 Task: Look for space in Manzanillo, Cuba from 1st July, 2023 to 3rd July, 2023 for 1 adult in price range Rs.5000 to Rs.15000. Place can be private room with 1  bedroom having 1 bed and 1 bathroom. Property type can be house, flat, guest house, hotel. Booking option can be shelf check-in. Required host language is .
Action: Mouse moved to (489, 102)
Screenshot: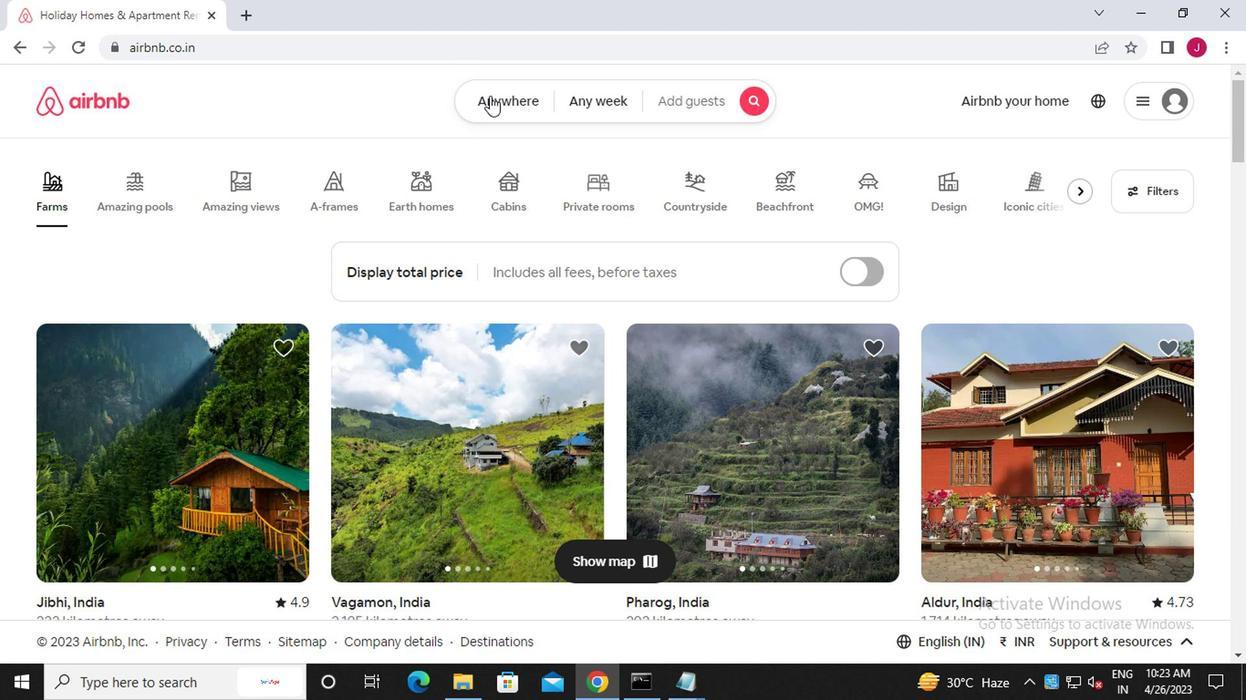 
Action: Mouse pressed left at (489, 102)
Screenshot: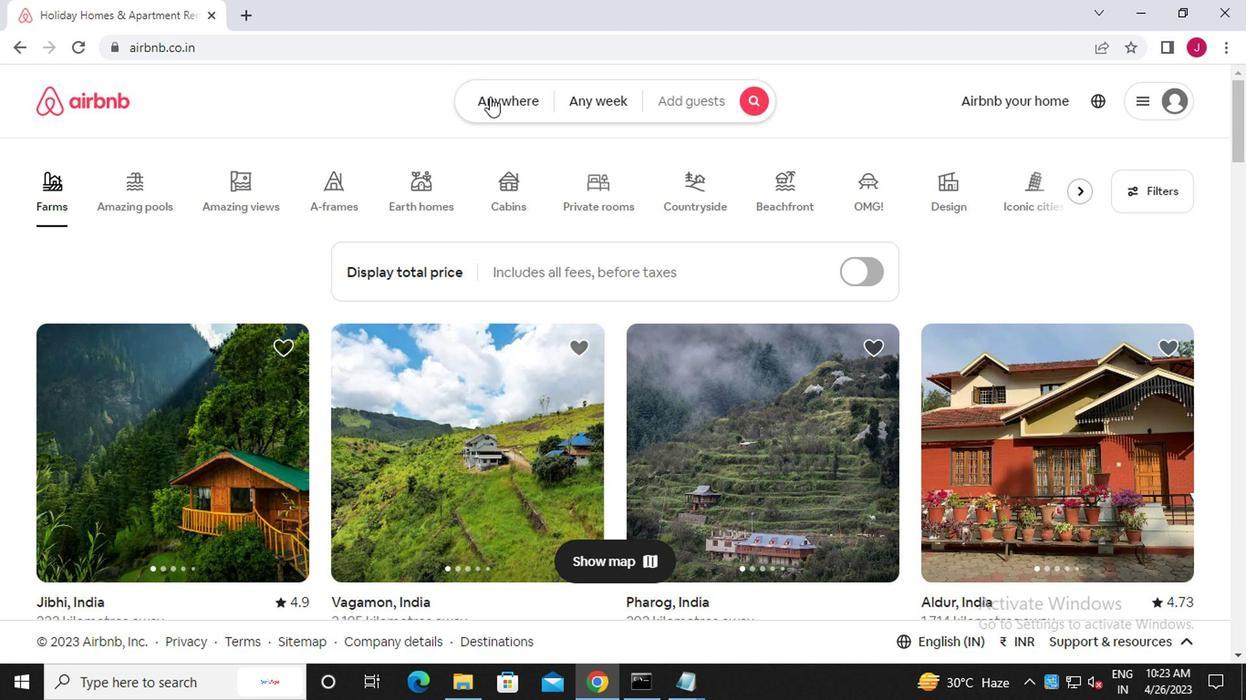 
Action: Mouse moved to (301, 173)
Screenshot: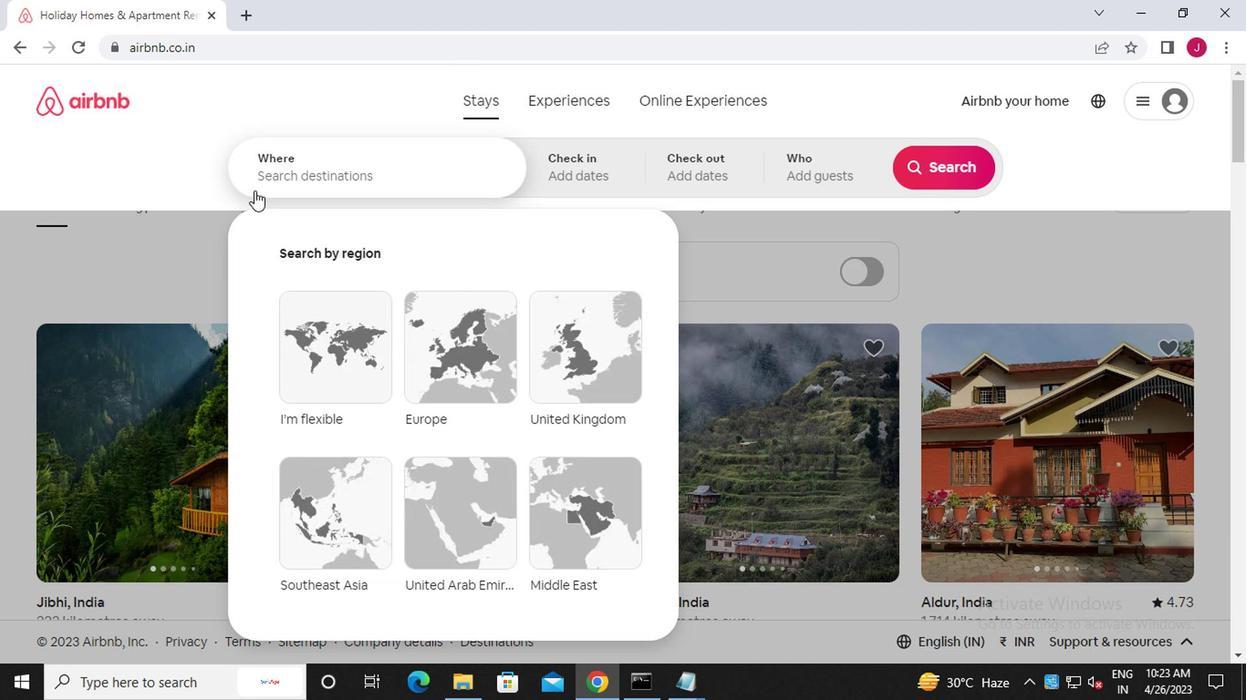 
Action: Mouse pressed left at (301, 173)
Screenshot: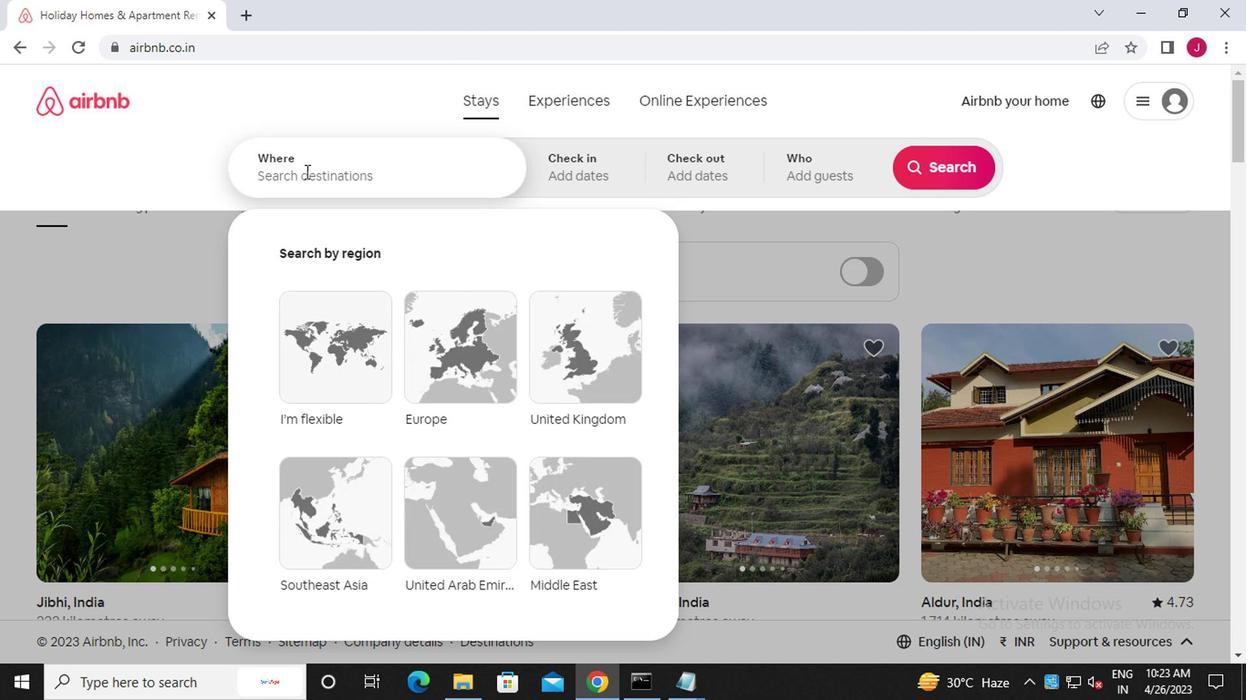 
Action: Key pressed m<Key.caps_lock>anzanilla,<Key.backspace><Key.backspace>o,<Key.caps_lock>c<Key.caps_lock>uba
Screenshot: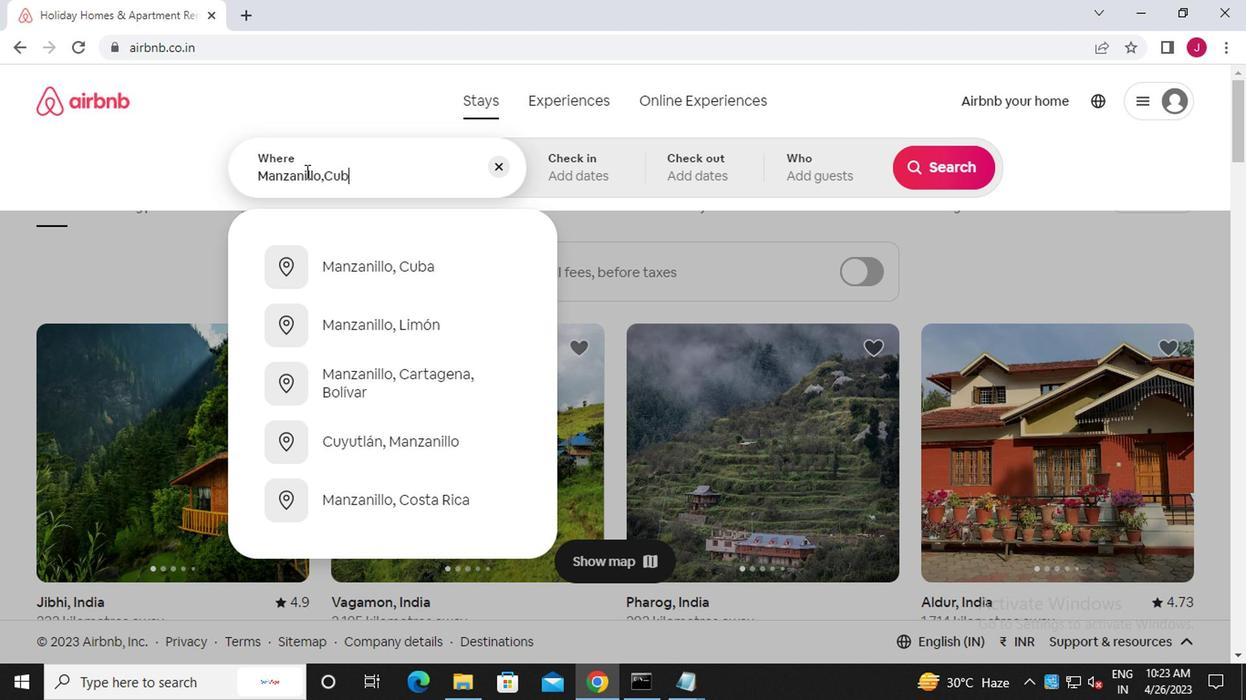 
Action: Mouse moved to (369, 273)
Screenshot: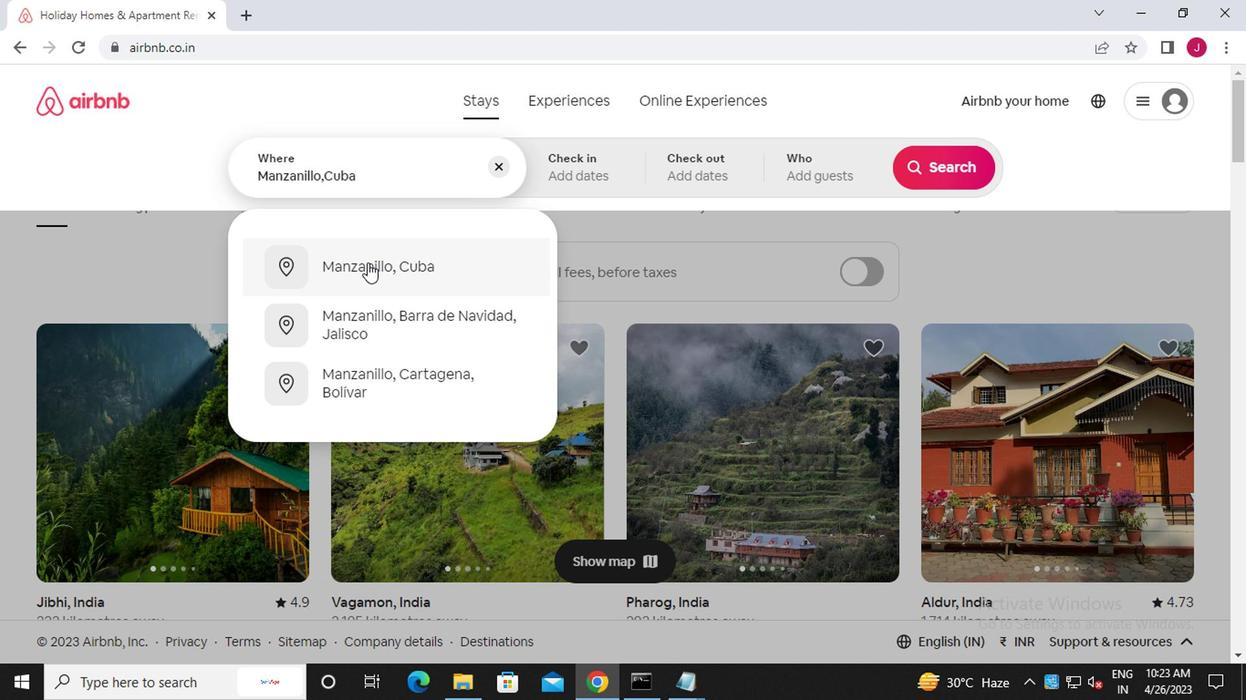 
Action: Mouse pressed left at (369, 273)
Screenshot: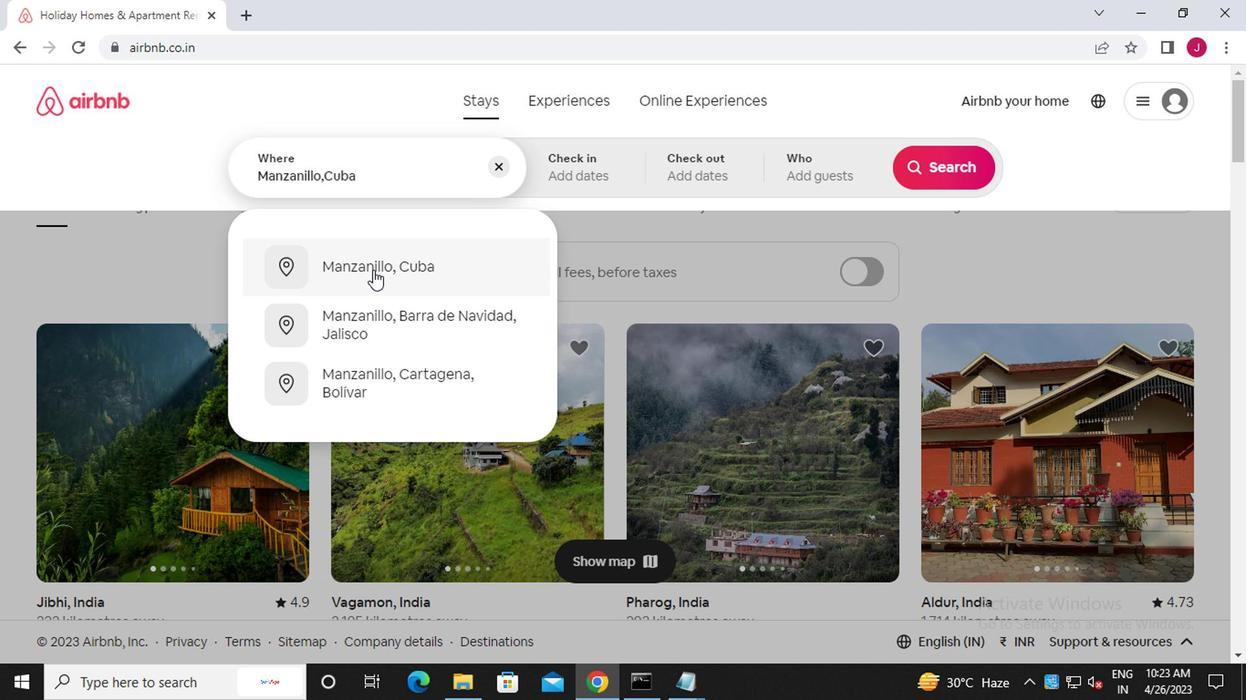 
Action: Mouse moved to (924, 310)
Screenshot: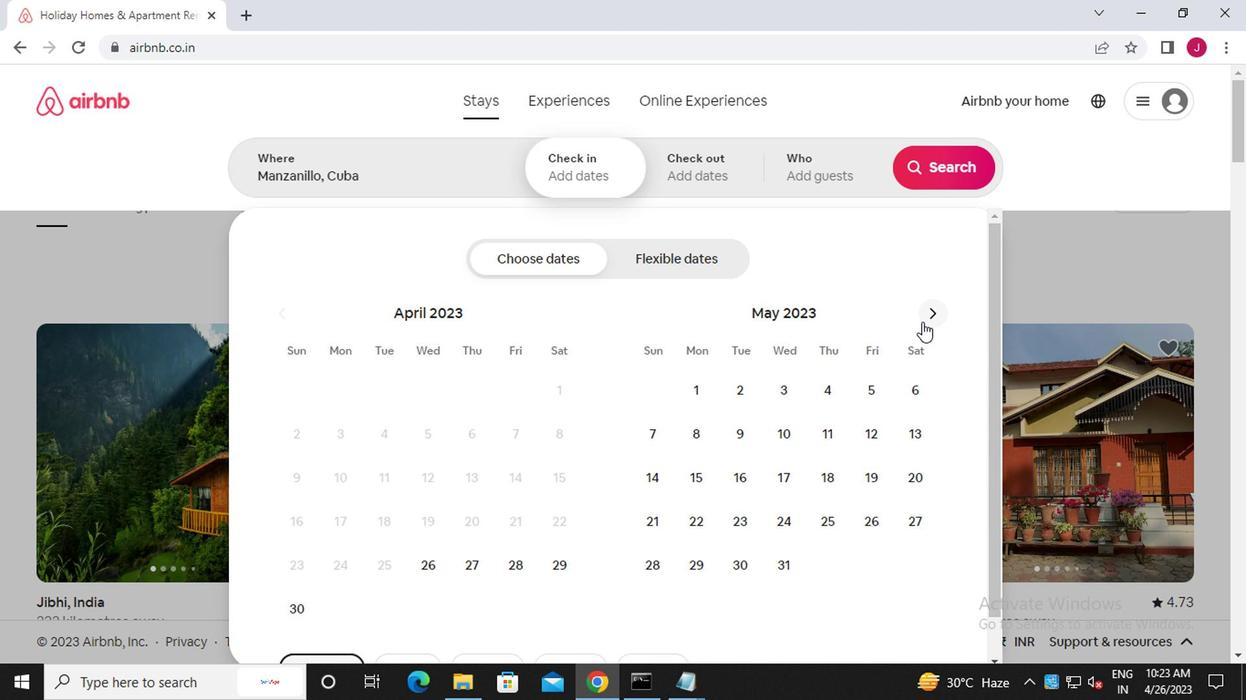 
Action: Mouse pressed left at (924, 310)
Screenshot: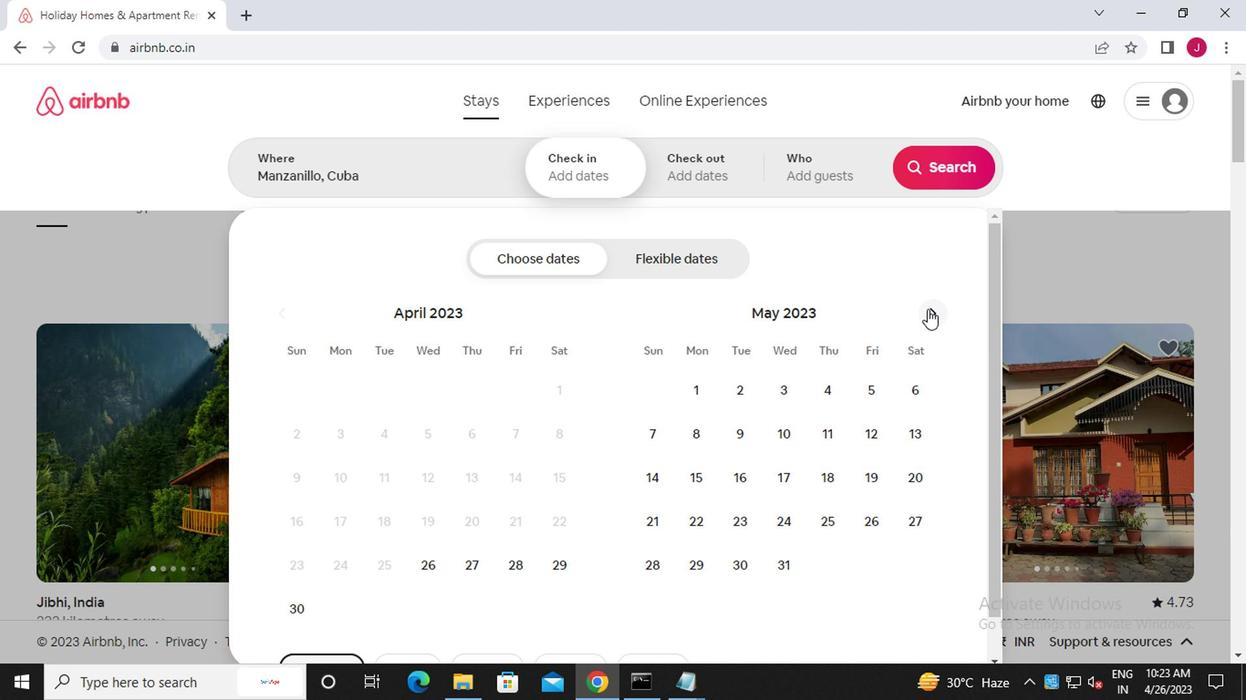
Action: Mouse moved to (927, 311)
Screenshot: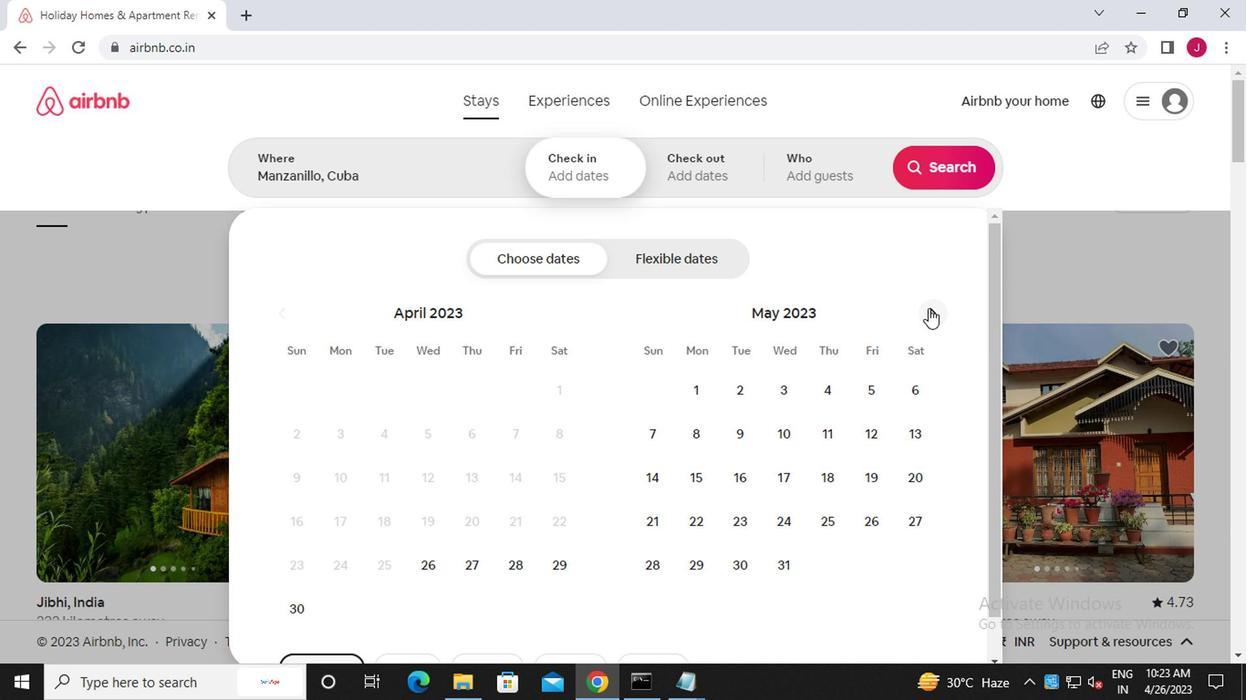 
Action: Mouse pressed left at (927, 311)
Screenshot: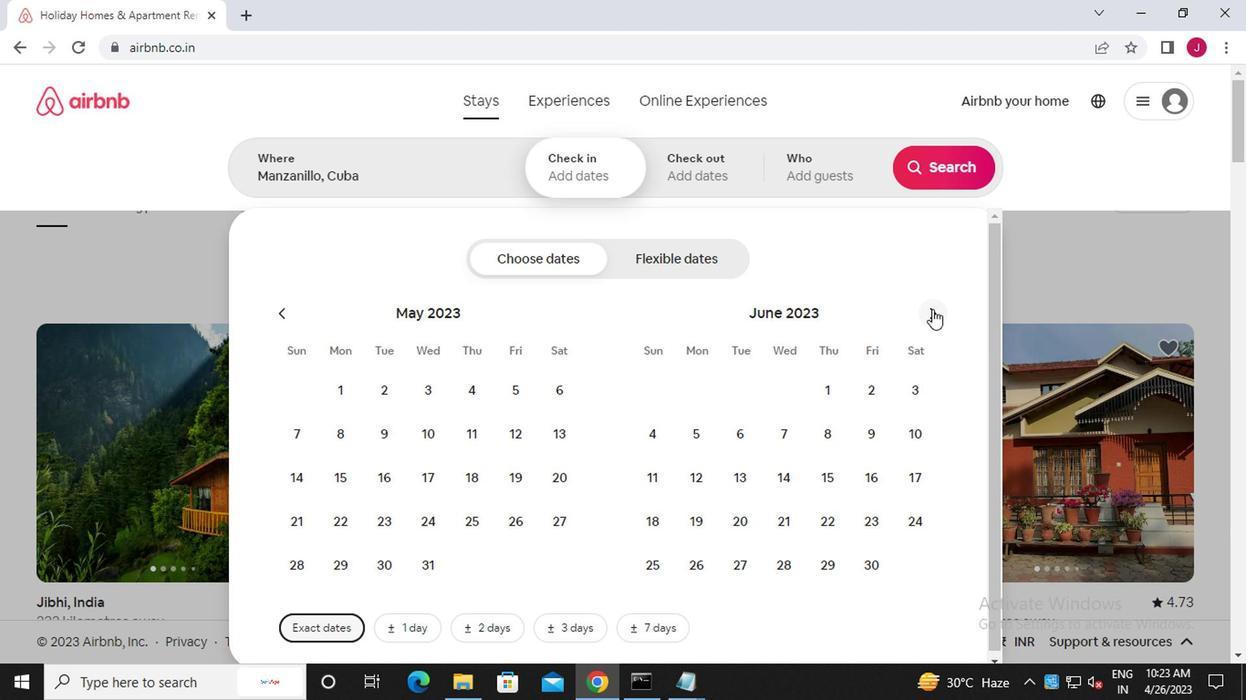 
Action: Mouse moved to (906, 390)
Screenshot: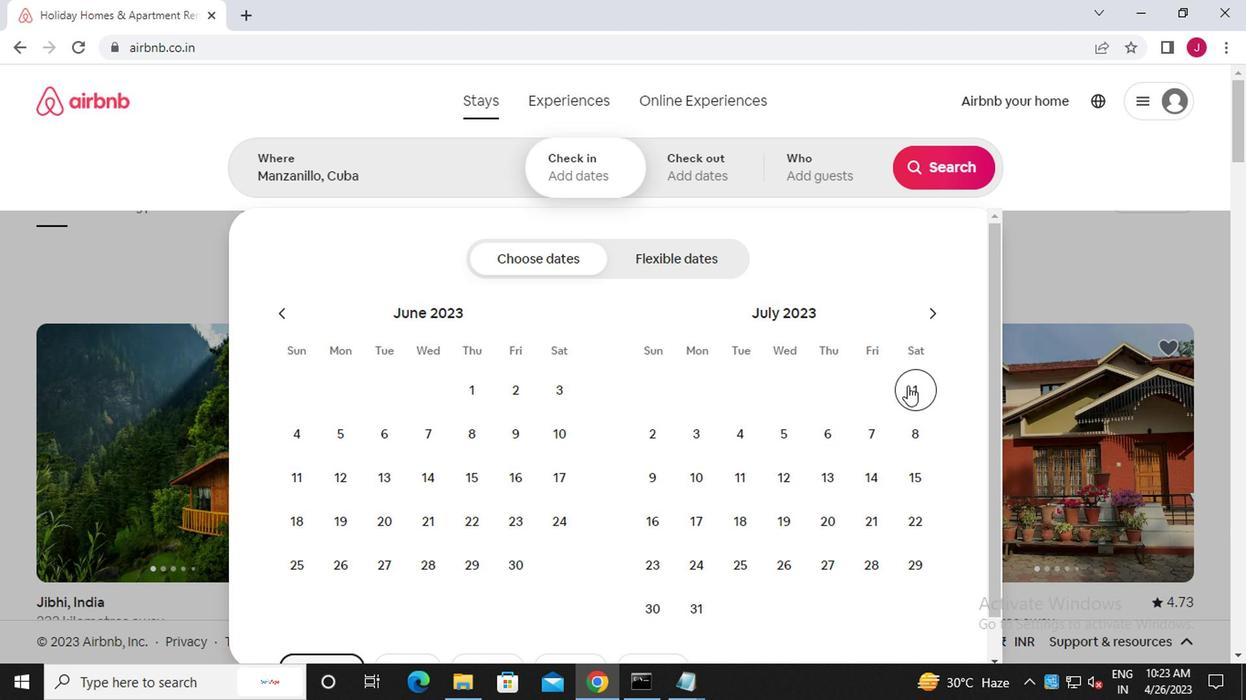 
Action: Mouse pressed left at (906, 390)
Screenshot: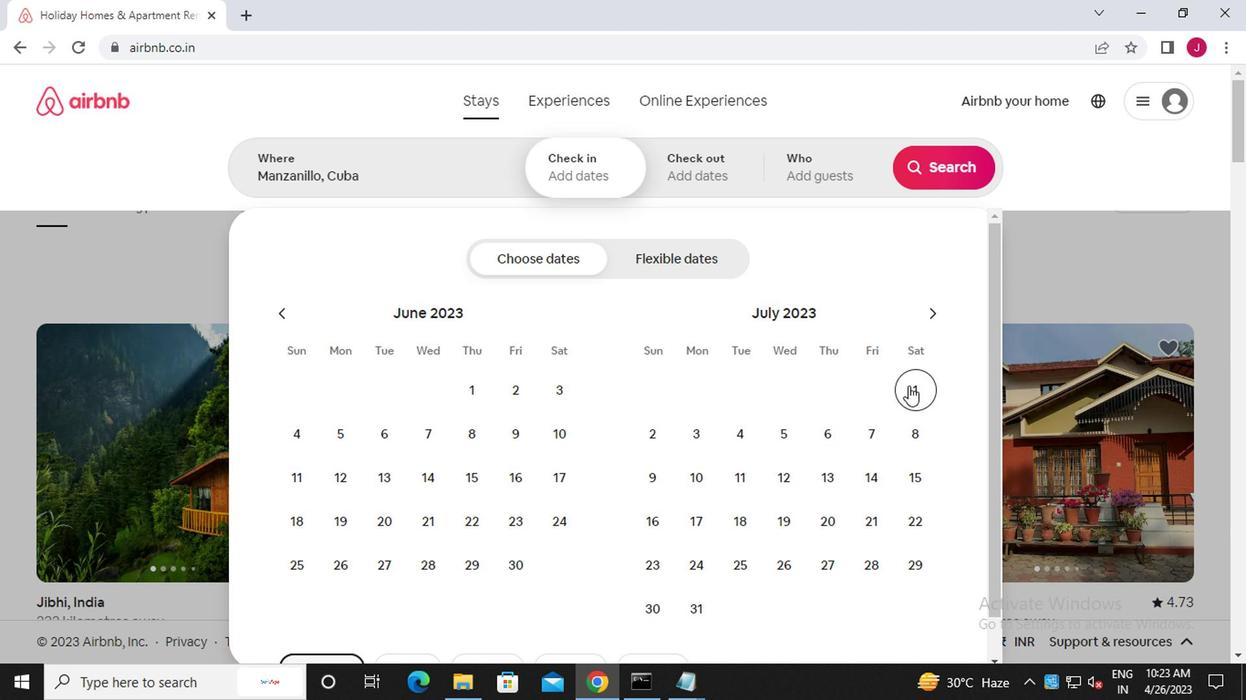 
Action: Mouse moved to (682, 436)
Screenshot: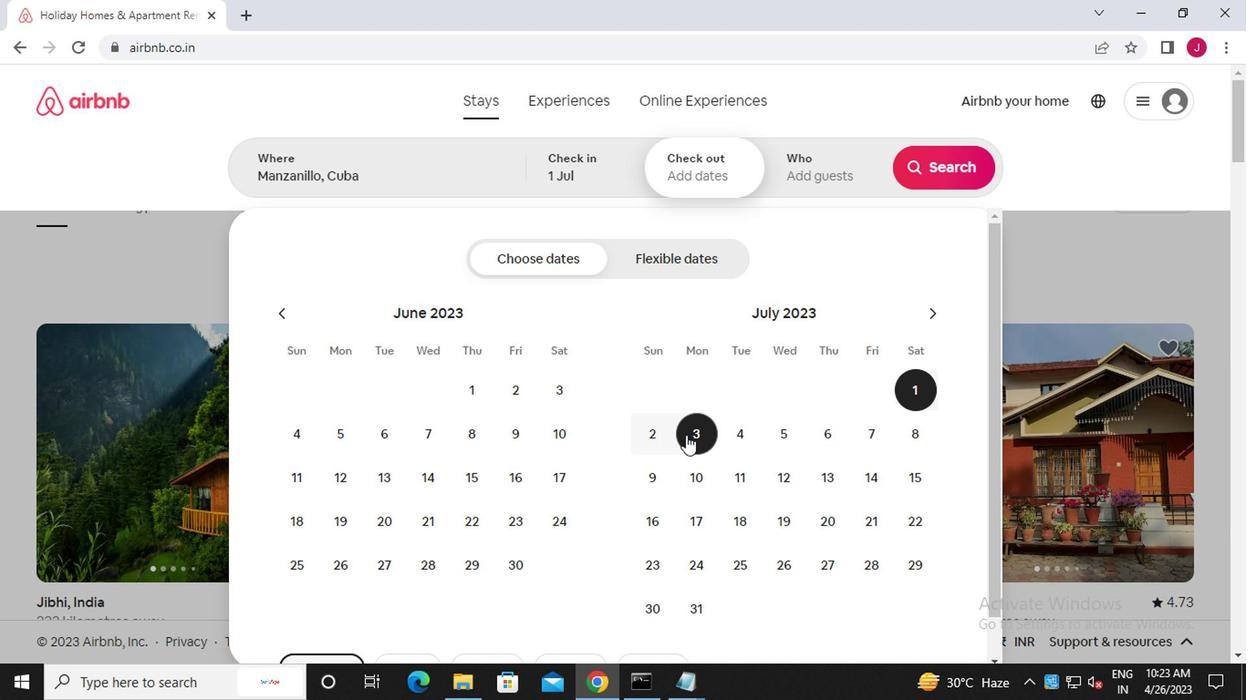
Action: Mouse pressed left at (682, 436)
Screenshot: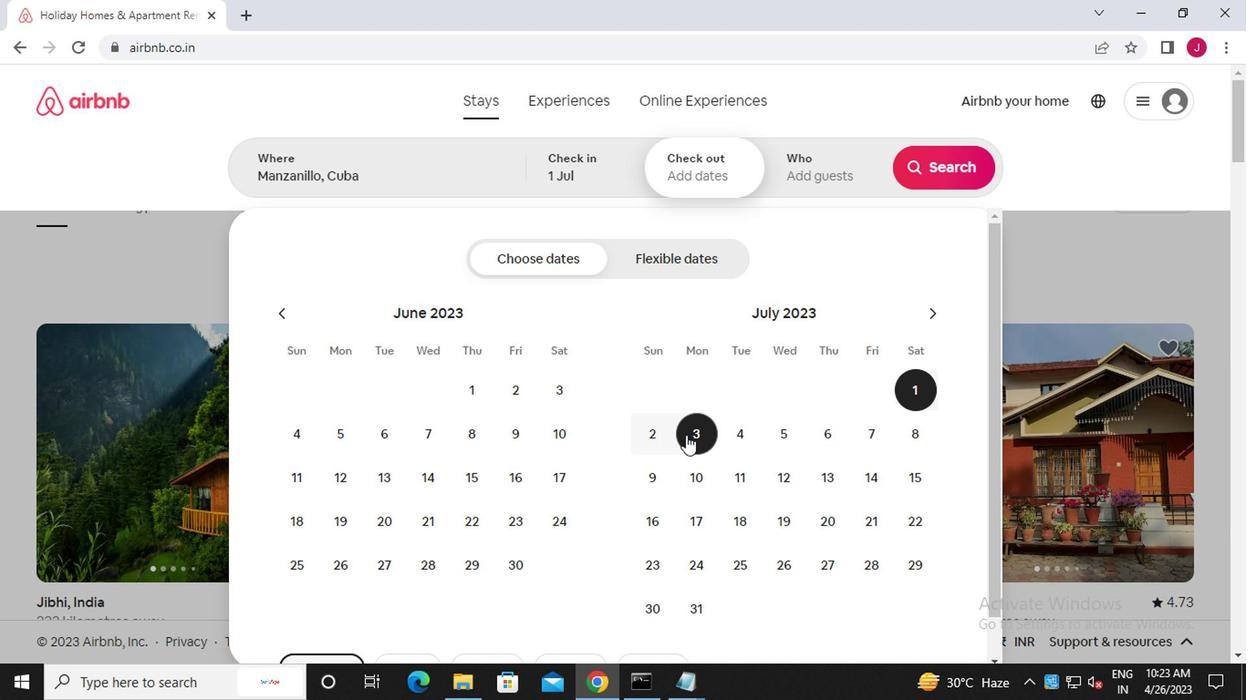
Action: Mouse moved to (821, 178)
Screenshot: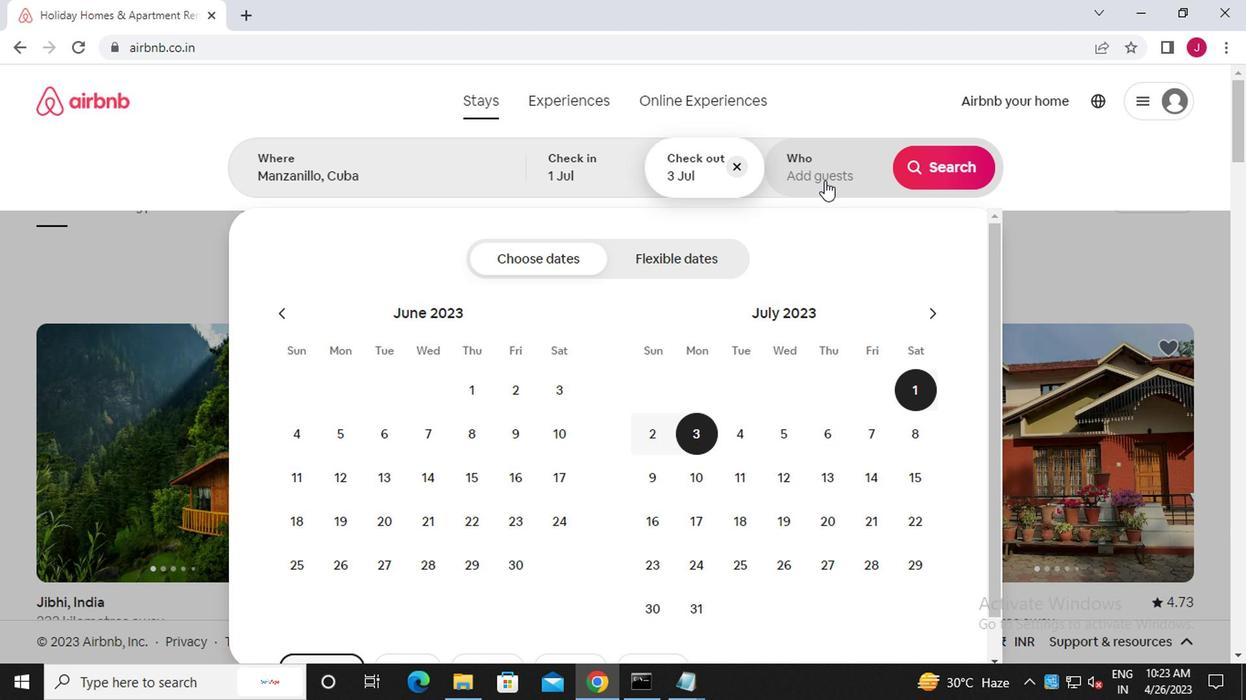 
Action: Mouse pressed left at (821, 178)
Screenshot: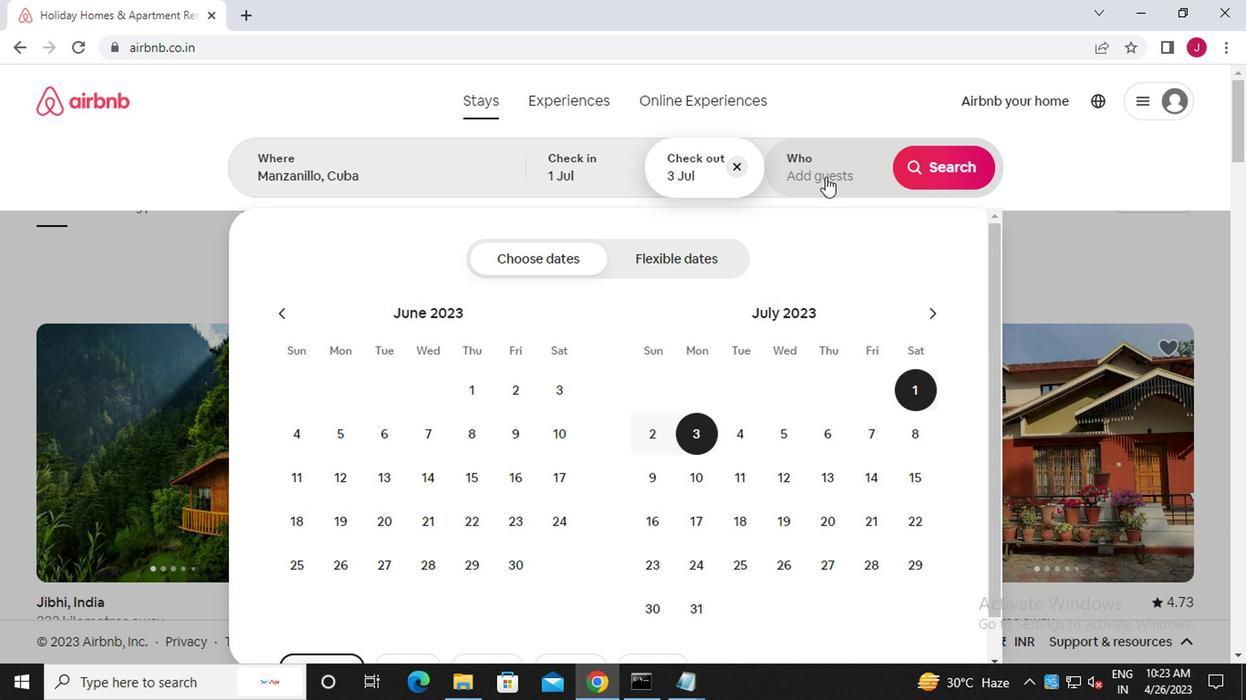 
Action: Mouse moved to (937, 262)
Screenshot: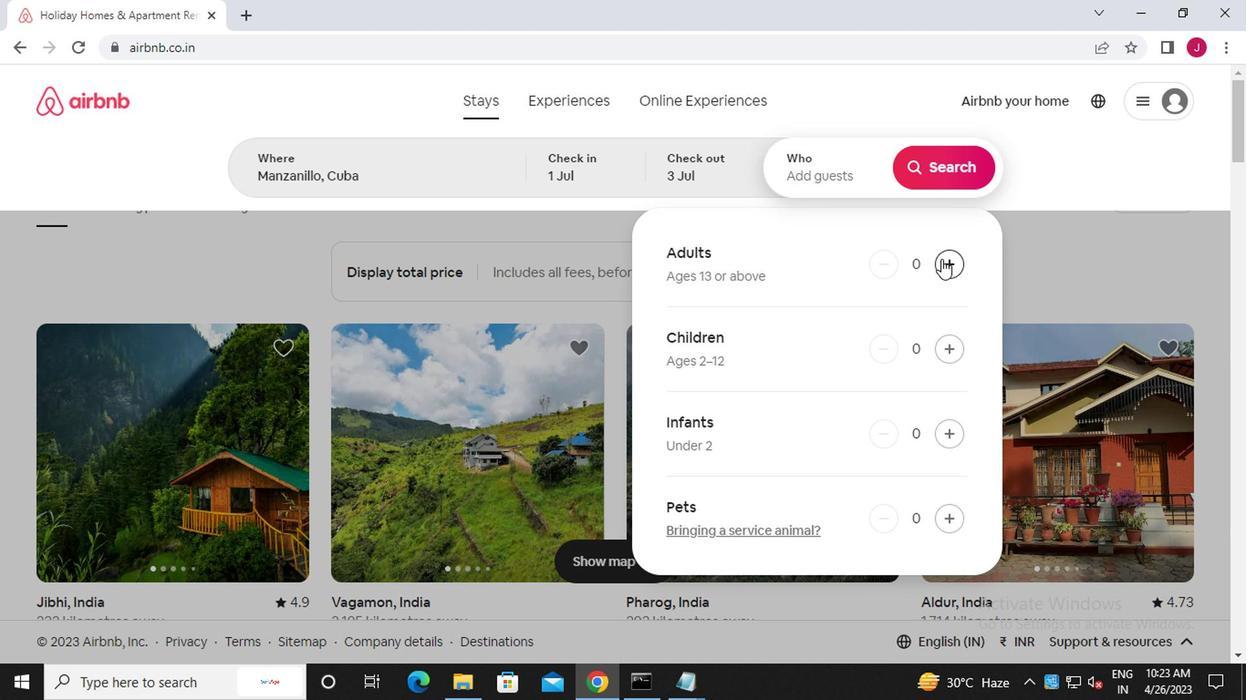 
Action: Mouse pressed left at (937, 262)
Screenshot: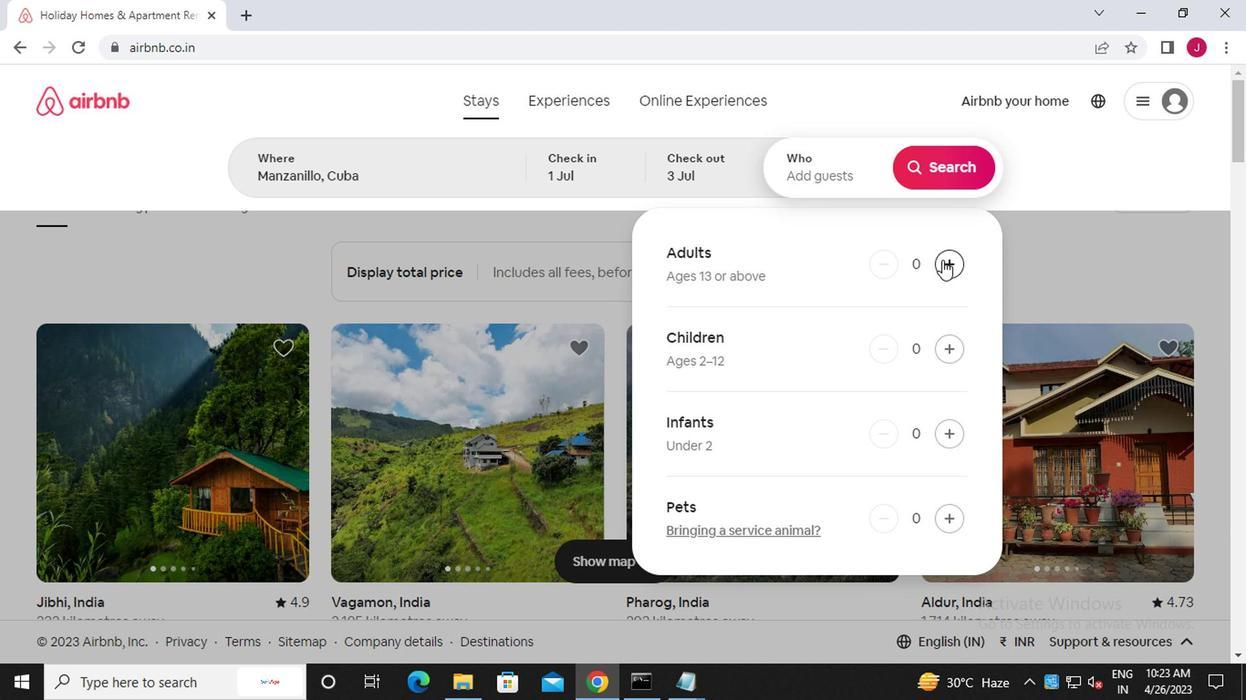 
Action: Mouse moved to (947, 175)
Screenshot: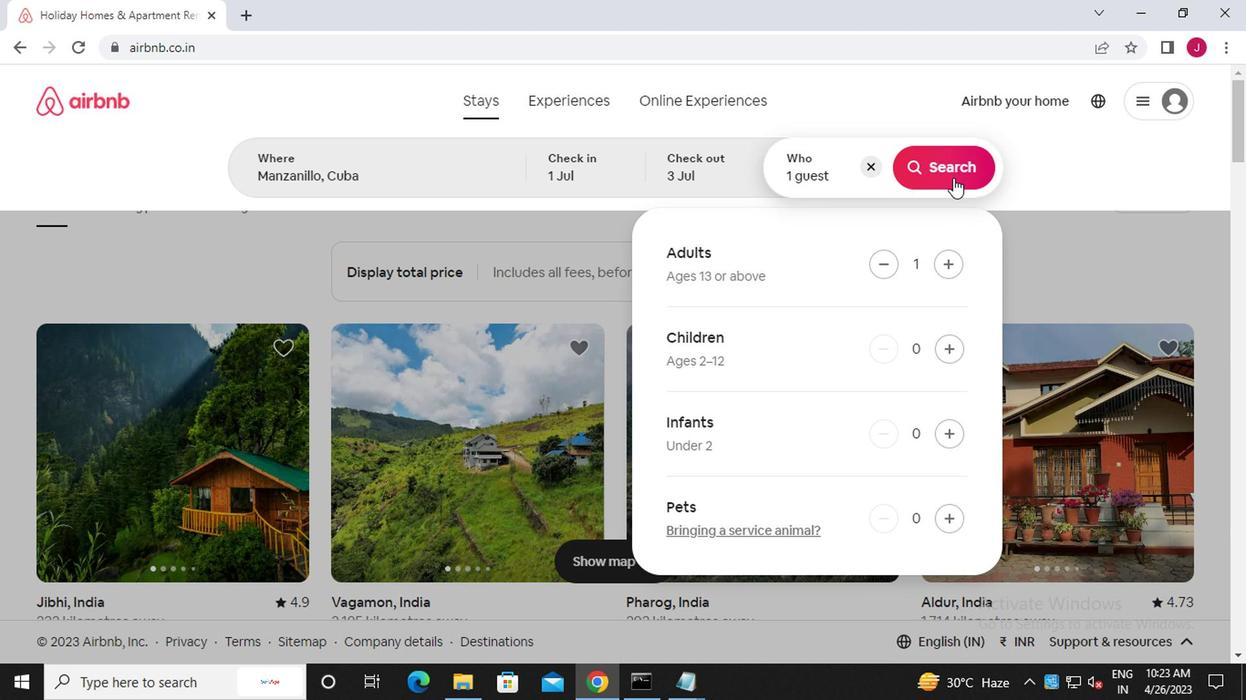 
Action: Mouse pressed left at (947, 175)
Screenshot: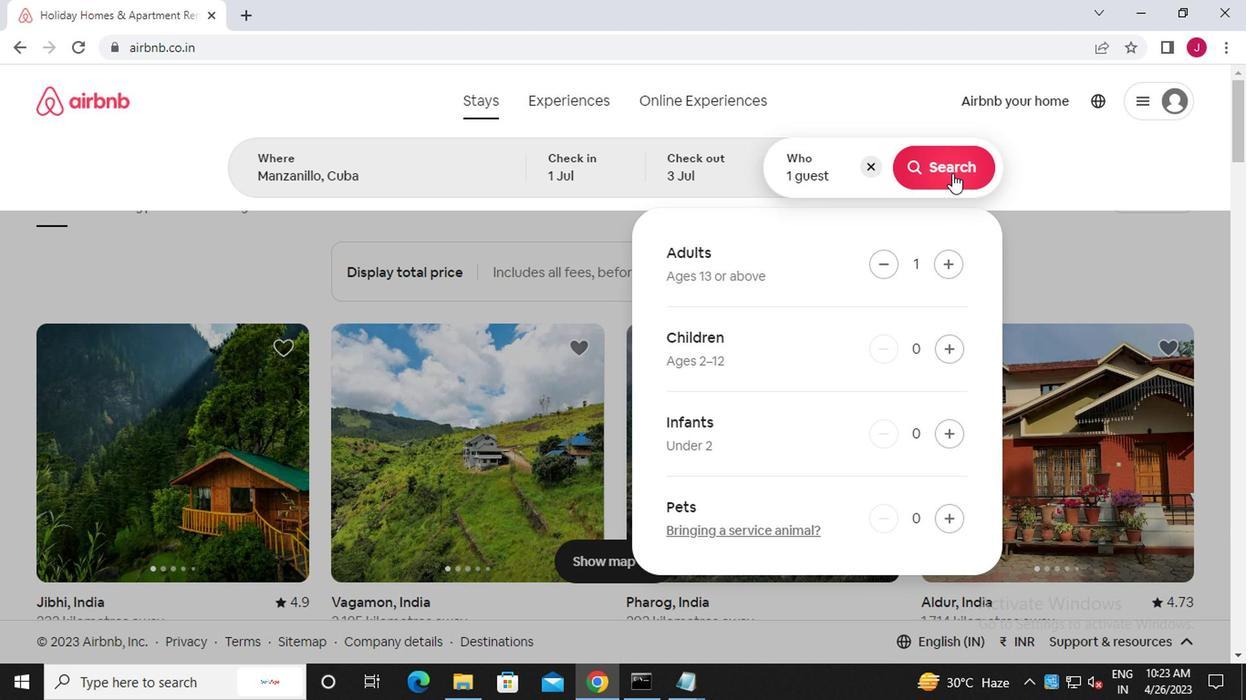 
Action: Mouse moved to (1170, 177)
Screenshot: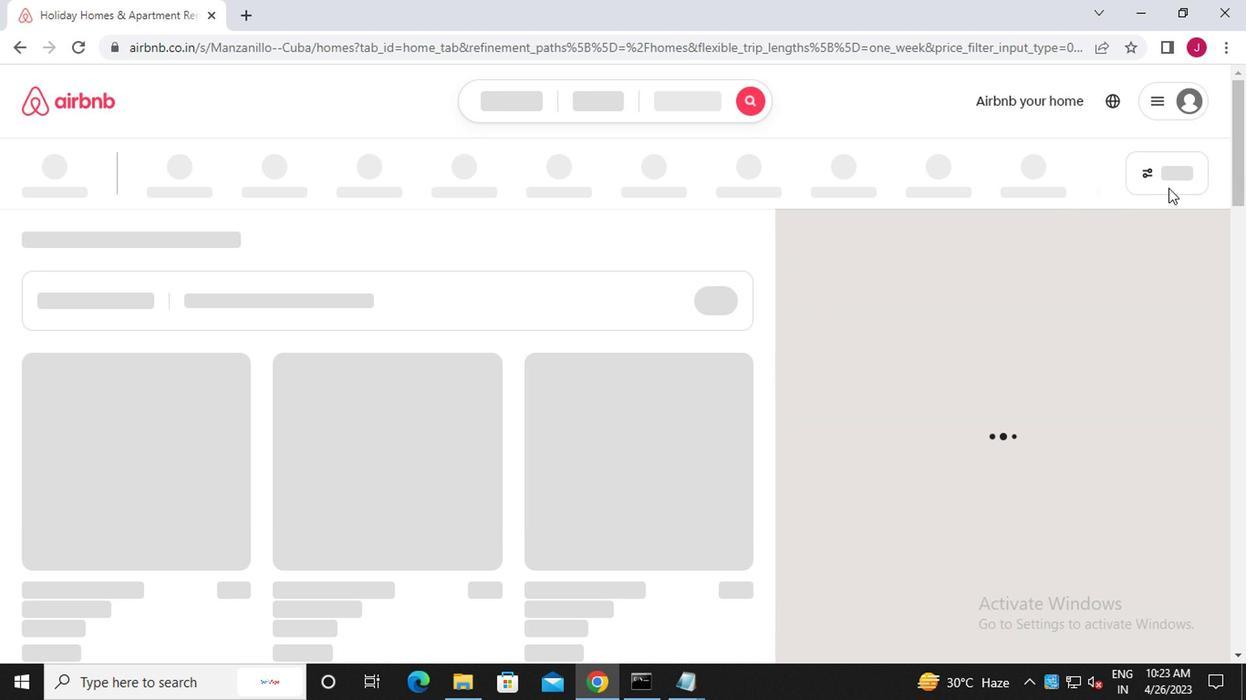 
Action: Mouse pressed left at (1170, 177)
Screenshot: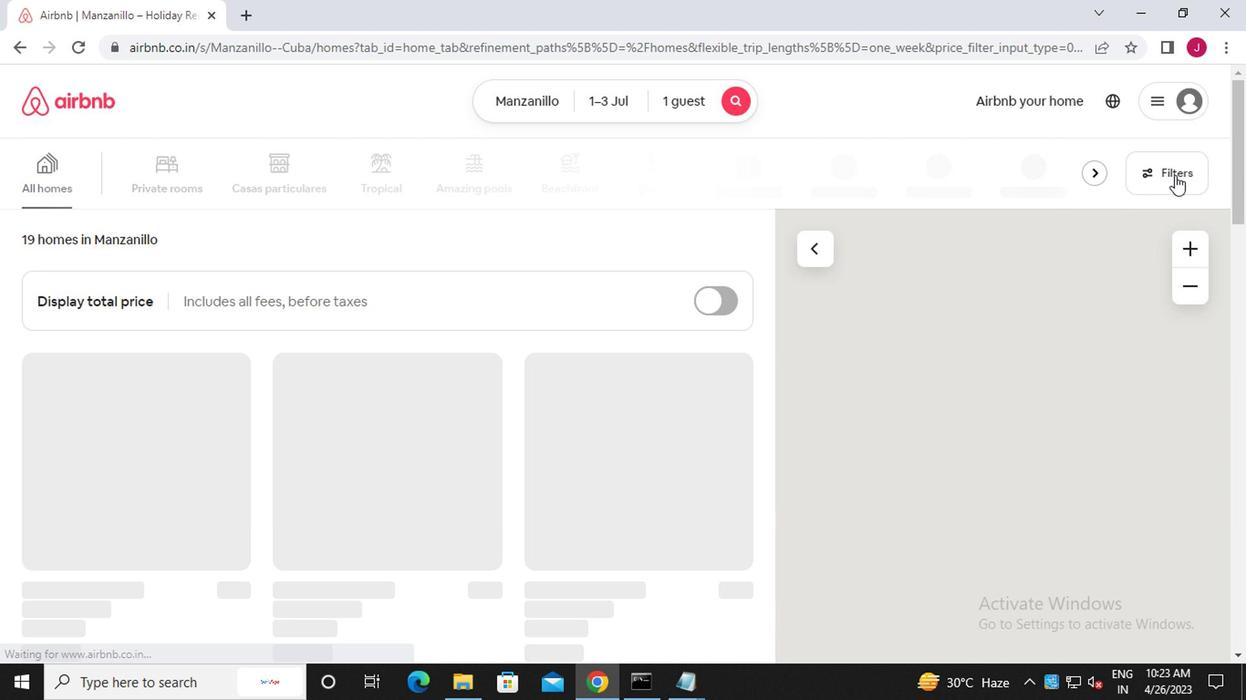 
Action: Mouse moved to (478, 396)
Screenshot: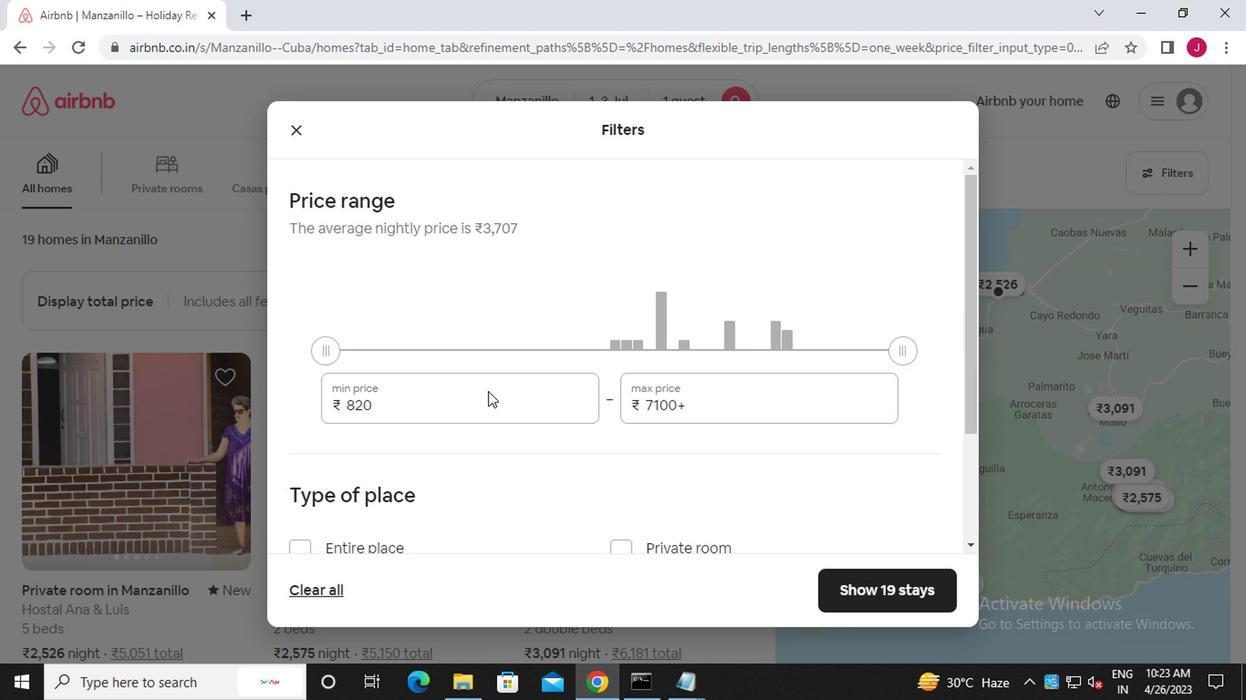 
Action: Mouse pressed left at (478, 396)
Screenshot: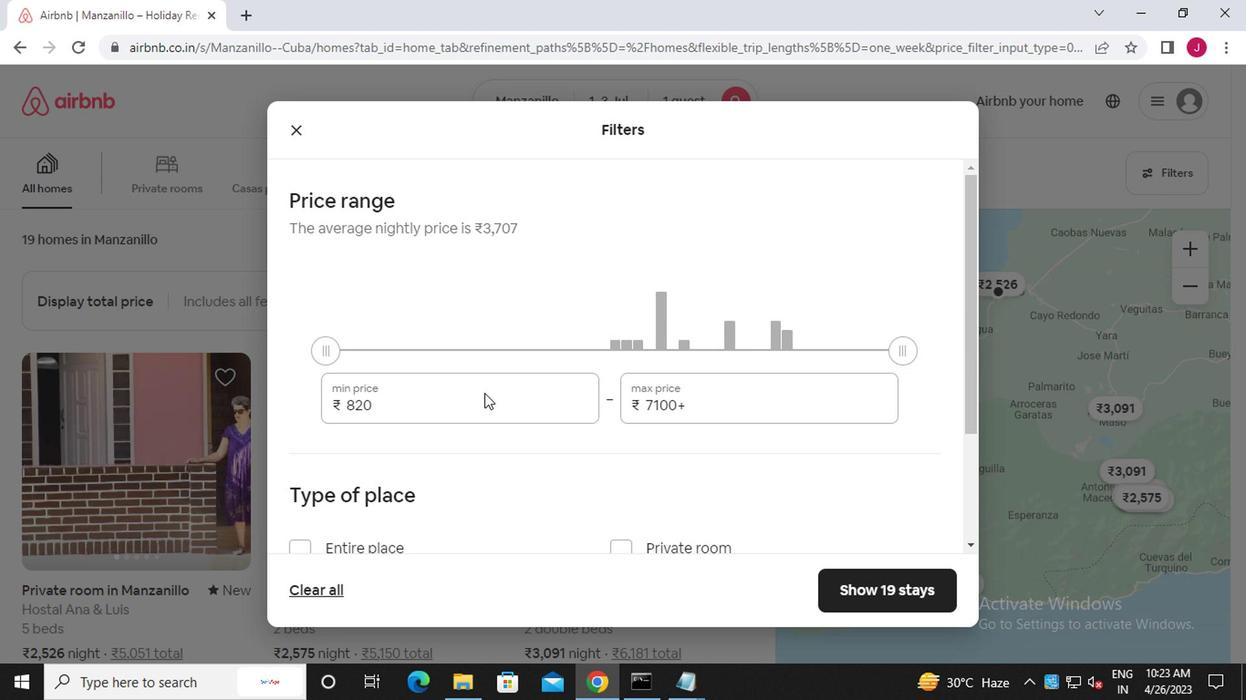 
Action: Mouse moved to (471, 393)
Screenshot: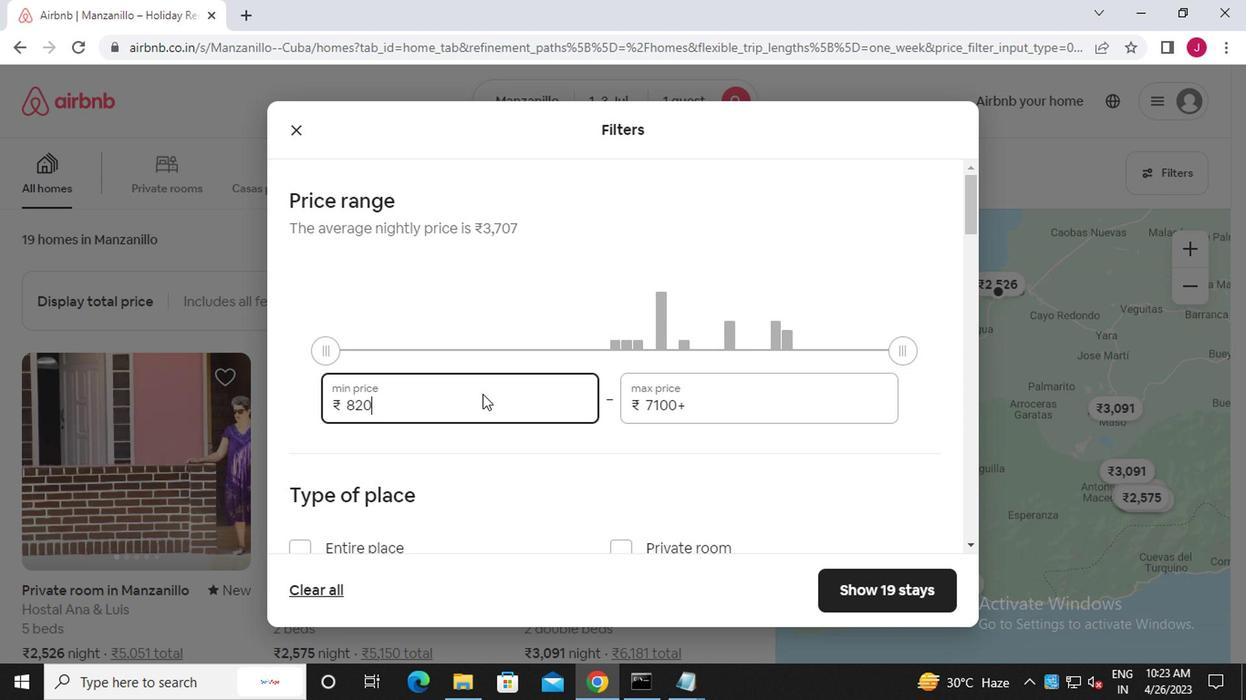 
Action: Key pressed <Key.backspace><Key.backspace><Key.backspace><<101>><<96>><<96>><<96>>
Screenshot: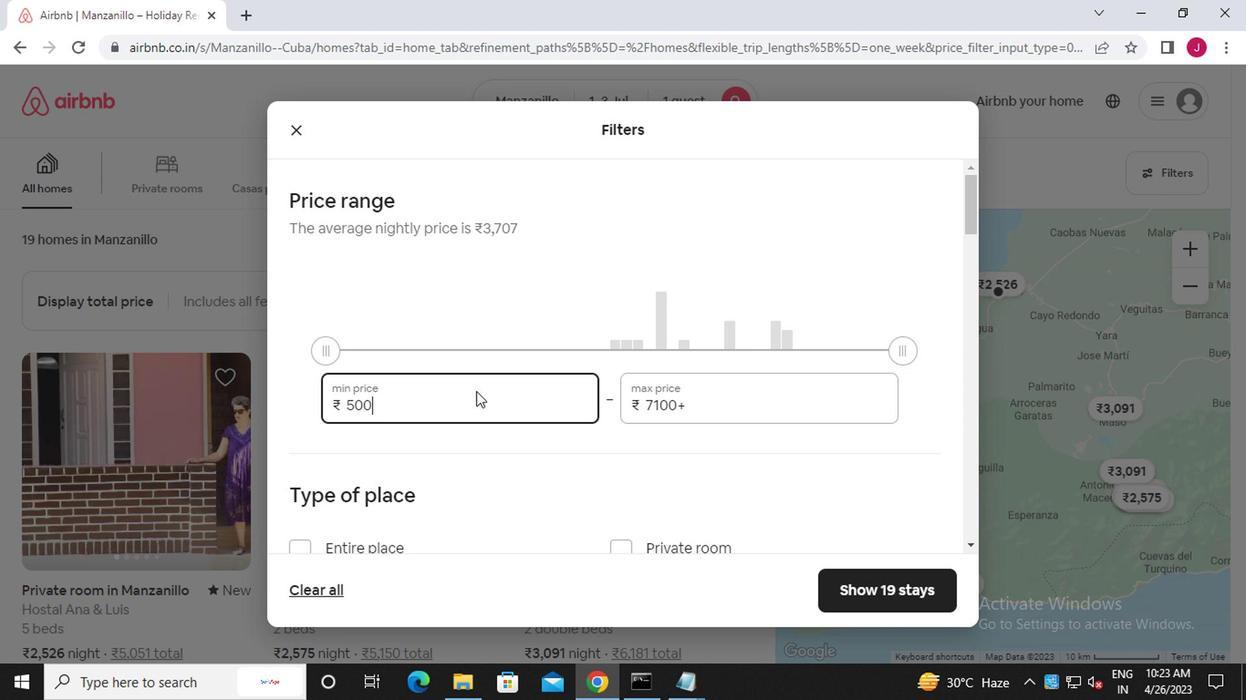
Action: Mouse moved to (748, 403)
Screenshot: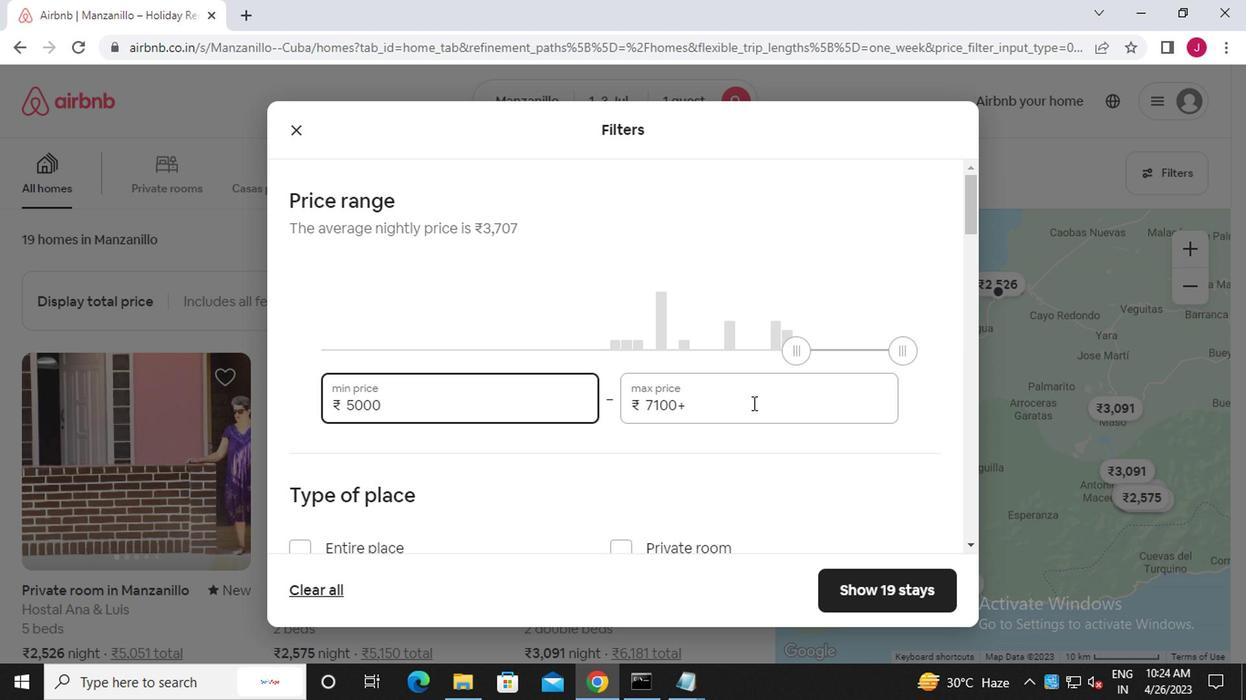 
Action: Mouse pressed left at (748, 403)
Screenshot: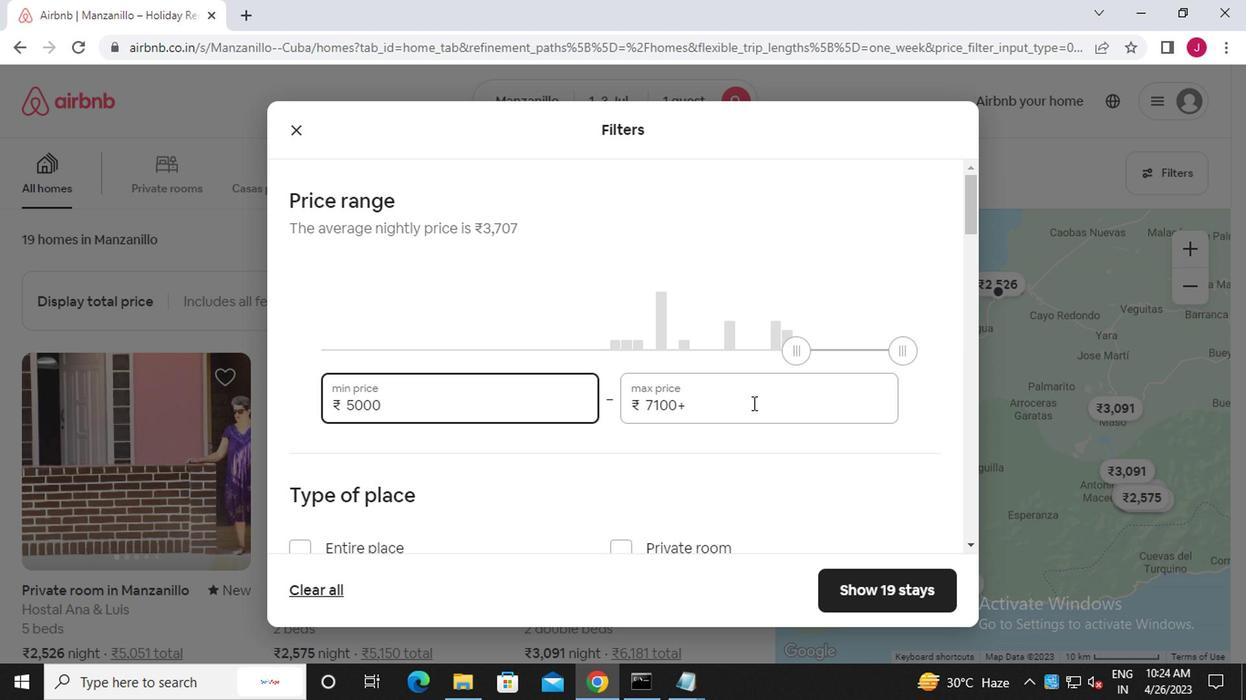 
Action: Key pressed <Key.backspace><Key.backspace><Key.backspace><Key.backspace><Key.backspace><Key.backspace><Key.backspace><Key.backspace><<97>><<101>><<96>><<96>><<96>>
Screenshot: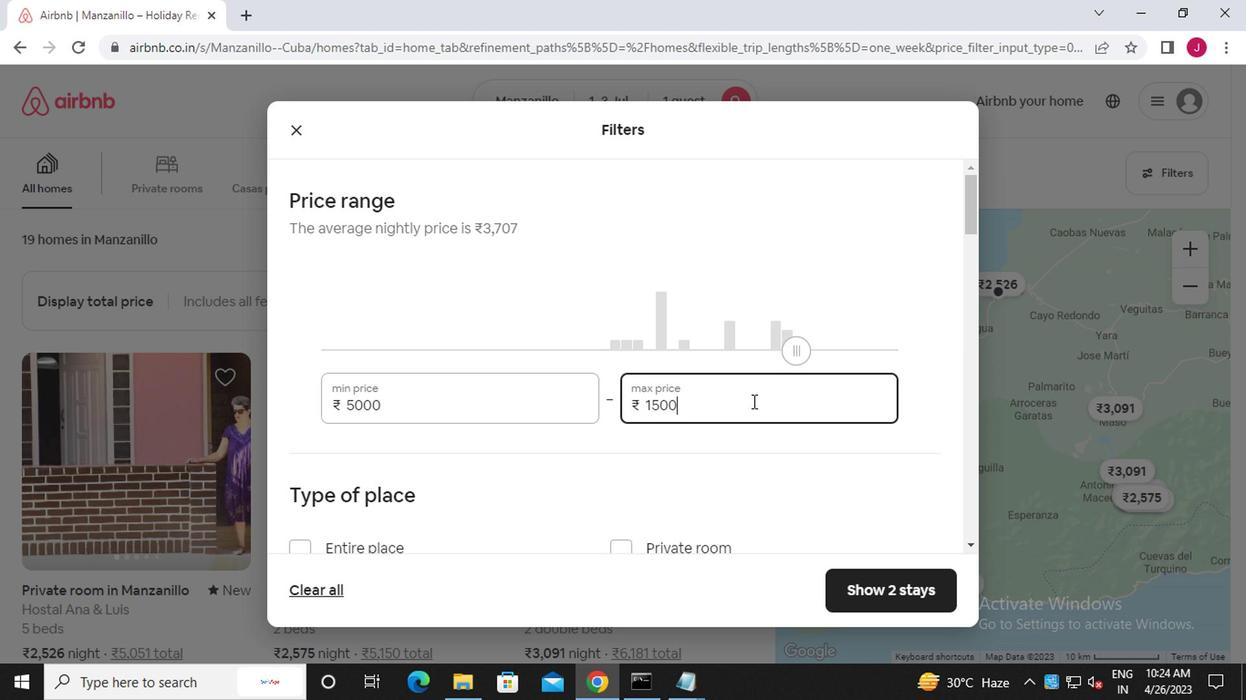 
Action: Mouse scrolled (748, 403) with delta (0, 0)
Screenshot: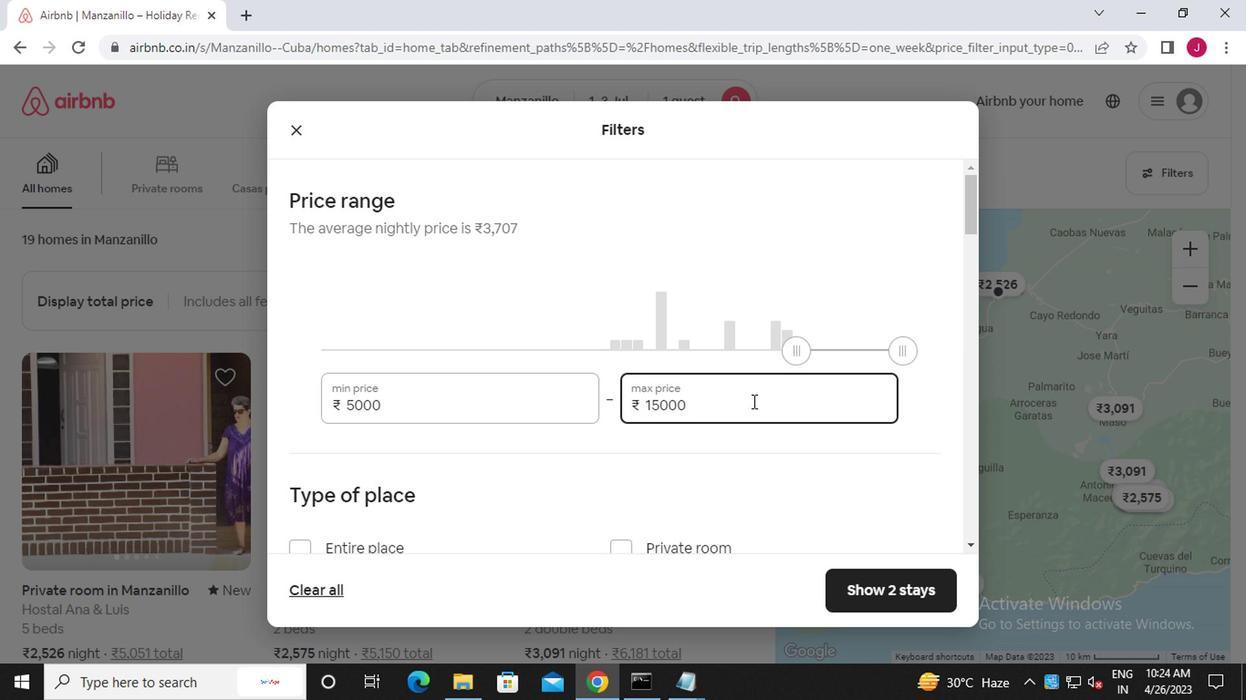 
Action: Mouse scrolled (748, 403) with delta (0, 0)
Screenshot: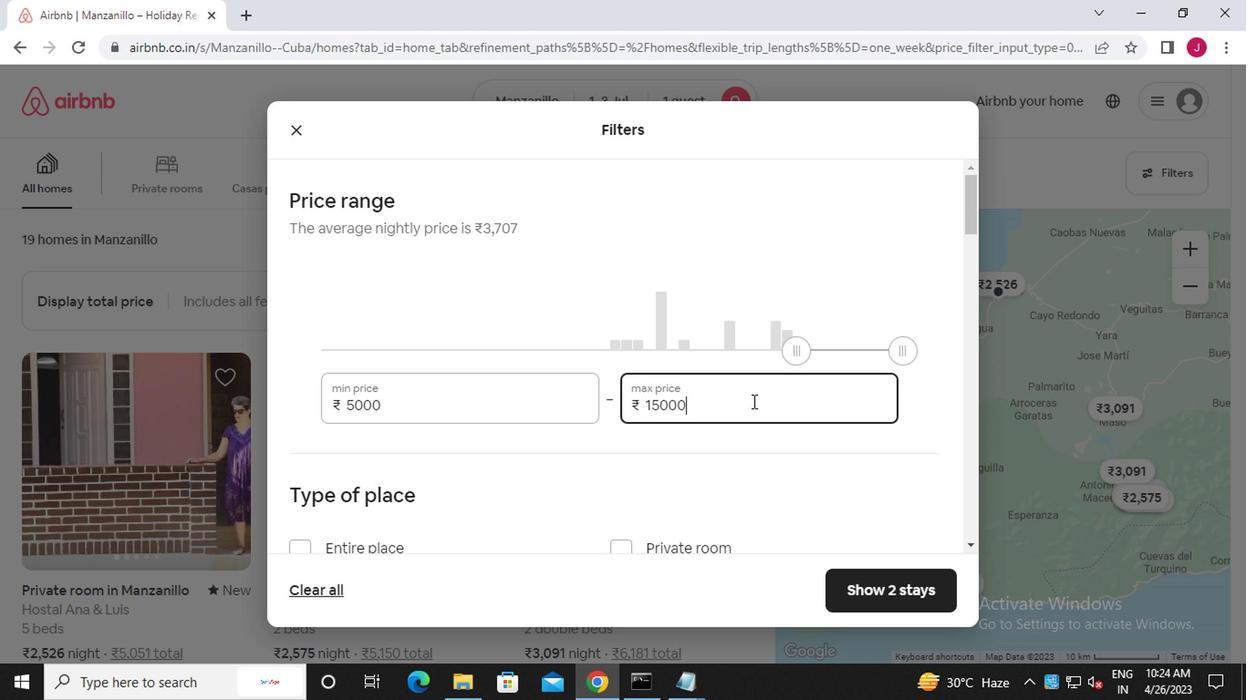 
Action: Mouse scrolled (748, 403) with delta (0, 0)
Screenshot: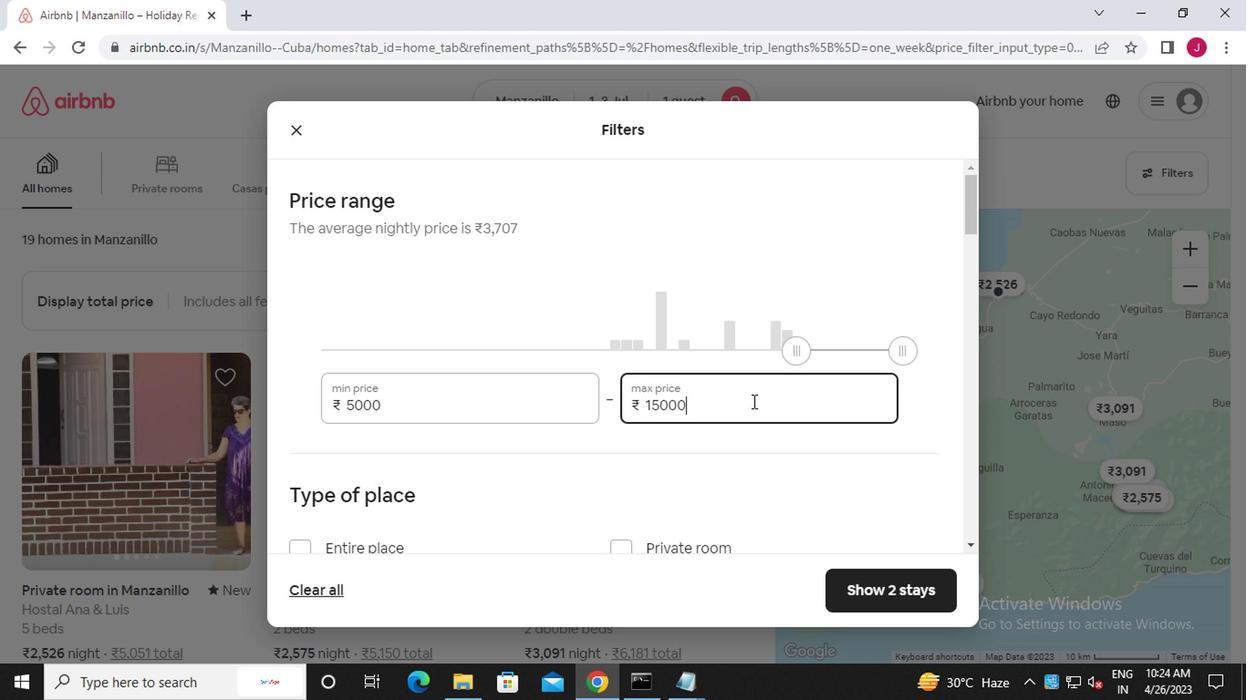 
Action: Mouse moved to (628, 277)
Screenshot: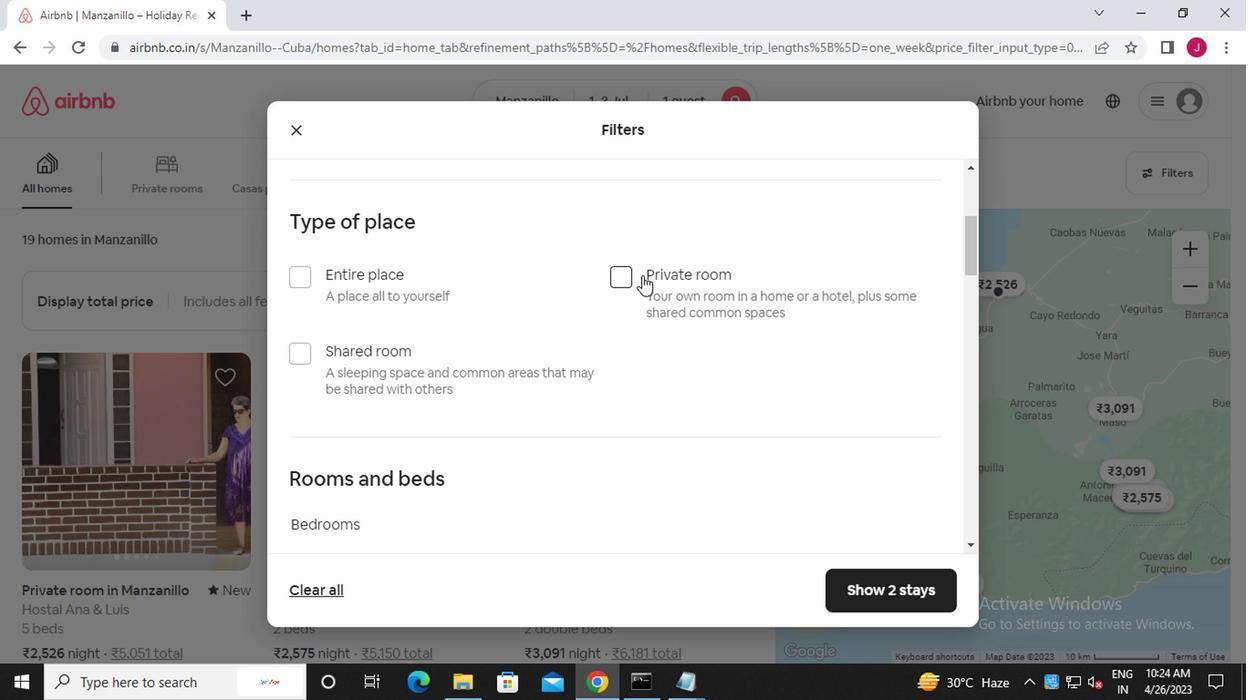 
Action: Mouse pressed left at (628, 277)
Screenshot: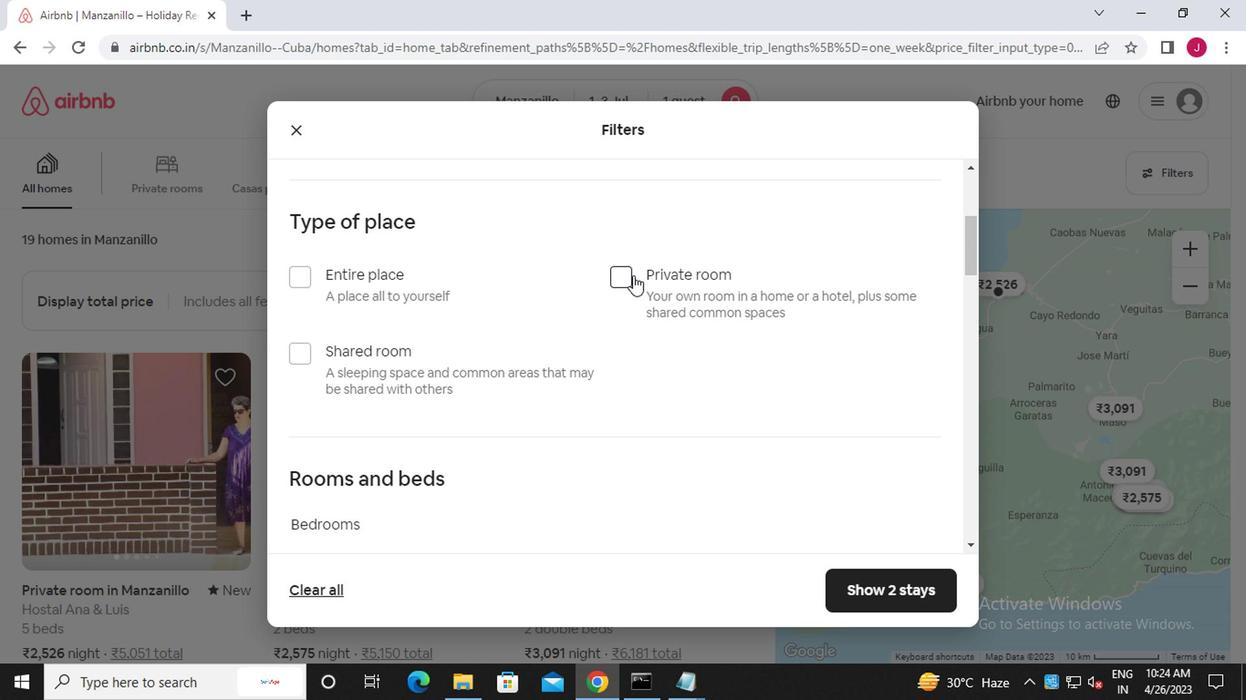 
Action: Mouse scrolled (628, 277) with delta (0, 0)
Screenshot: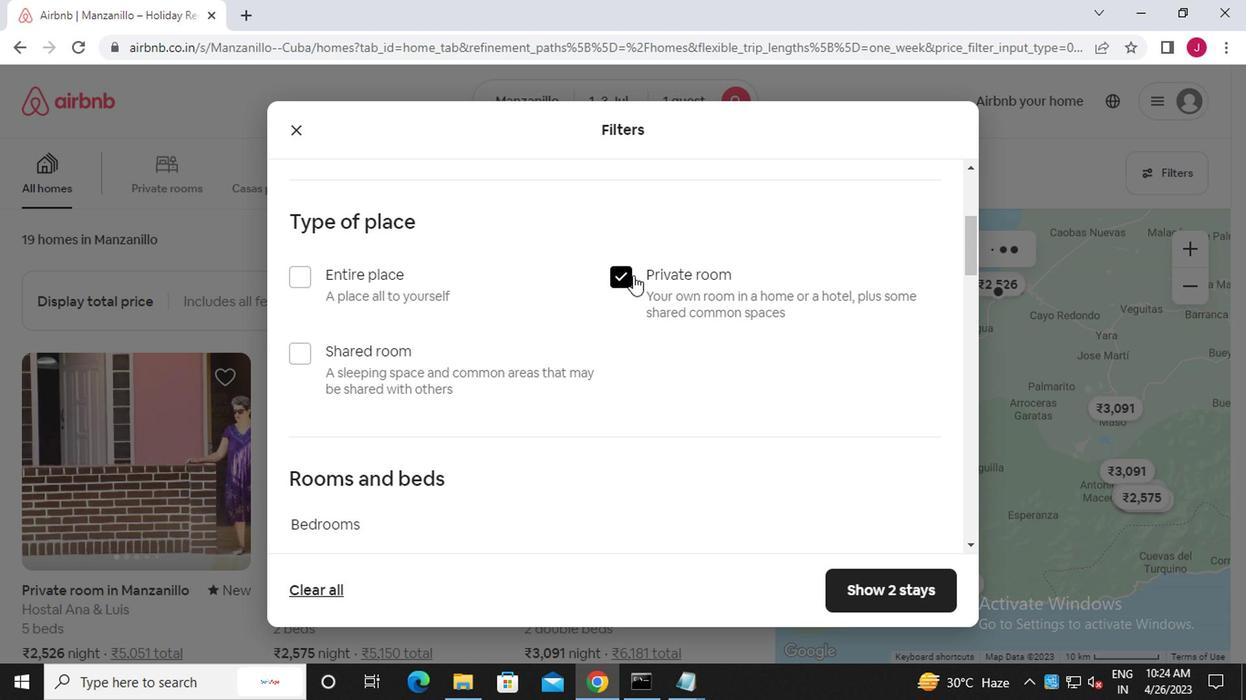 
Action: Mouse scrolled (628, 277) with delta (0, 0)
Screenshot: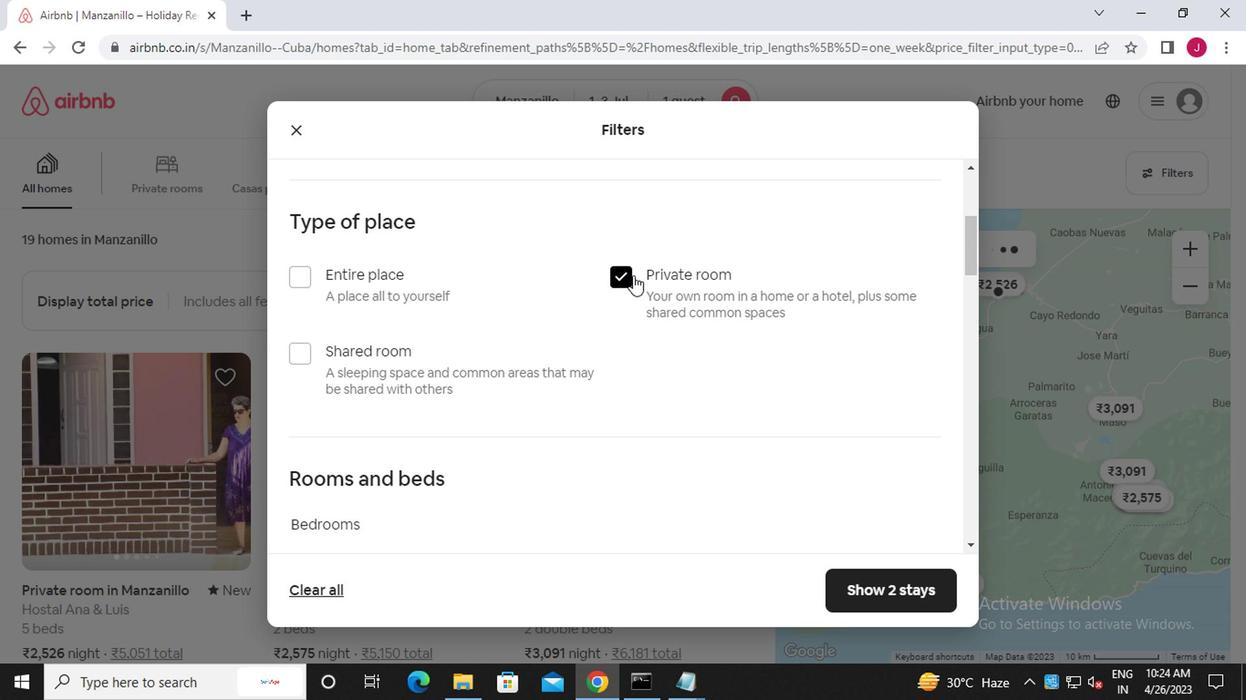 
Action: Mouse scrolled (628, 277) with delta (0, 0)
Screenshot: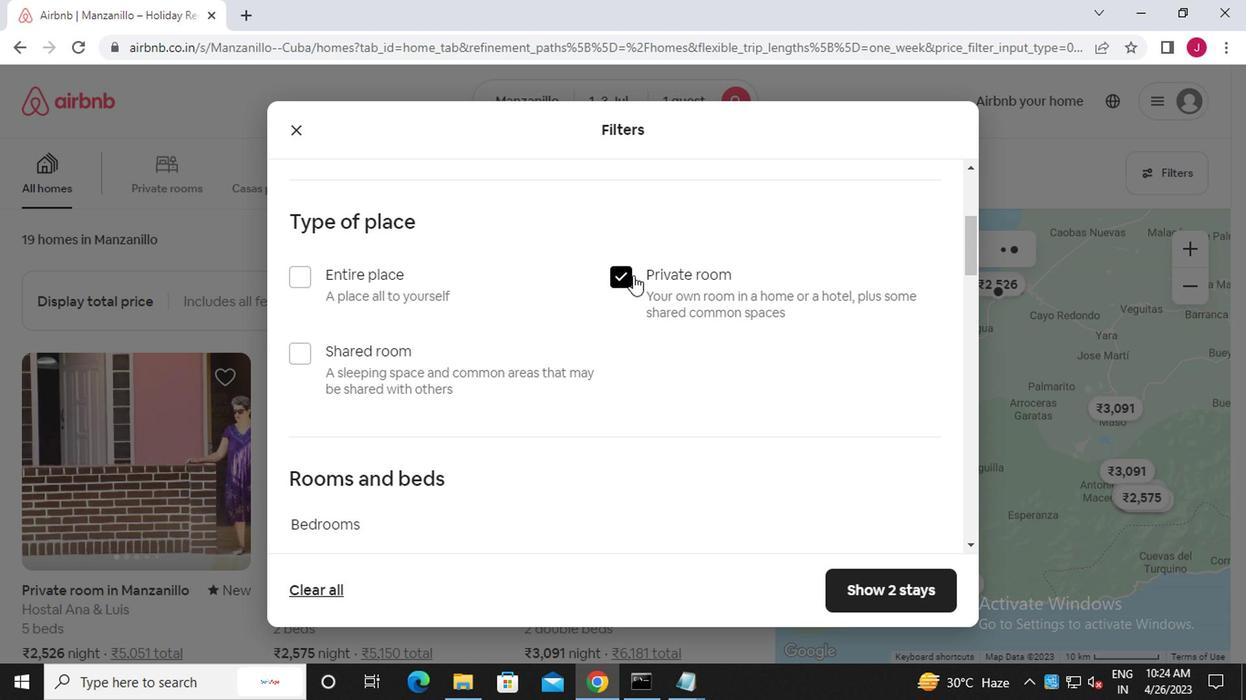 
Action: Mouse scrolled (628, 277) with delta (0, 0)
Screenshot: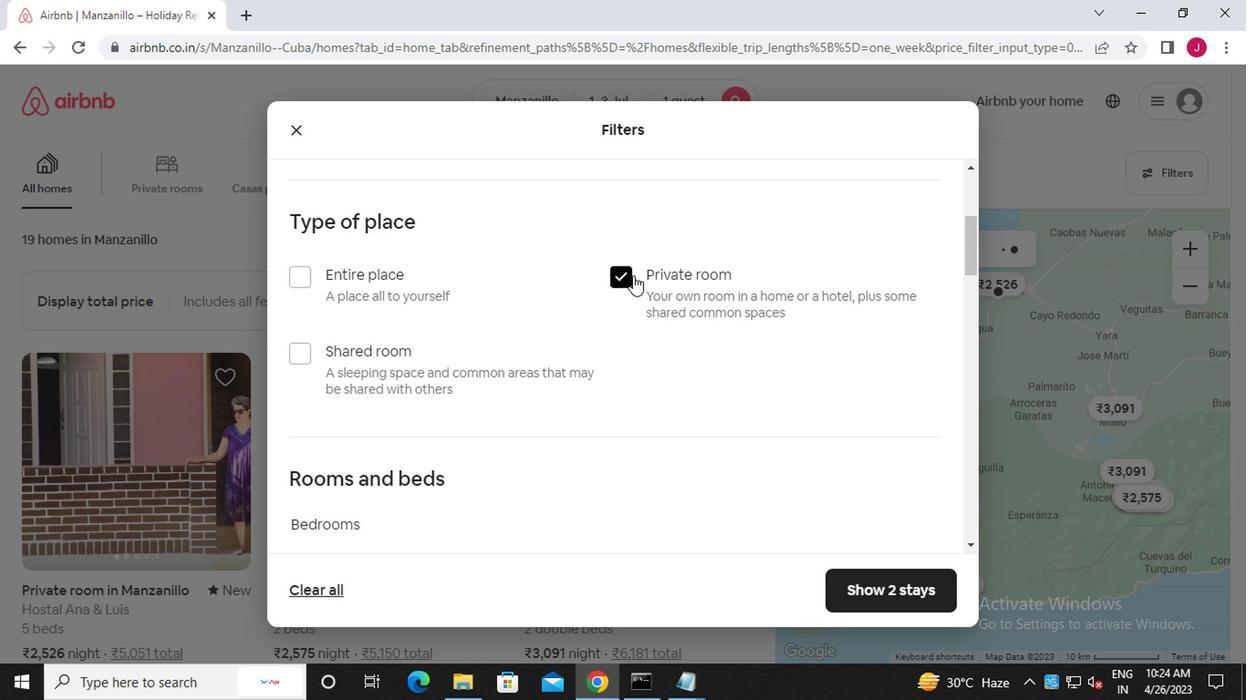 
Action: Mouse moved to (396, 214)
Screenshot: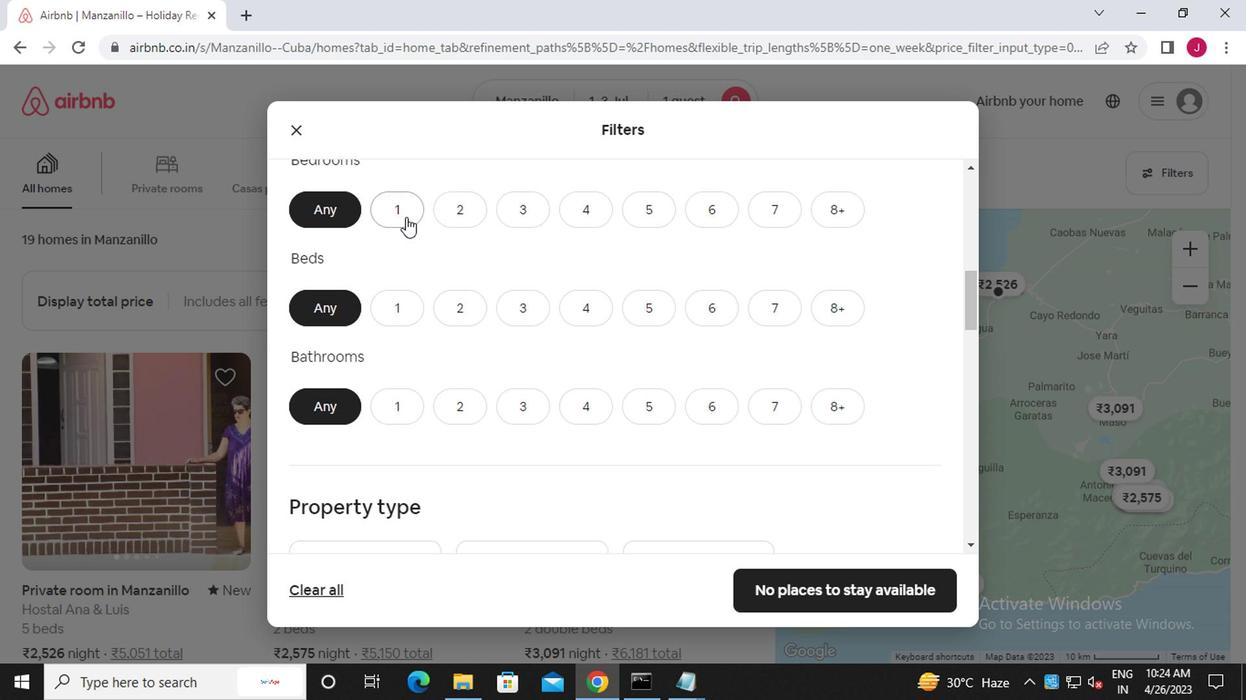 
Action: Mouse pressed left at (396, 214)
Screenshot: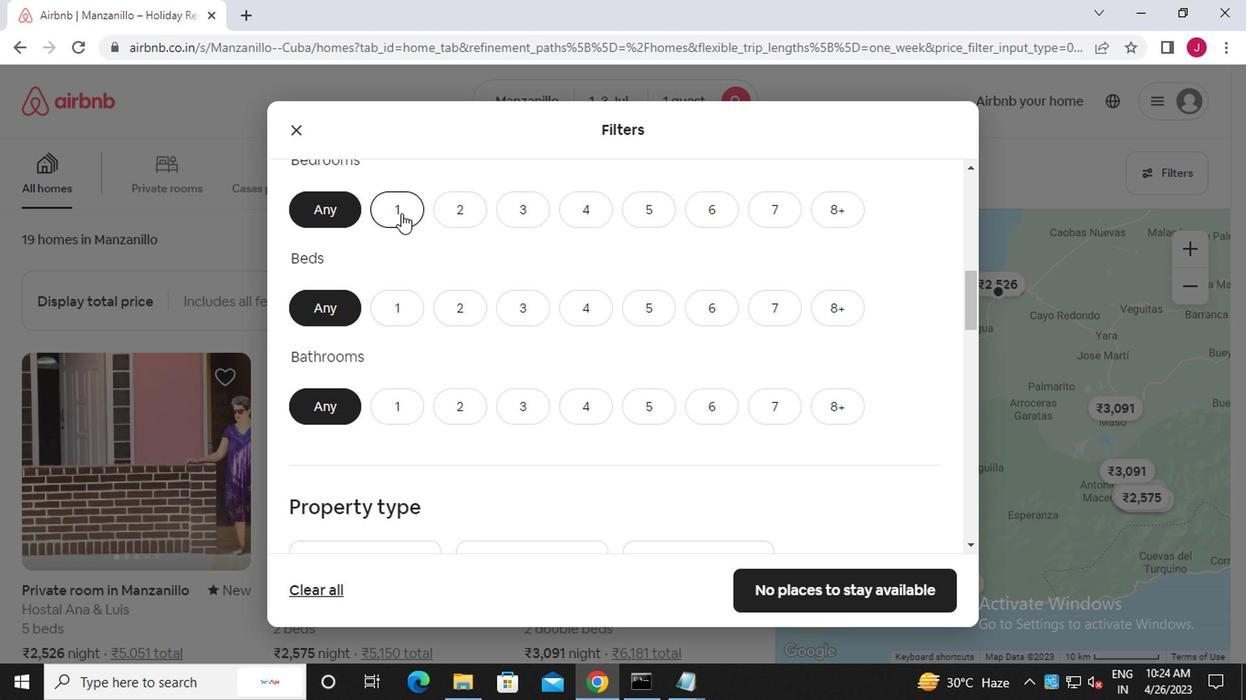 
Action: Mouse moved to (410, 314)
Screenshot: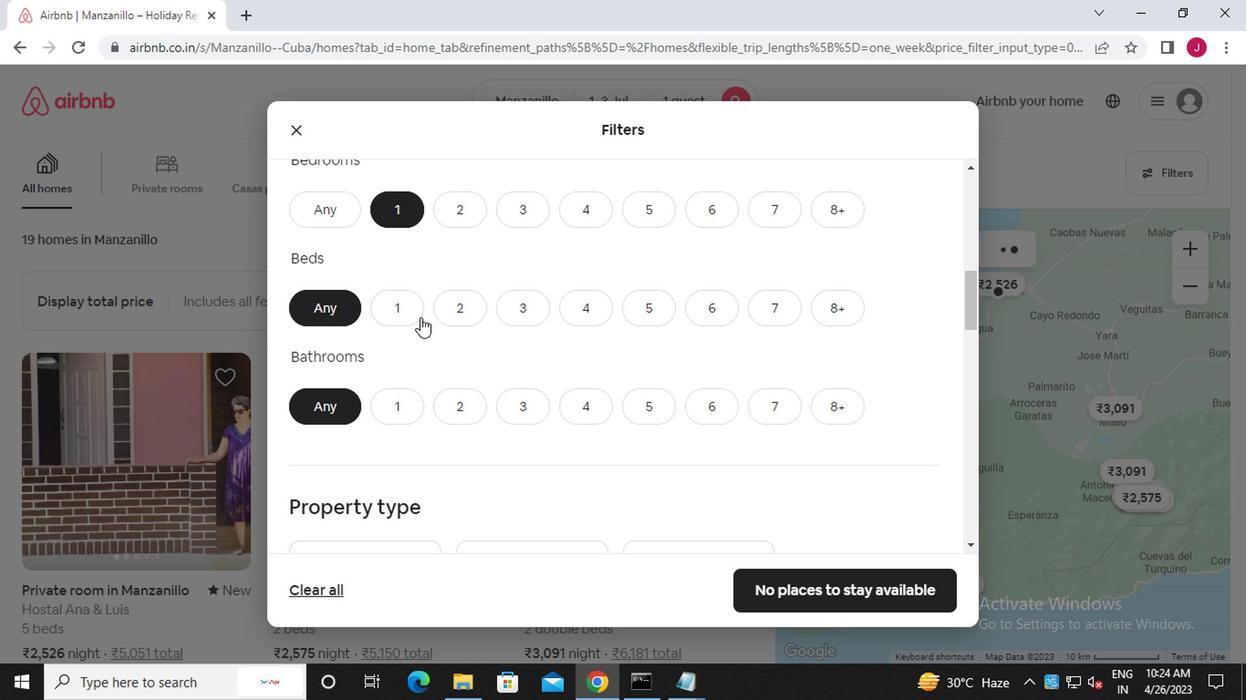 
Action: Mouse pressed left at (410, 314)
Screenshot: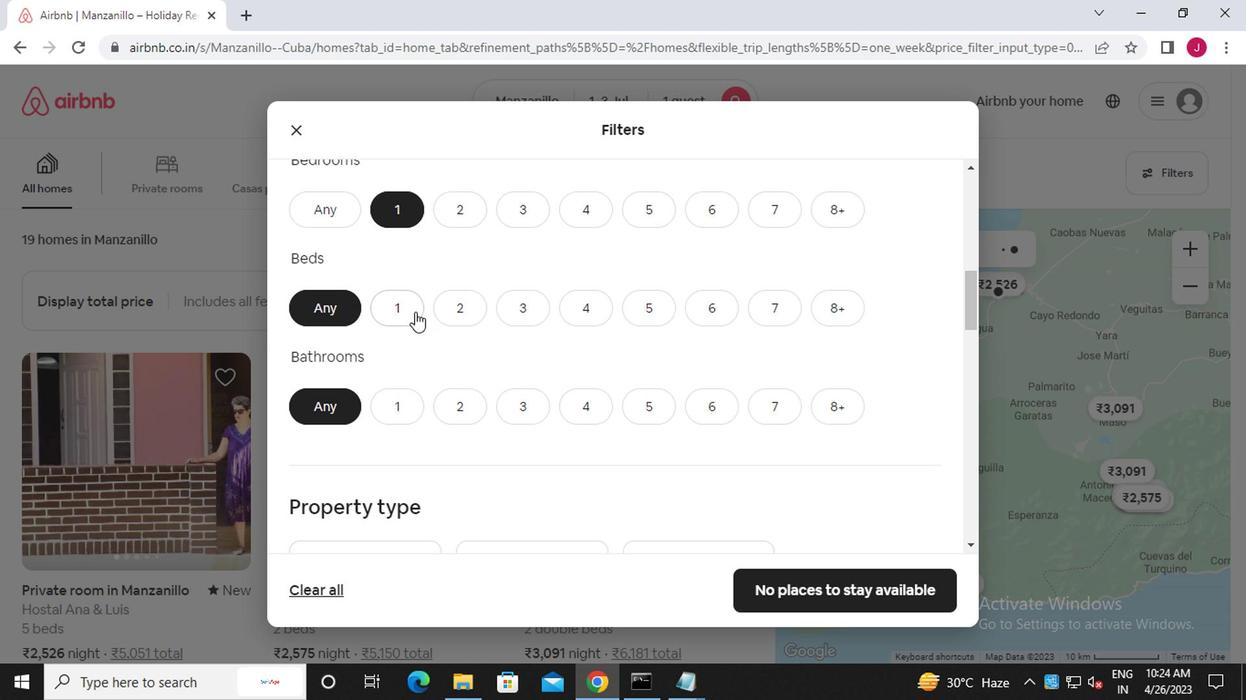 
Action: Mouse moved to (402, 405)
Screenshot: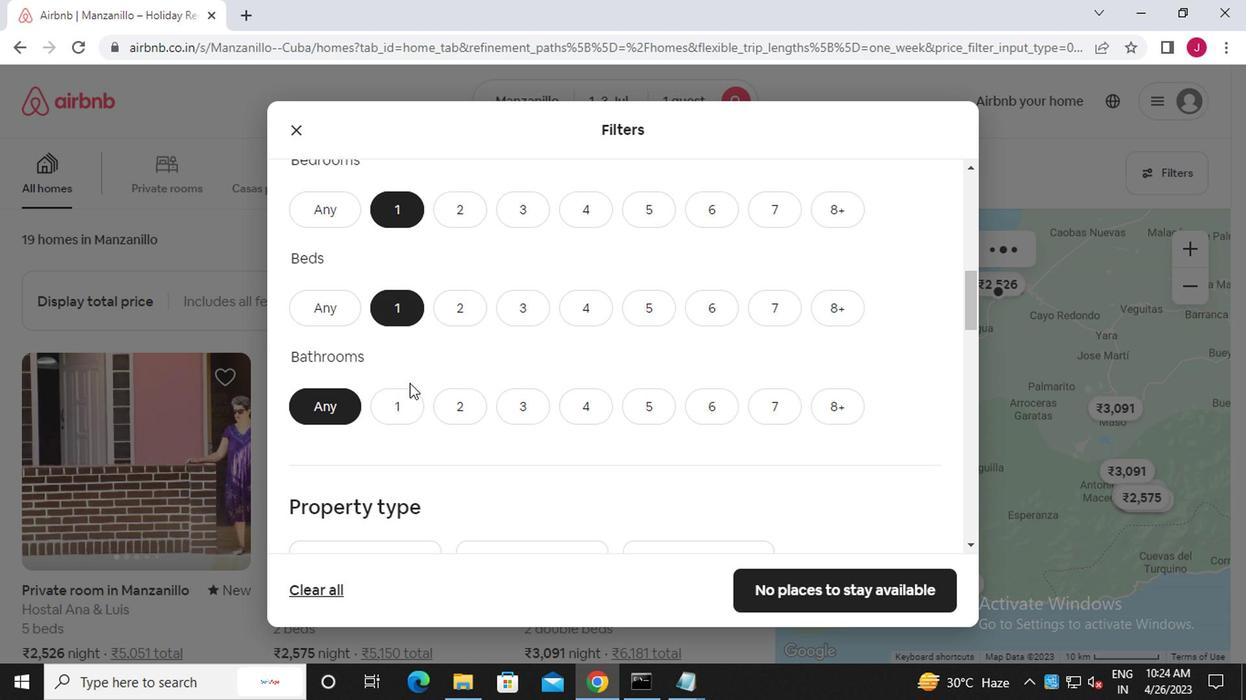 
Action: Mouse pressed left at (402, 405)
Screenshot: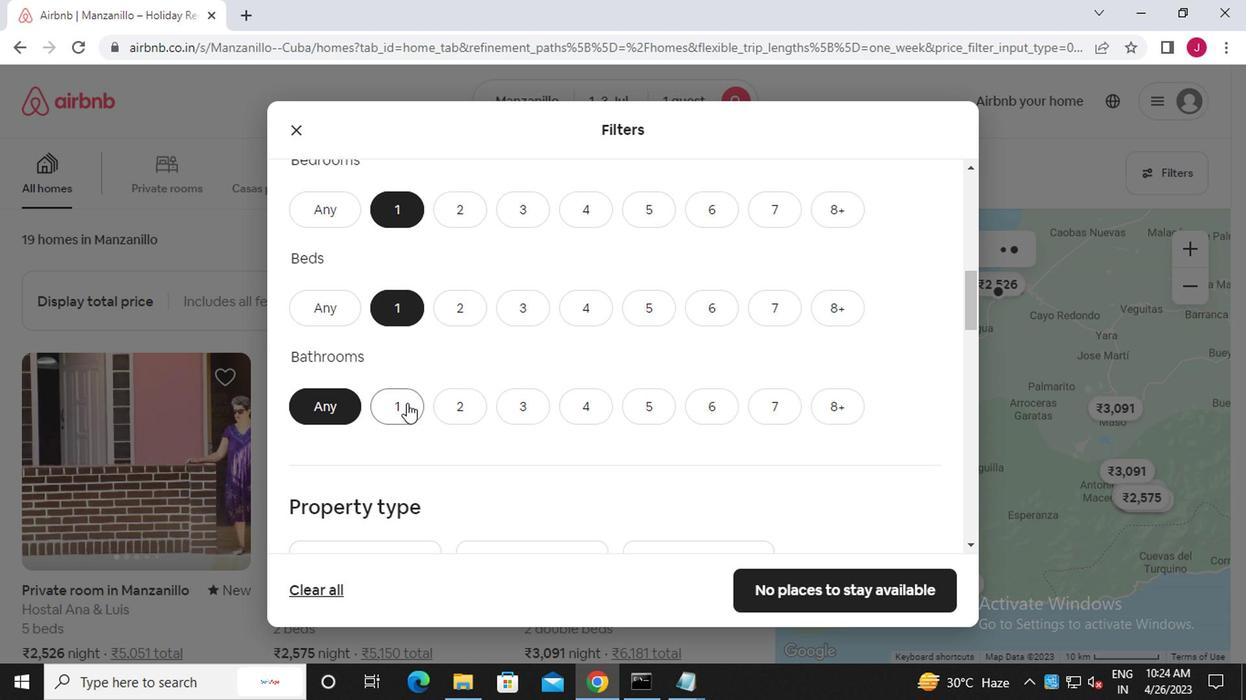 
Action: Mouse scrolled (402, 405) with delta (0, 0)
Screenshot: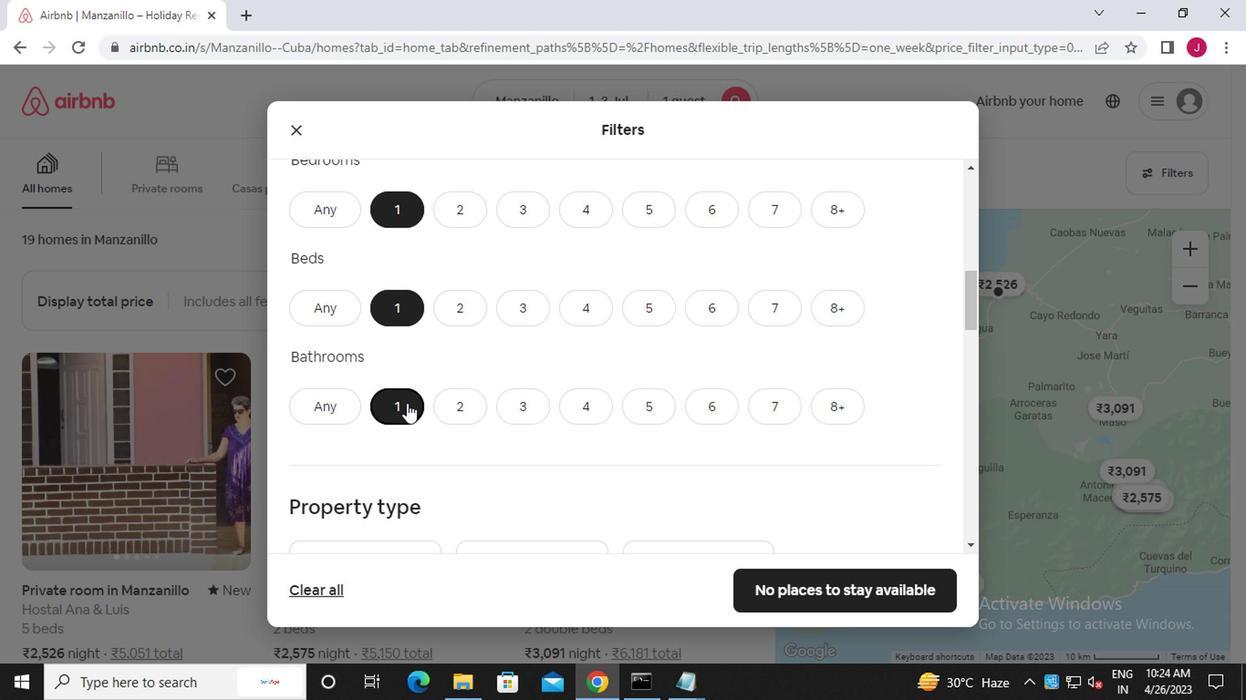 
Action: Mouse scrolled (402, 405) with delta (0, 0)
Screenshot: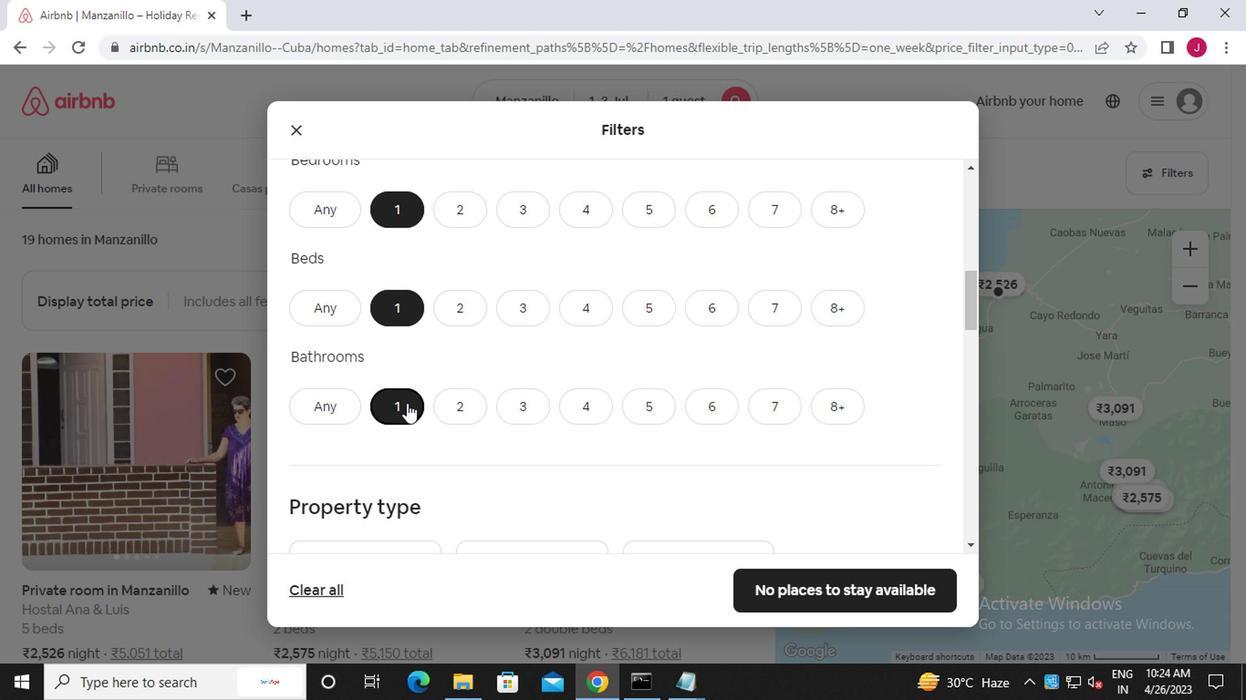 
Action: Mouse moved to (392, 419)
Screenshot: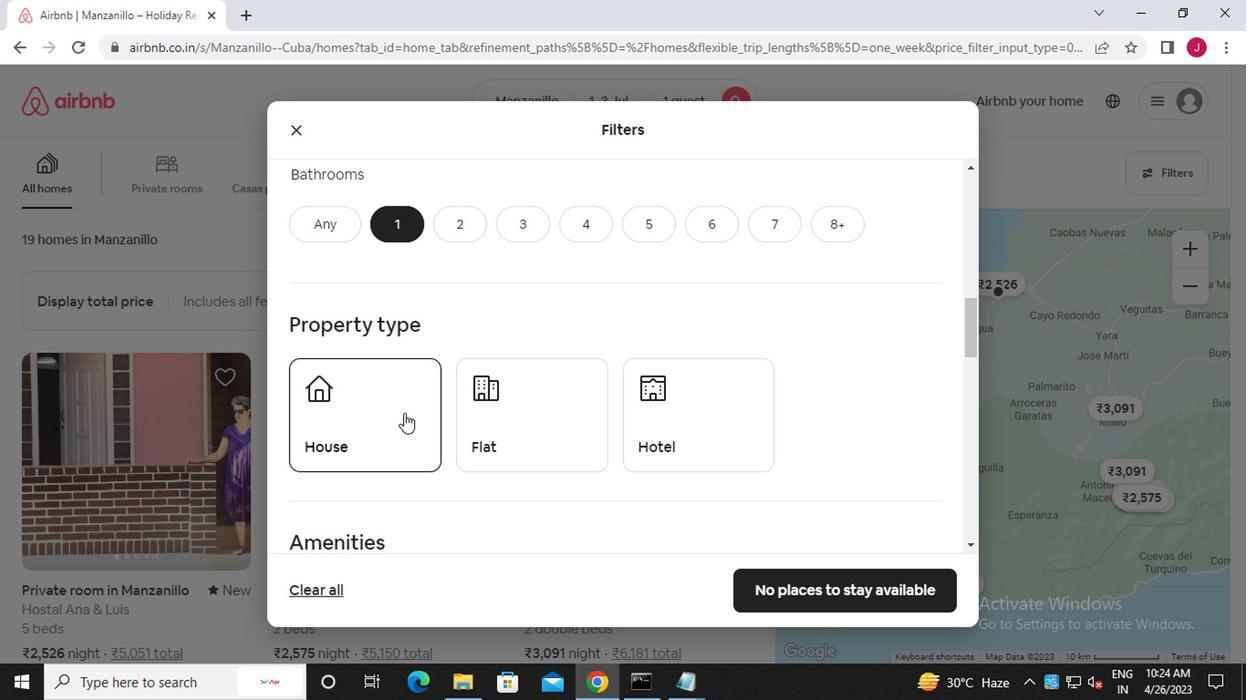 
Action: Mouse pressed left at (392, 419)
Screenshot: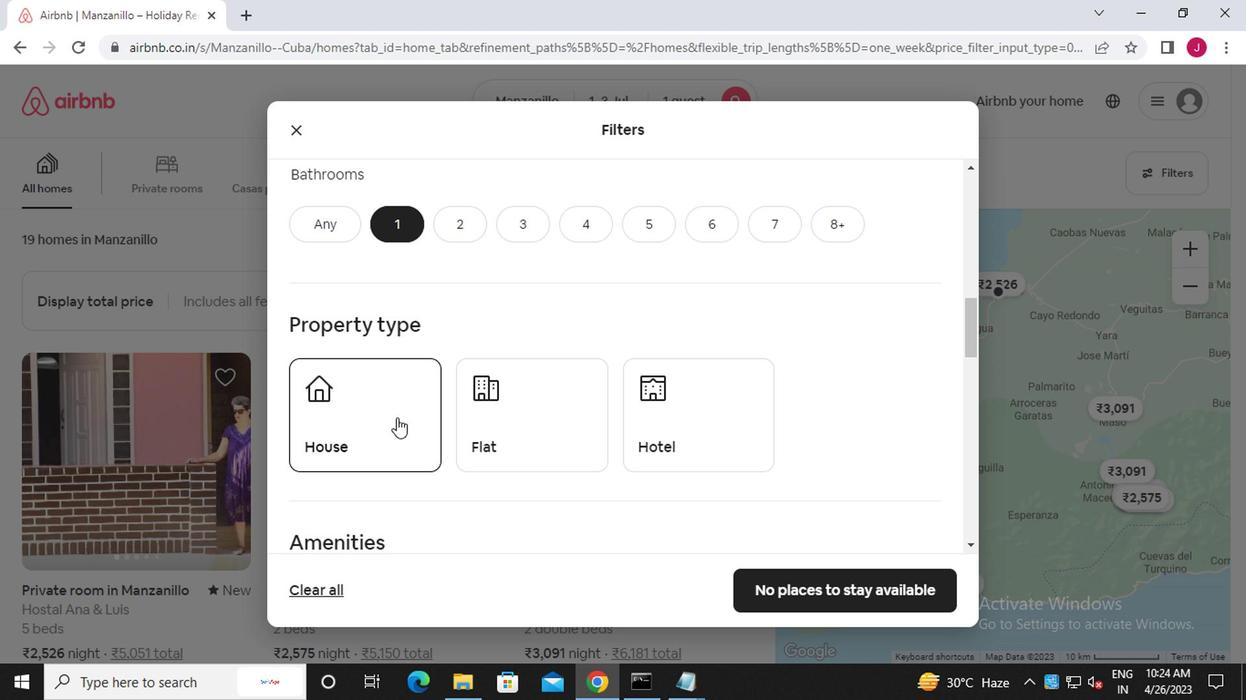 
Action: Mouse moved to (509, 432)
Screenshot: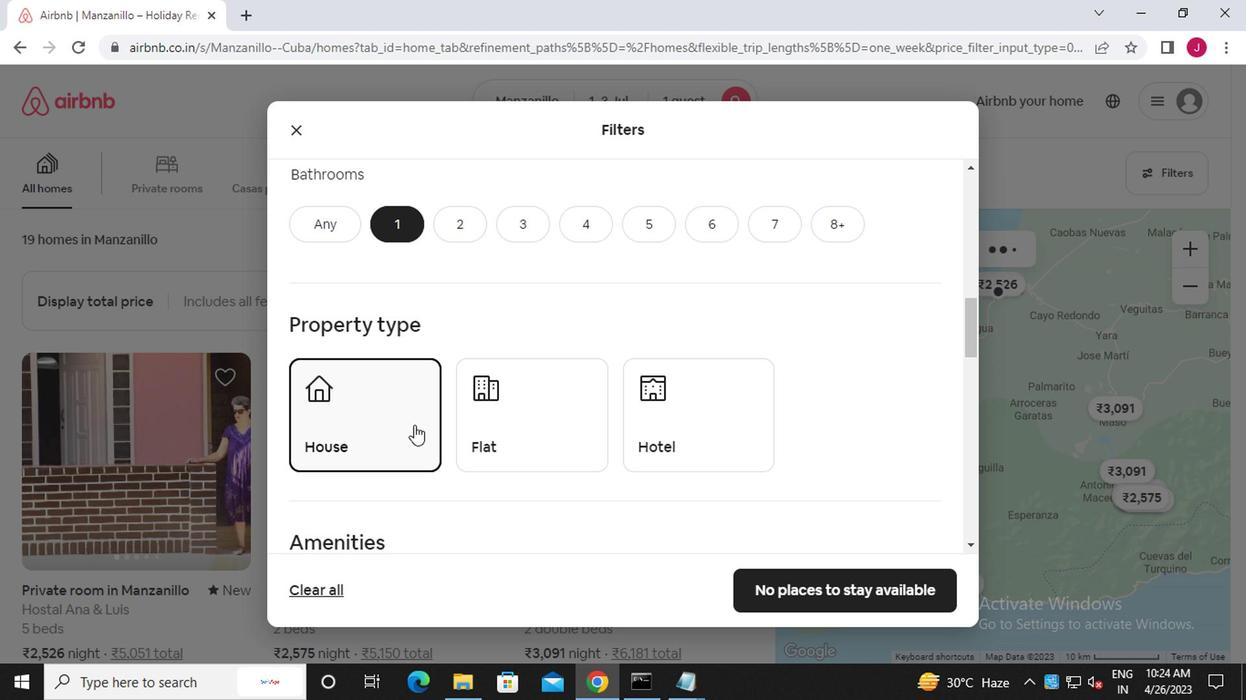 
Action: Mouse pressed left at (509, 432)
Screenshot: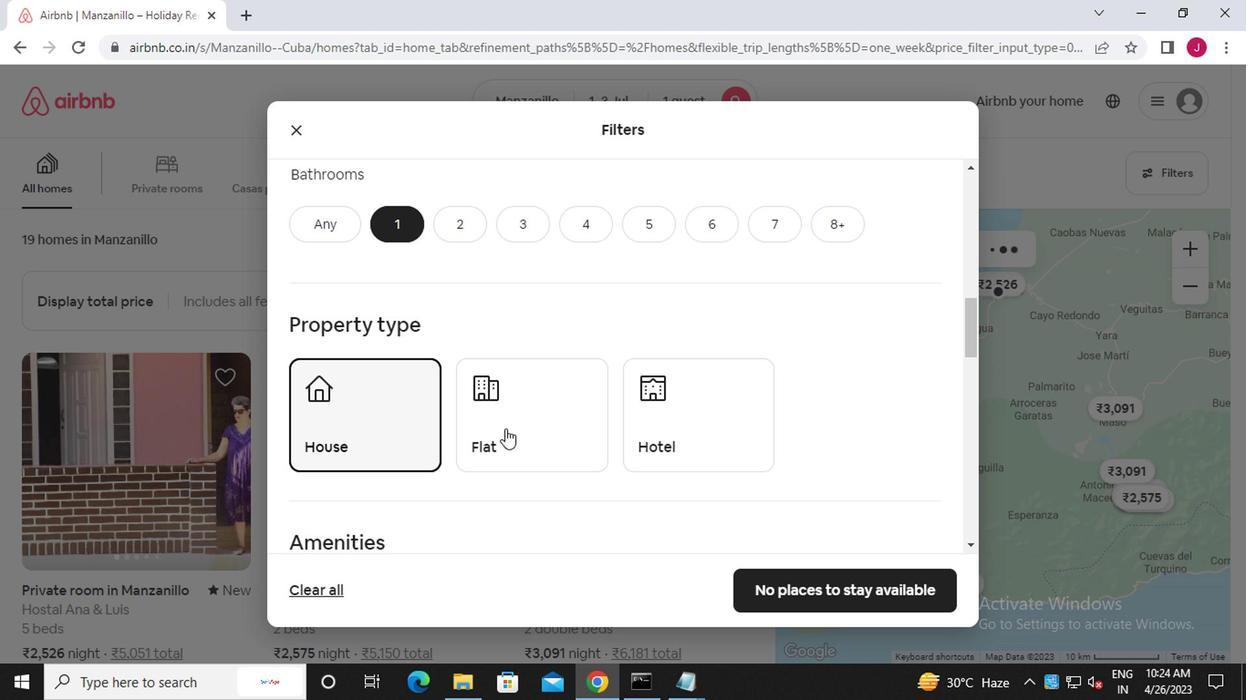 
Action: Mouse moved to (653, 430)
Screenshot: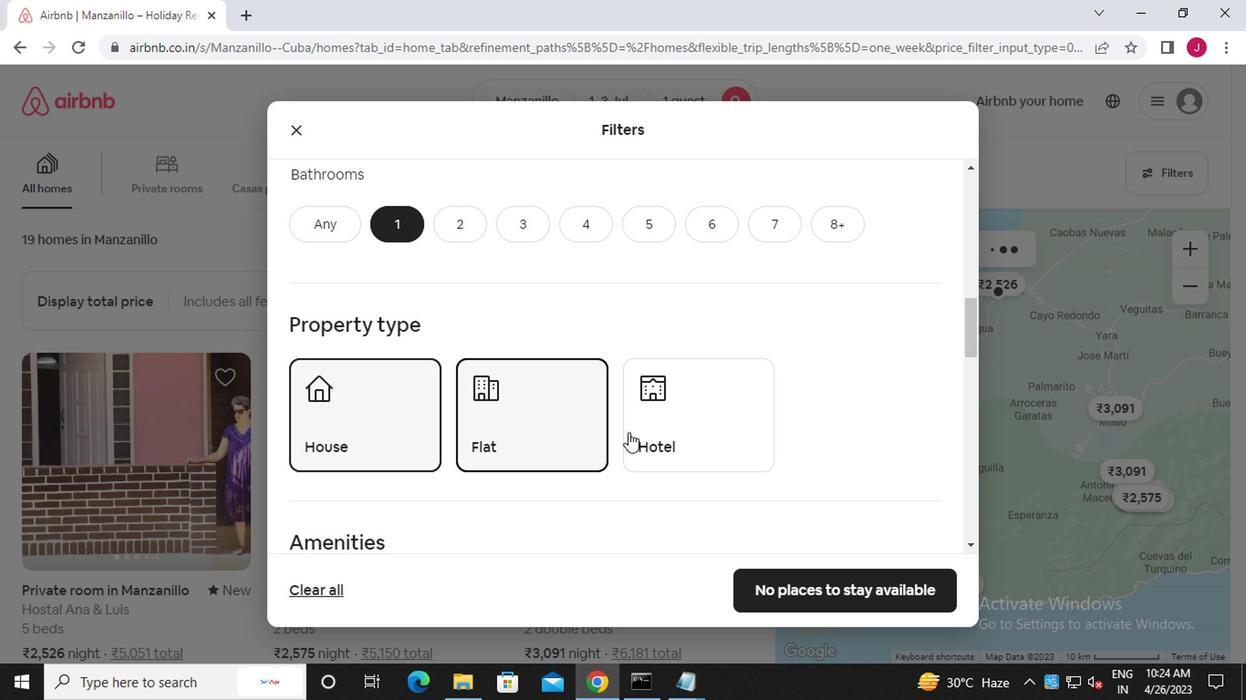 
Action: Mouse pressed left at (653, 430)
Screenshot: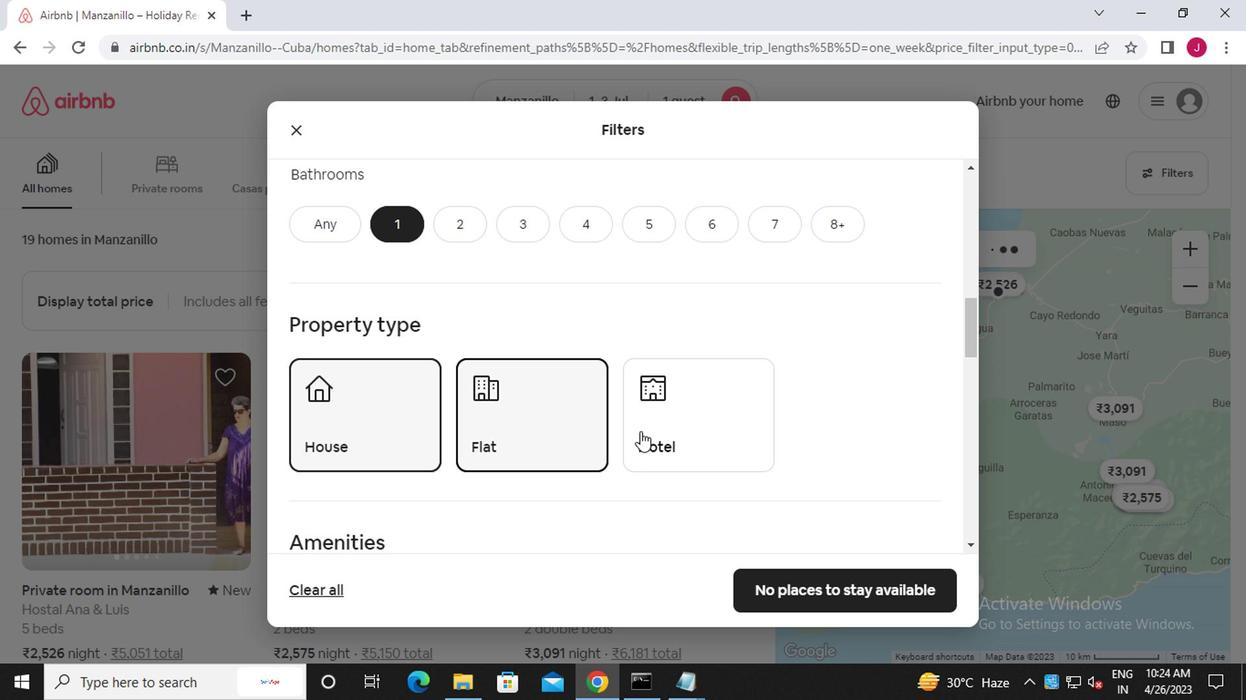 
Action: Mouse moved to (682, 434)
Screenshot: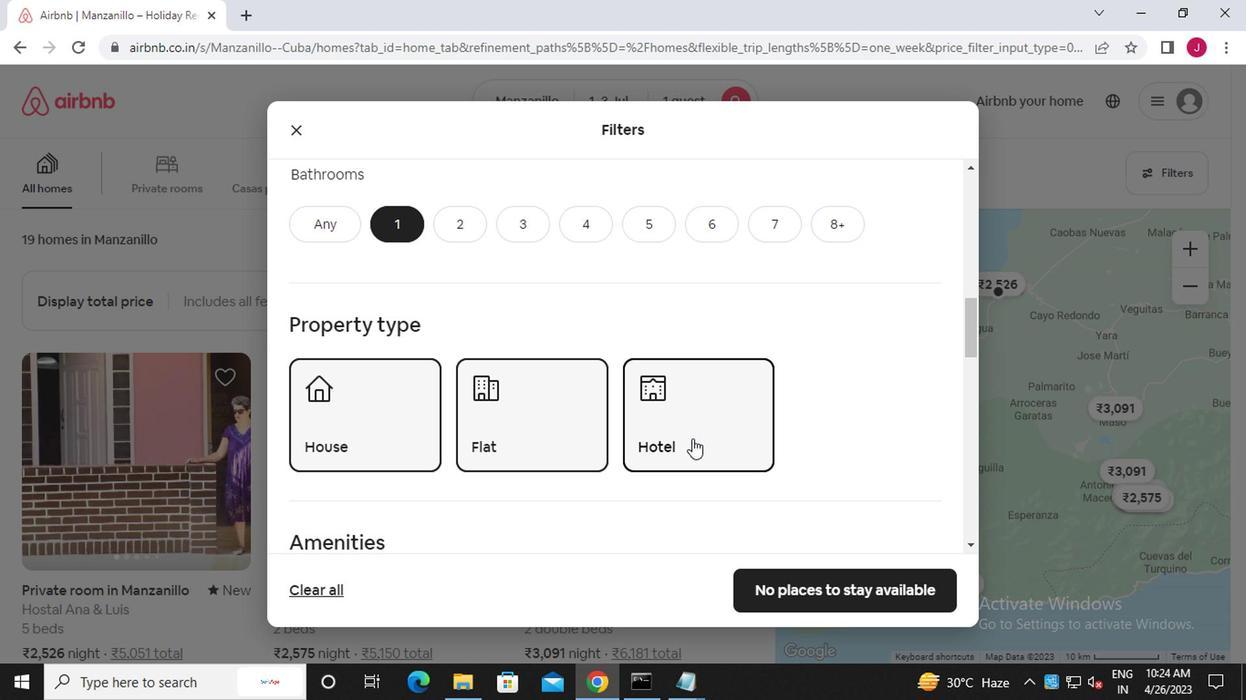 
Action: Mouse scrolled (682, 434) with delta (0, 0)
Screenshot: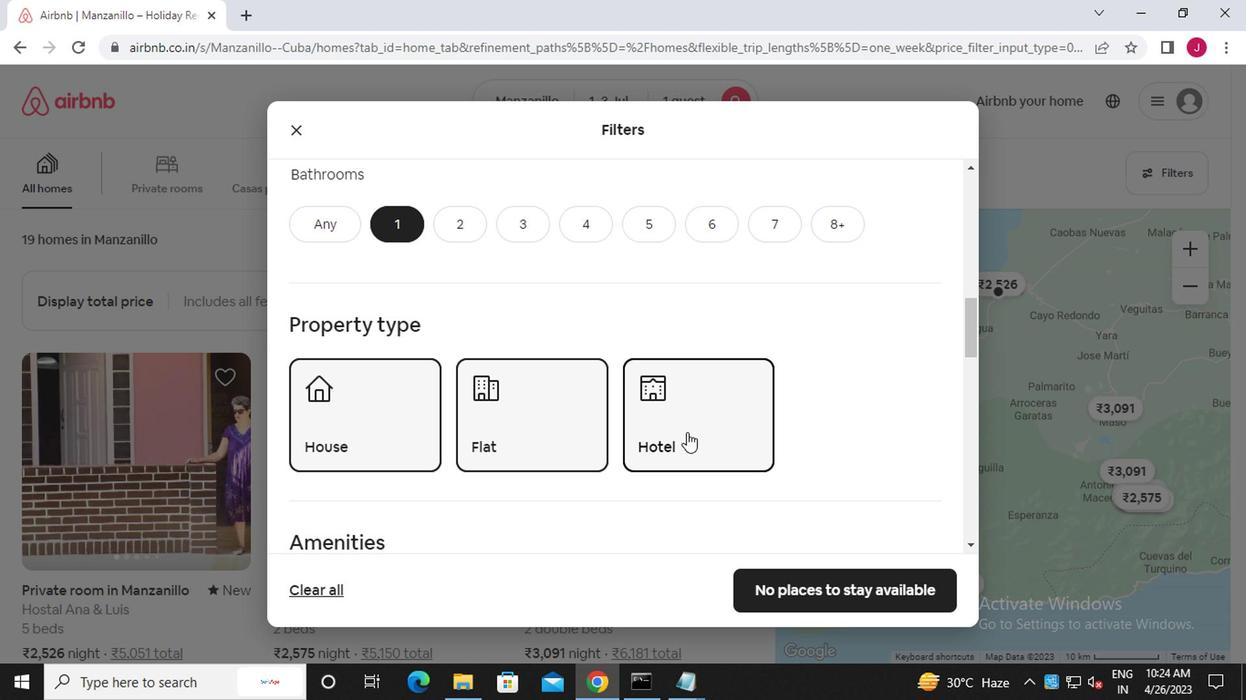 
Action: Mouse scrolled (682, 434) with delta (0, 0)
Screenshot: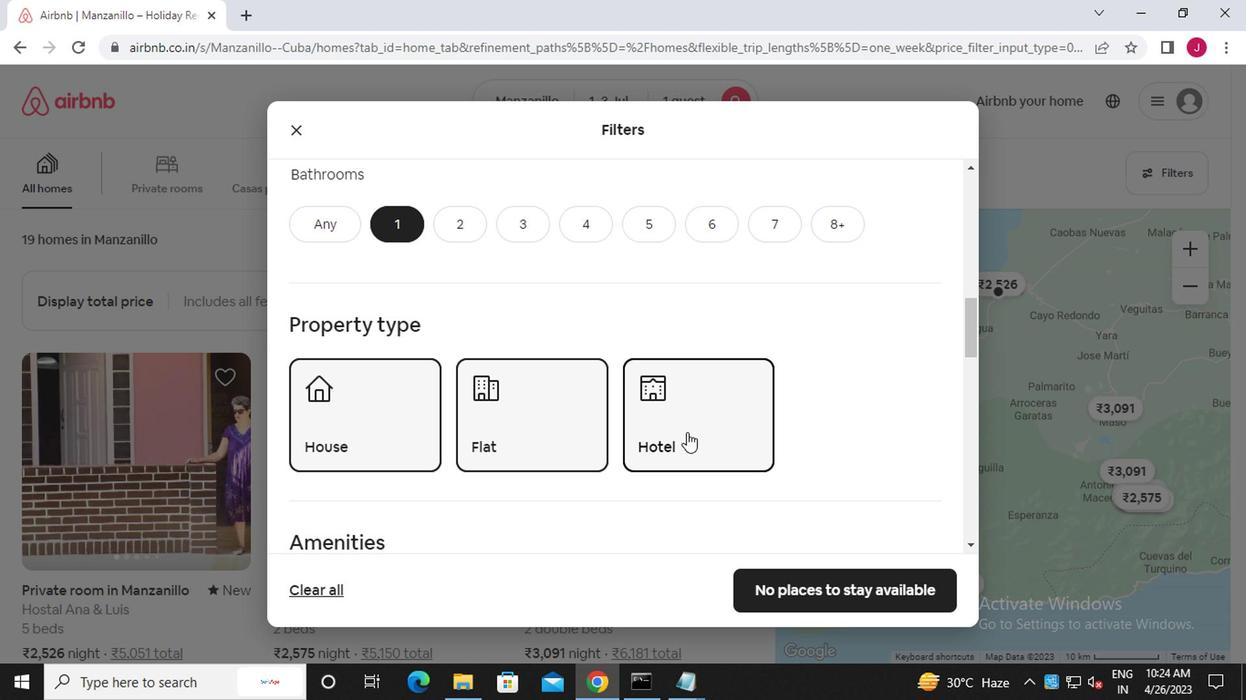 
Action: Mouse scrolled (682, 434) with delta (0, 0)
Screenshot: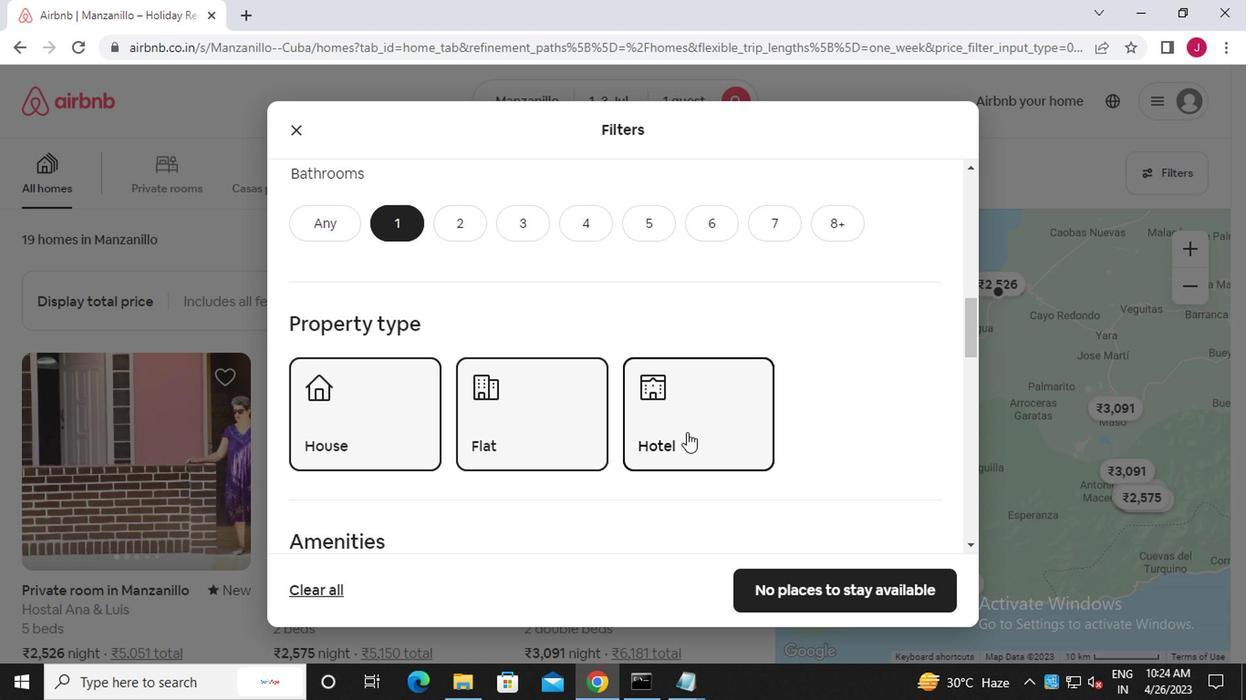 
Action: Mouse scrolled (682, 434) with delta (0, 0)
Screenshot: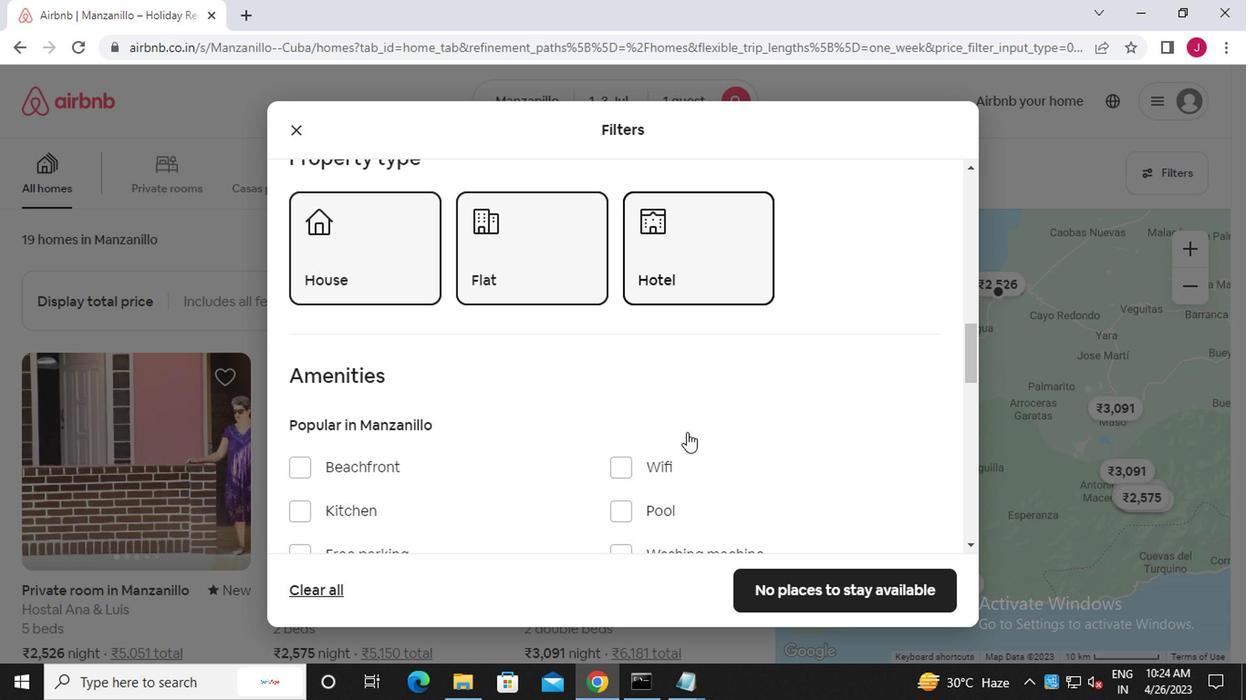 
Action: Mouse scrolled (682, 434) with delta (0, 0)
Screenshot: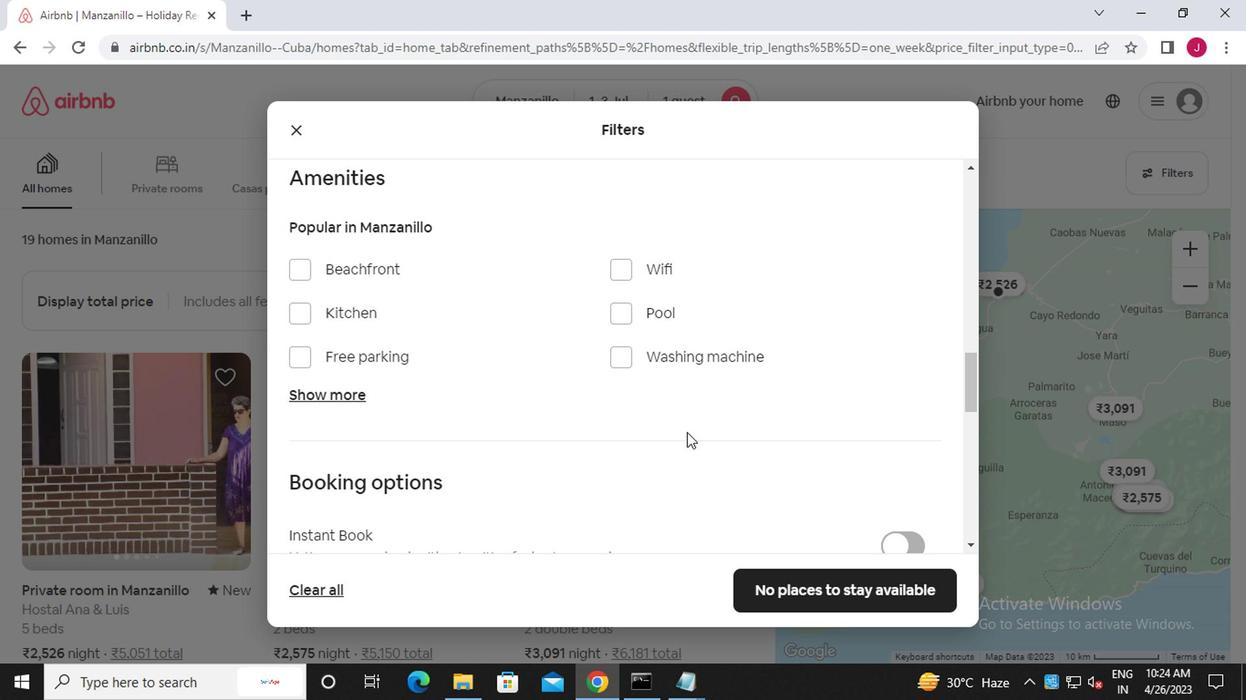 
Action: Mouse scrolled (682, 434) with delta (0, 0)
Screenshot: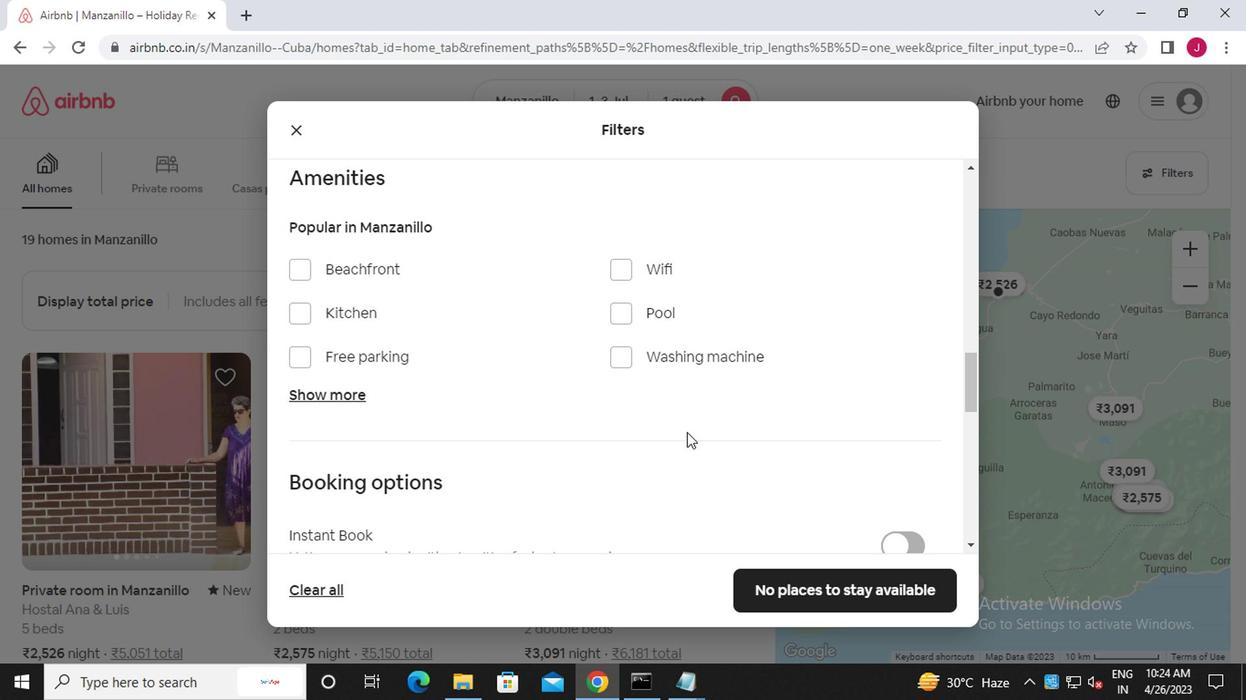 
Action: Mouse scrolled (682, 434) with delta (0, 0)
Screenshot: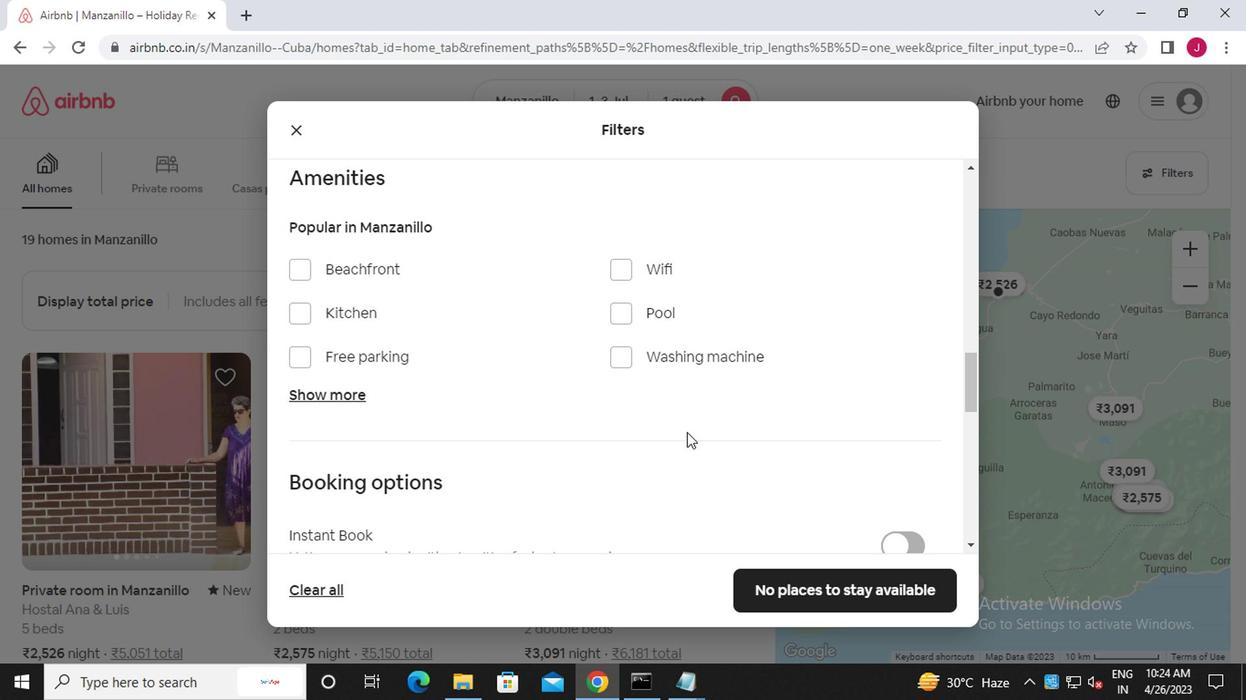 
Action: Mouse moved to (902, 344)
Screenshot: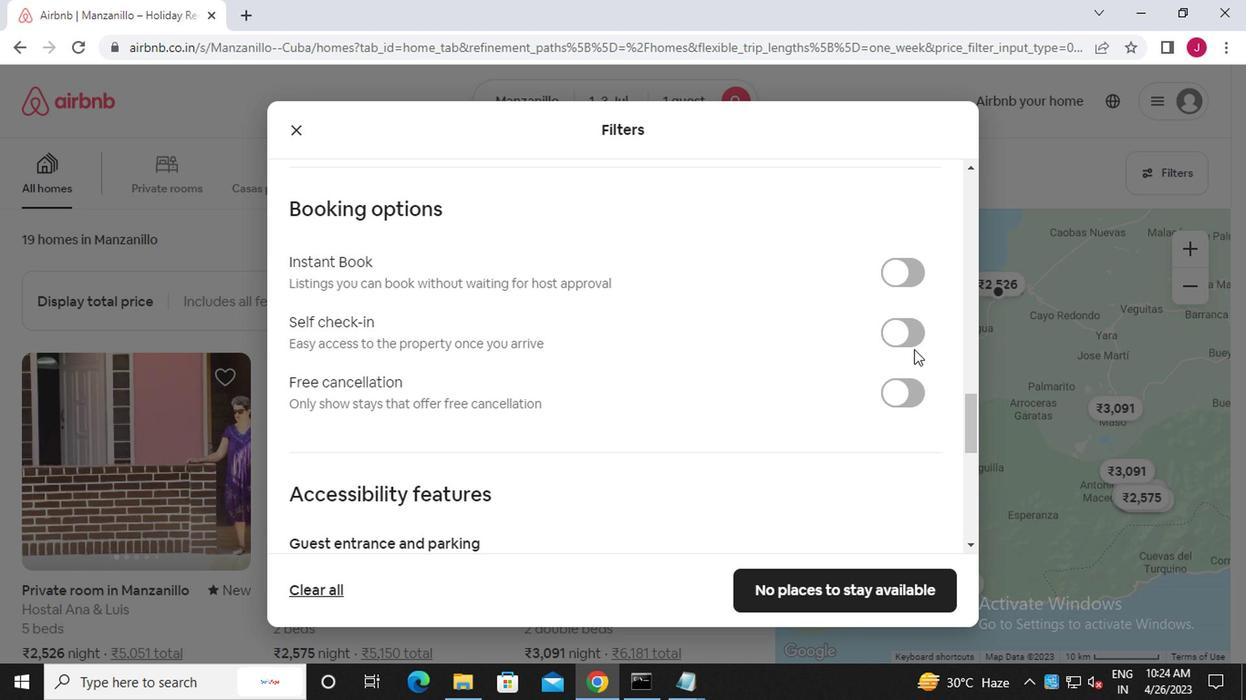 
Action: Mouse pressed left at (902, 344)
Screenshot: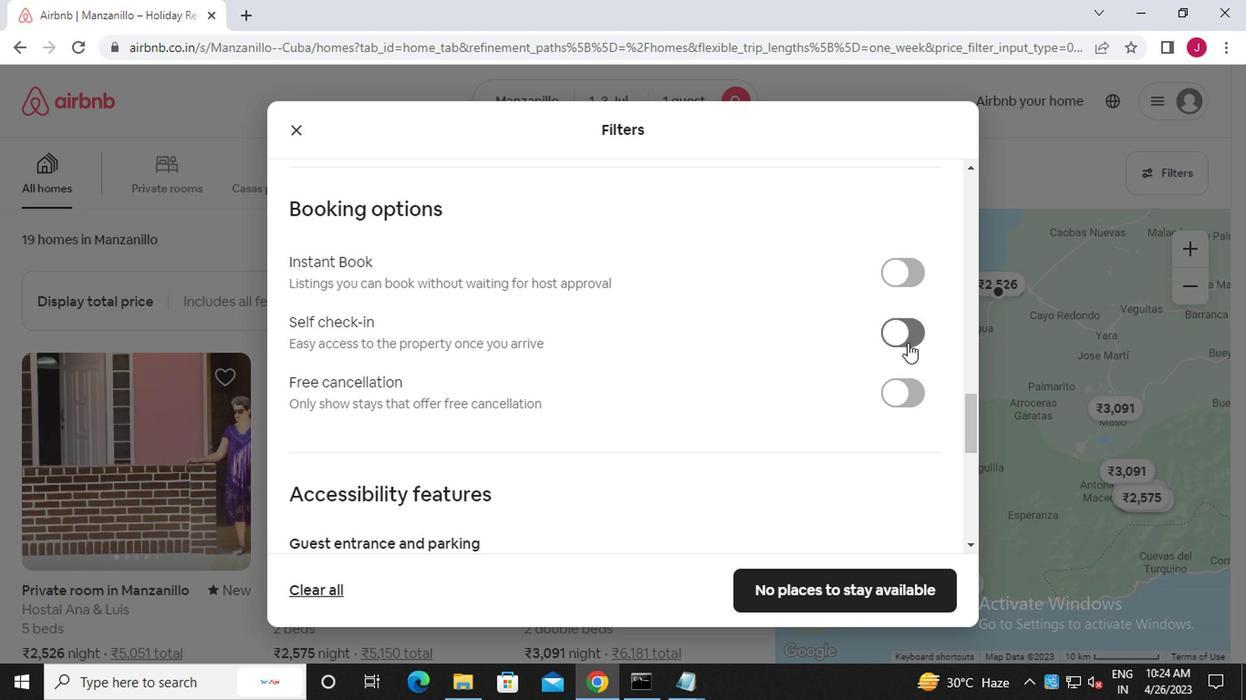
Action: Mouse moved to (647, 423)
Screenshot: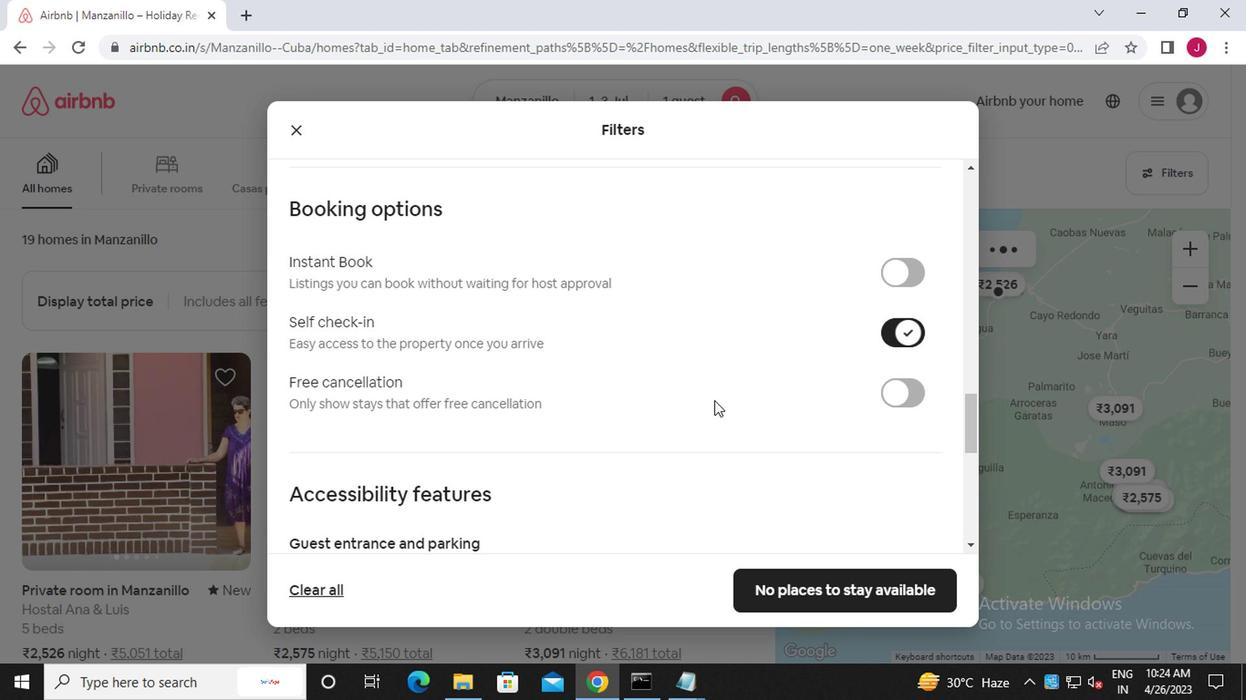 
Action: Mouse scrolled (647, 423) with delta (0, 0)
Screenshot: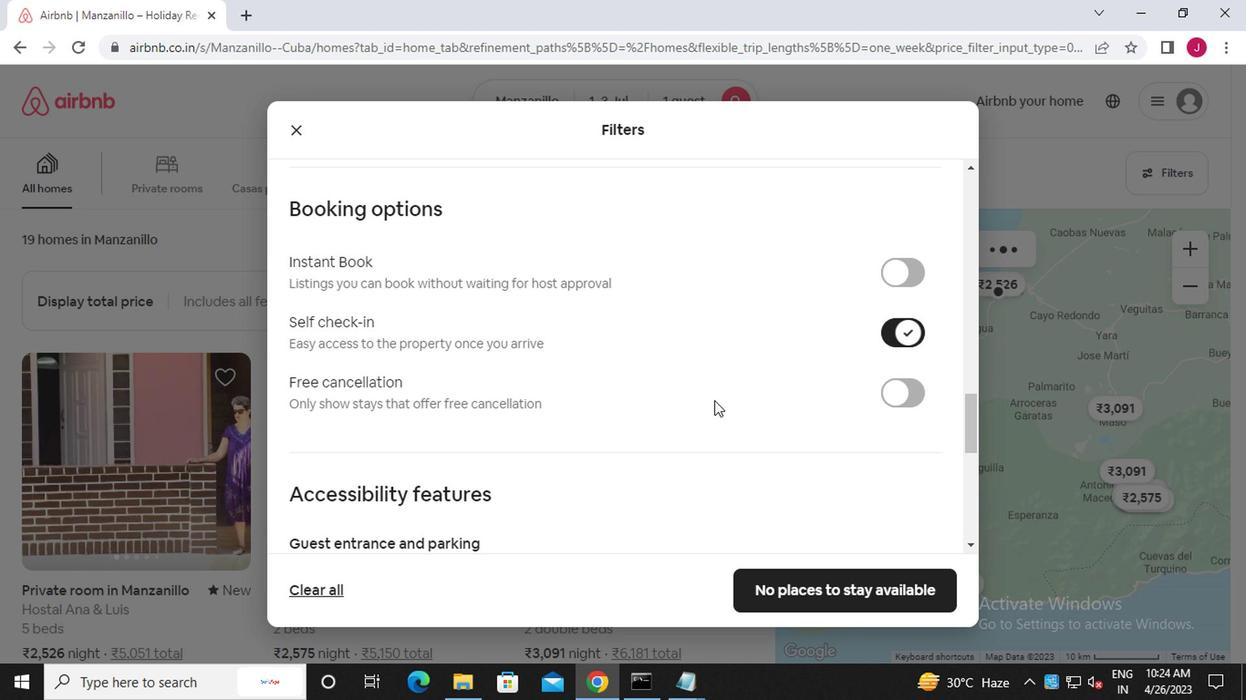 
Action: Mouse moved to (645, 424)
Screenshot: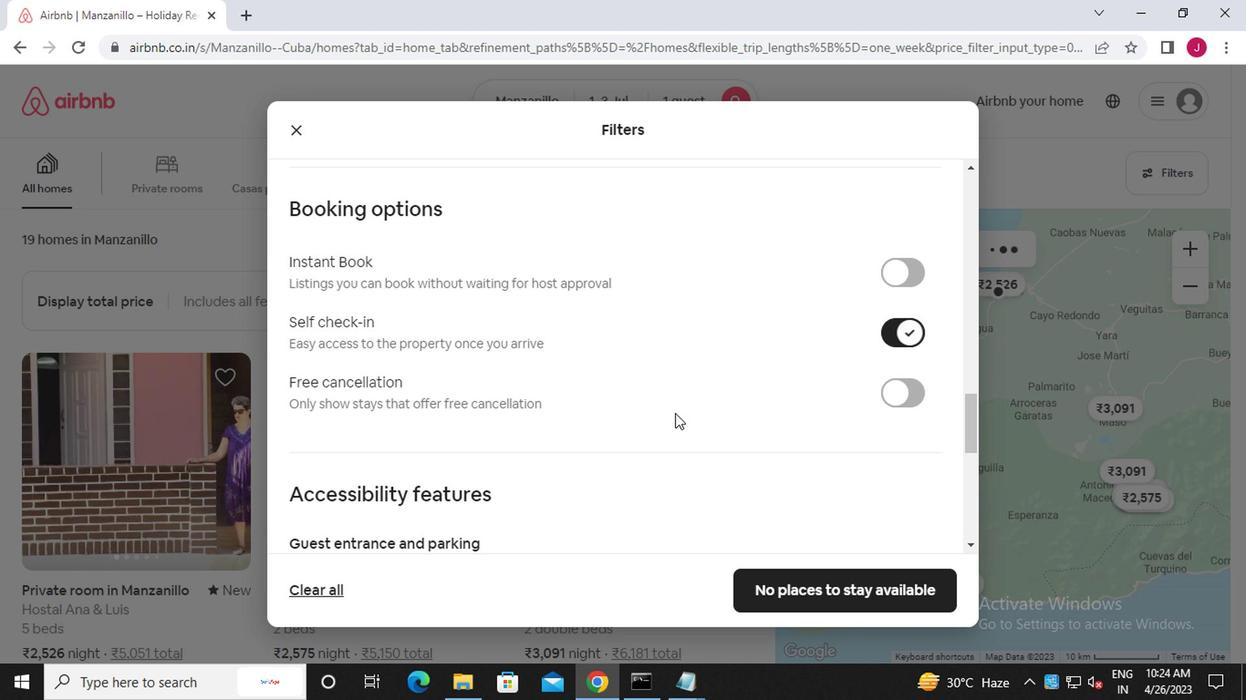 
Action: Mouse scrolled (645, 423) with delta (0, 0)
Screenshot: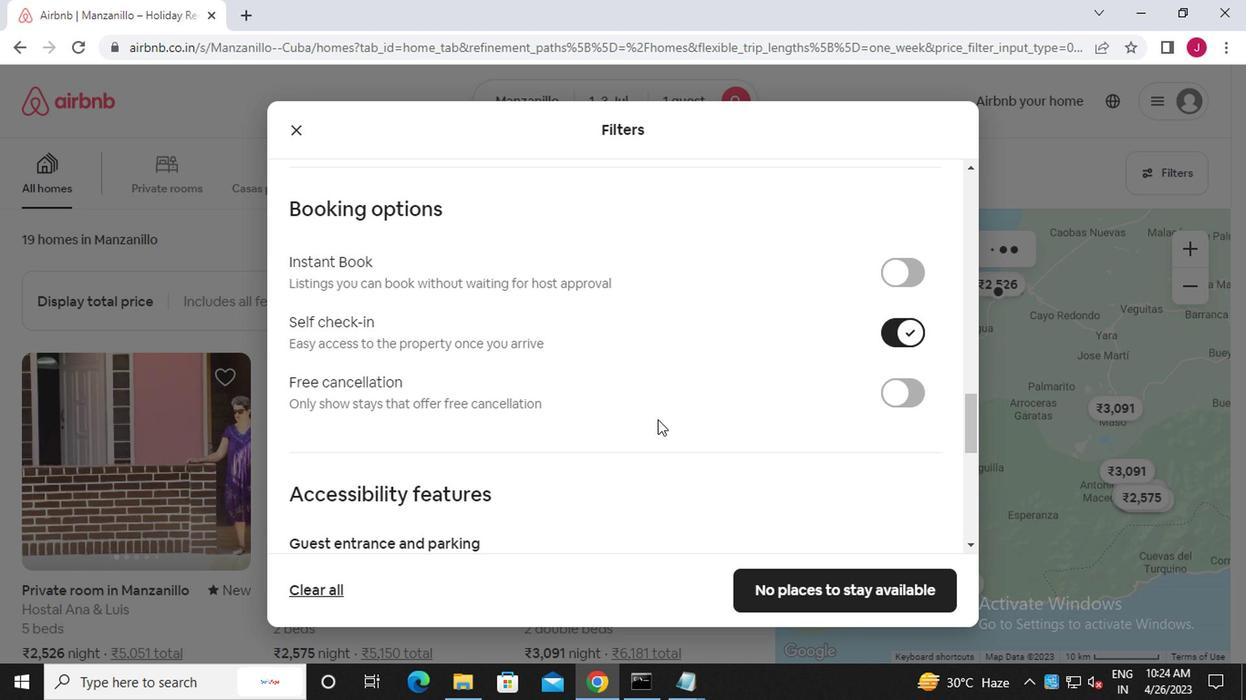 
Action: Mouse scrolled (645, 423) with delta (0, 0)
Screenshot: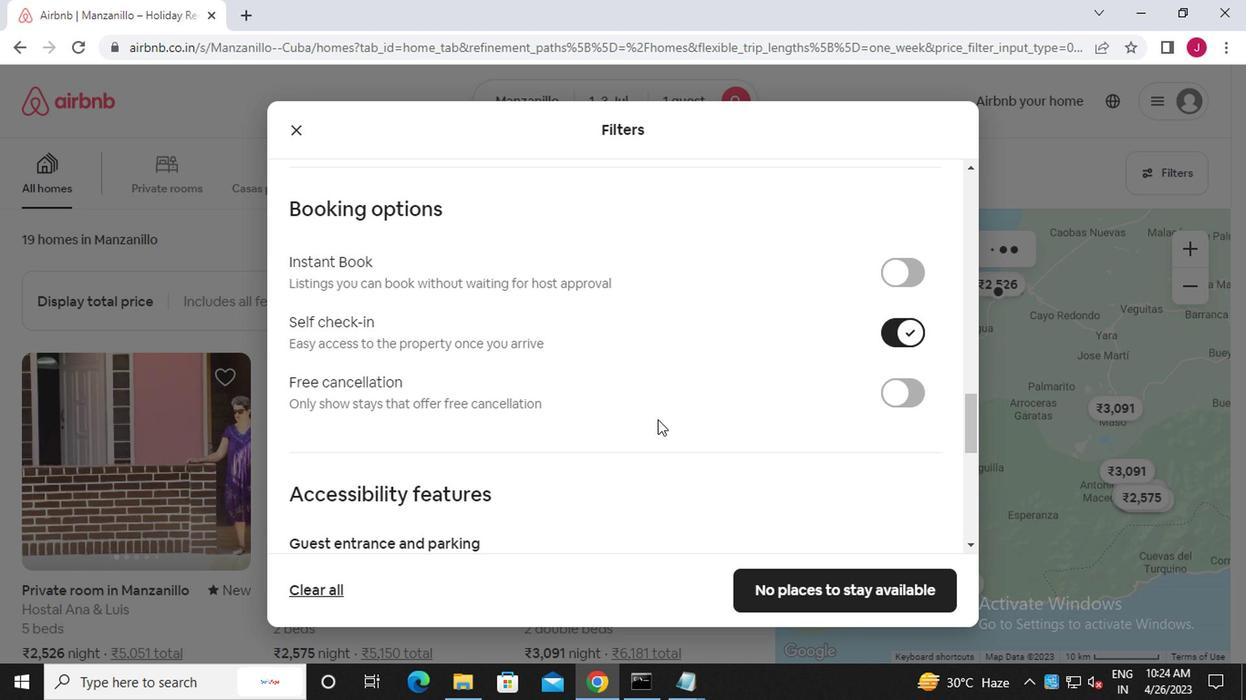 
Action: Mouse scrolled (645, 423) with delta (0, 0)
Screenshot: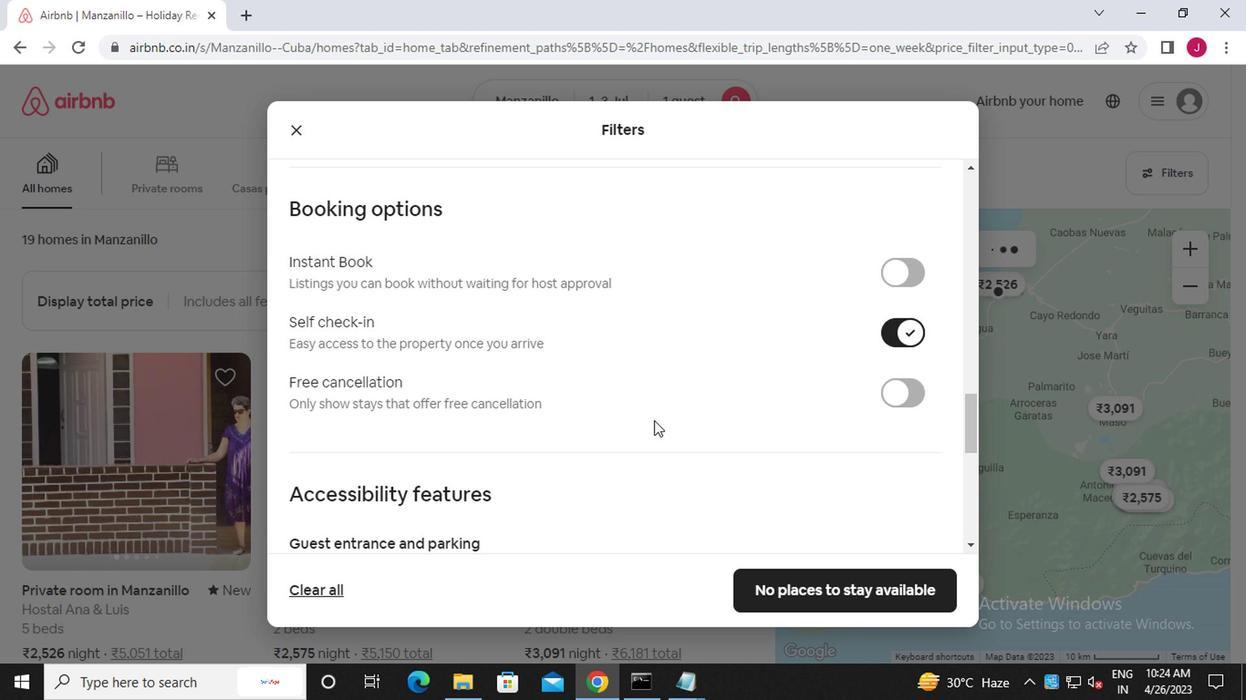 
Action: Mouse scrolled (645, 423) with delta (0, 0)
Screenshot: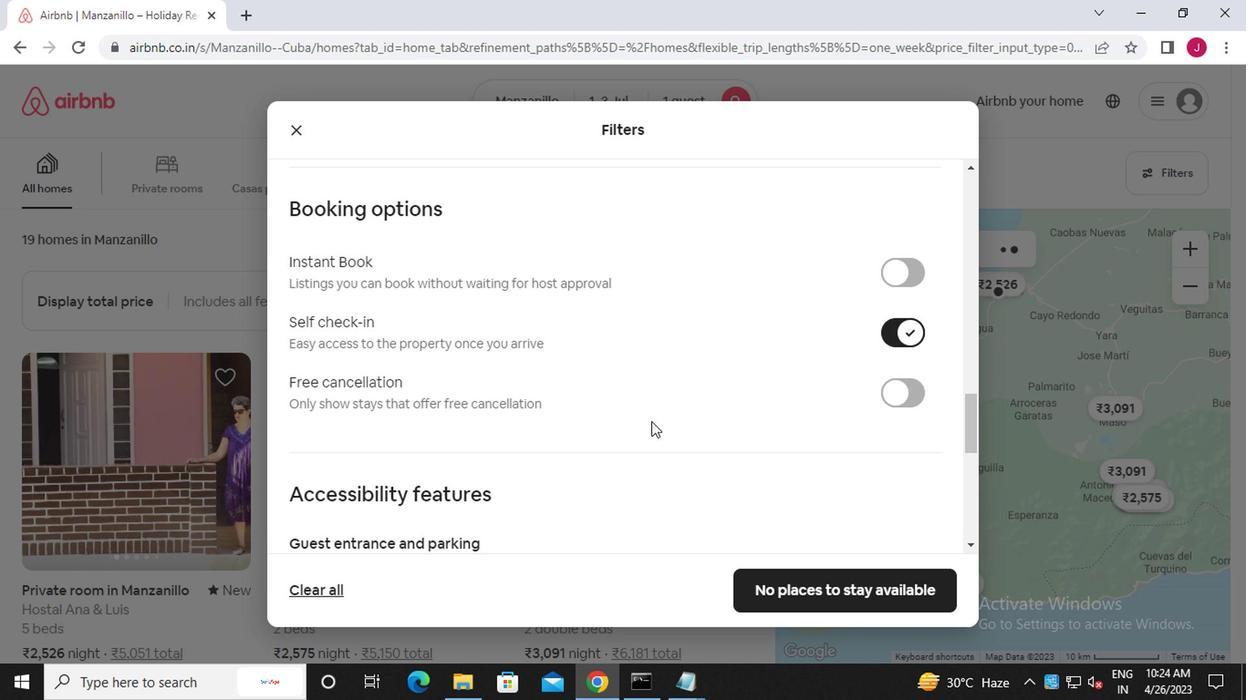 
Action: Mouse scrolled (645, 423) with delta (0, 0)
Screenshot: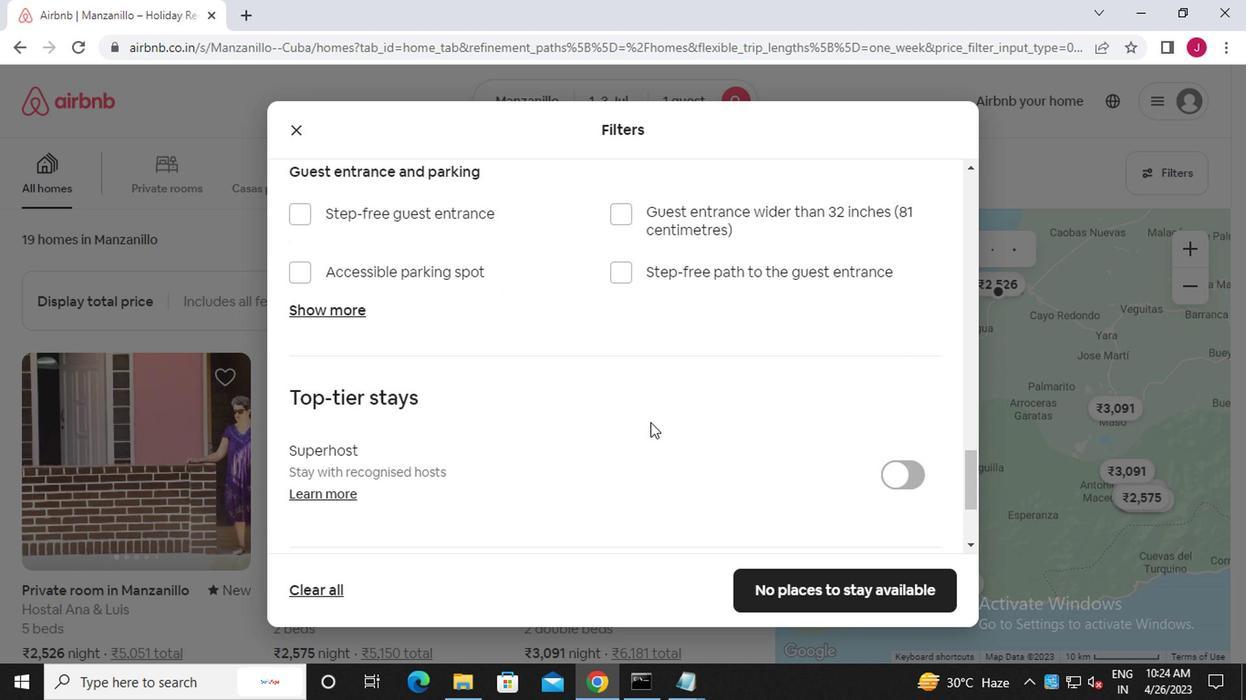 
Action: Mouse scrolled (645, 423) with delta (0, 0)
Screenshot: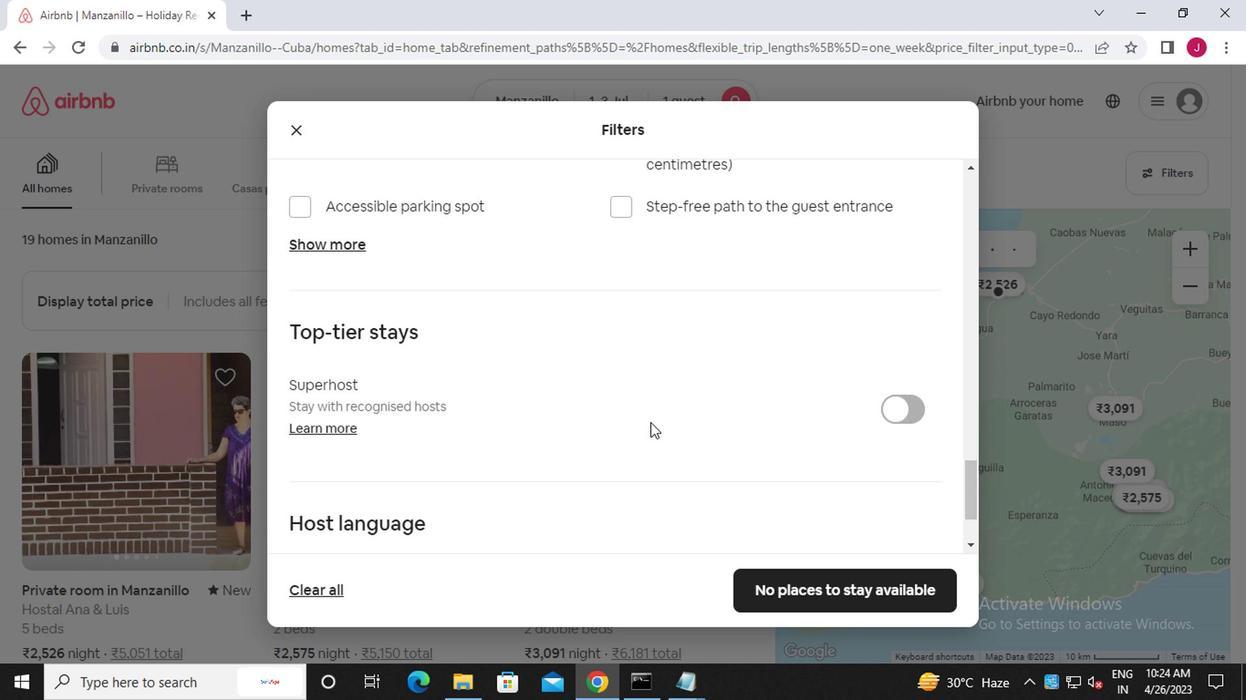 
Action: Mouse scrolled (645, 423) with delta (0, 0)
Screenshot: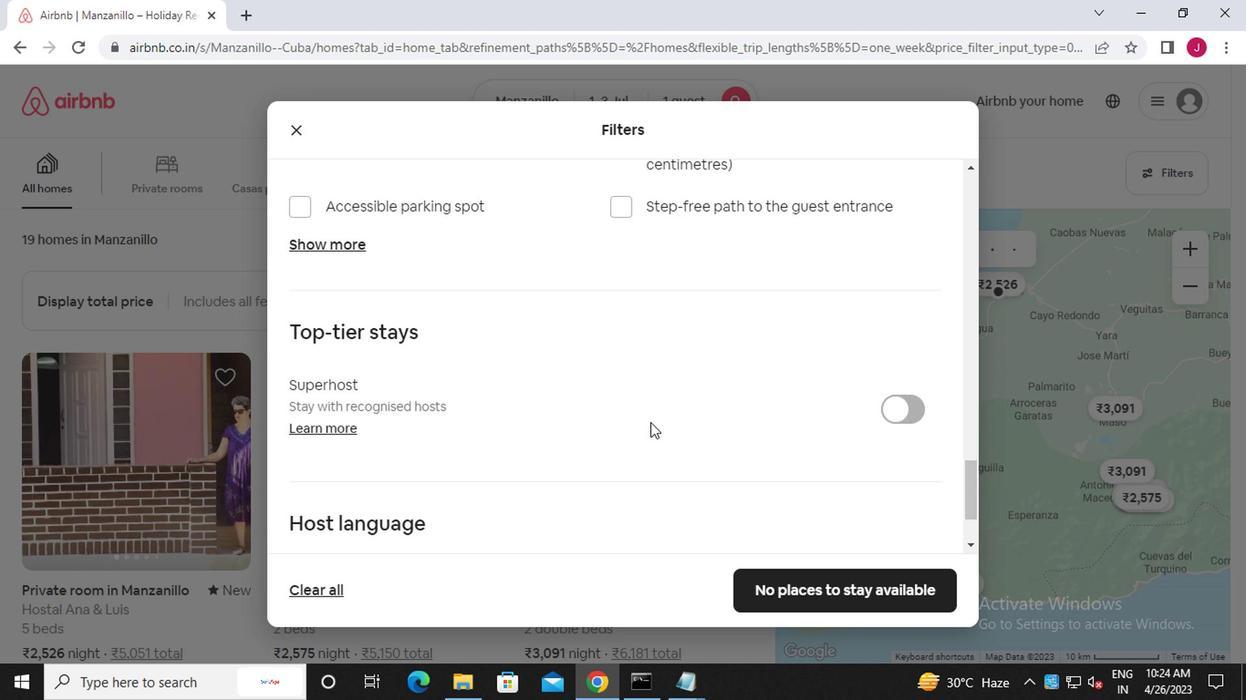 
Action: Mouse scrolled (645, 423) with delta (0, 0)
Screenshot: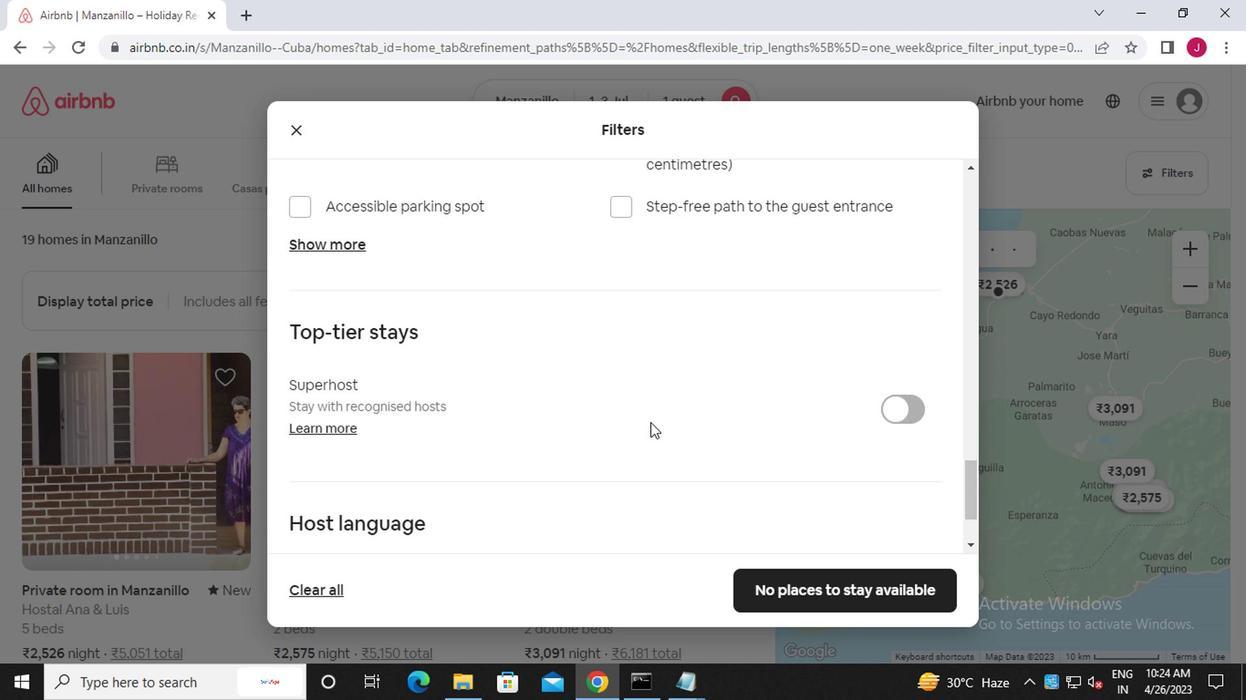 
Action: Mouse scrolled (645, 423) with delta (0, 0)
Screenshot: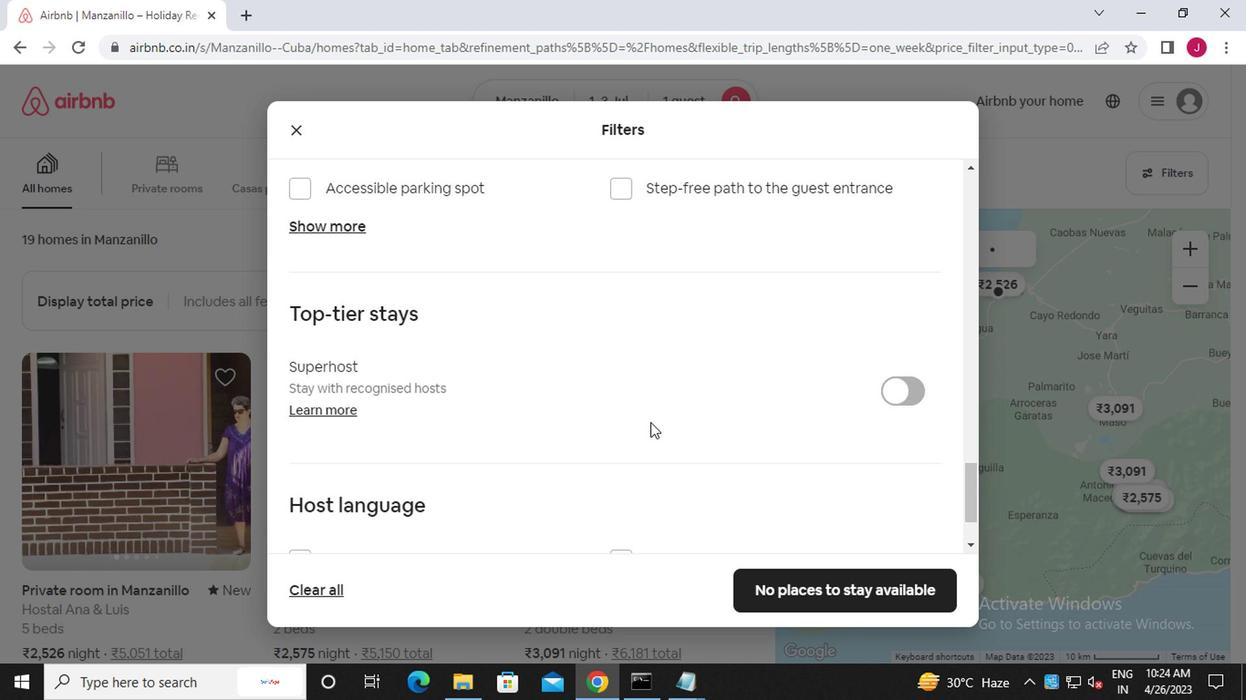
Action: Mouse scrolled (645, 423) with delta (0, 0)
Screenshot: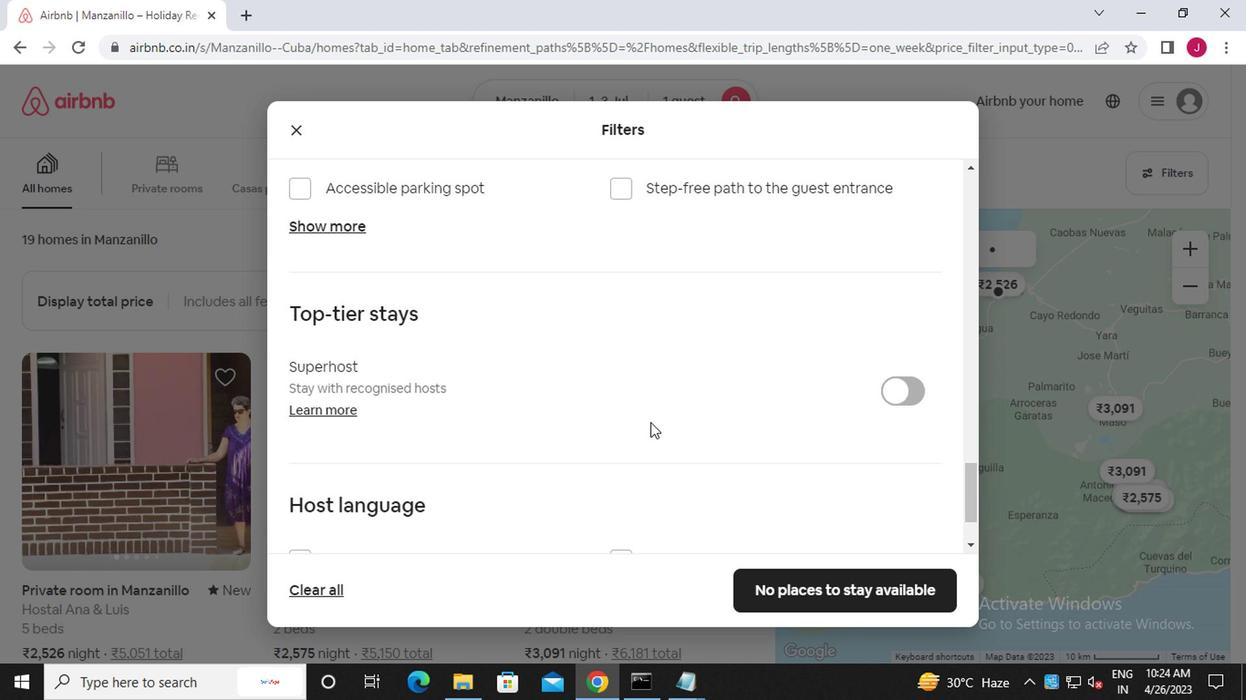 
Action: Mouse scrolled (645, 423) with delta (0, 0)
Screenshot: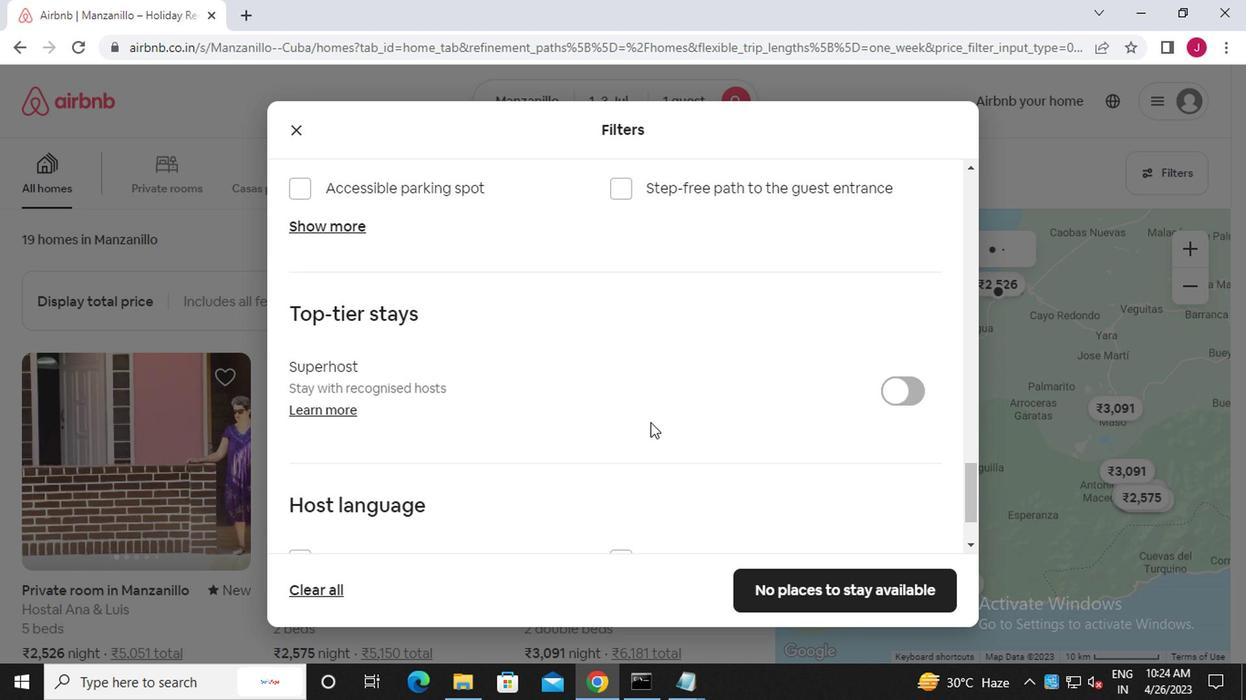 
Action: Mouse scrolled (645, 423) with delta (0, 0)
Screenshot: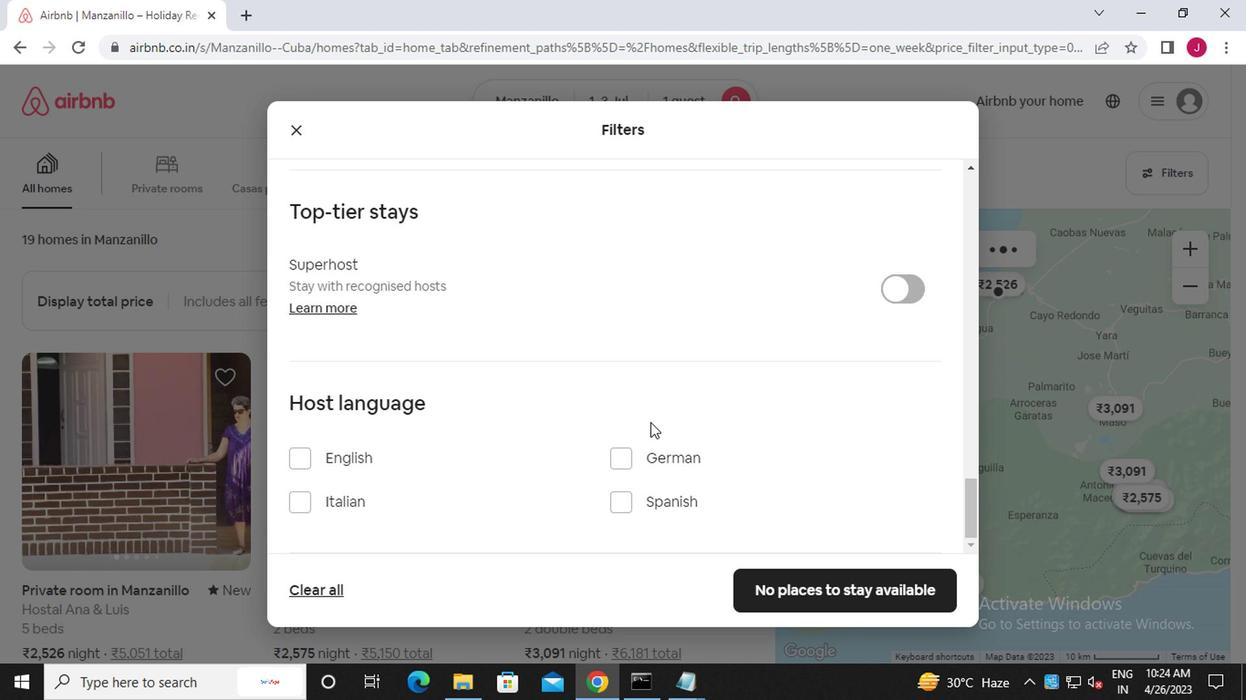 
Action: Mouse scrolled (645, 423) with delta (0, 0)
Screenshot: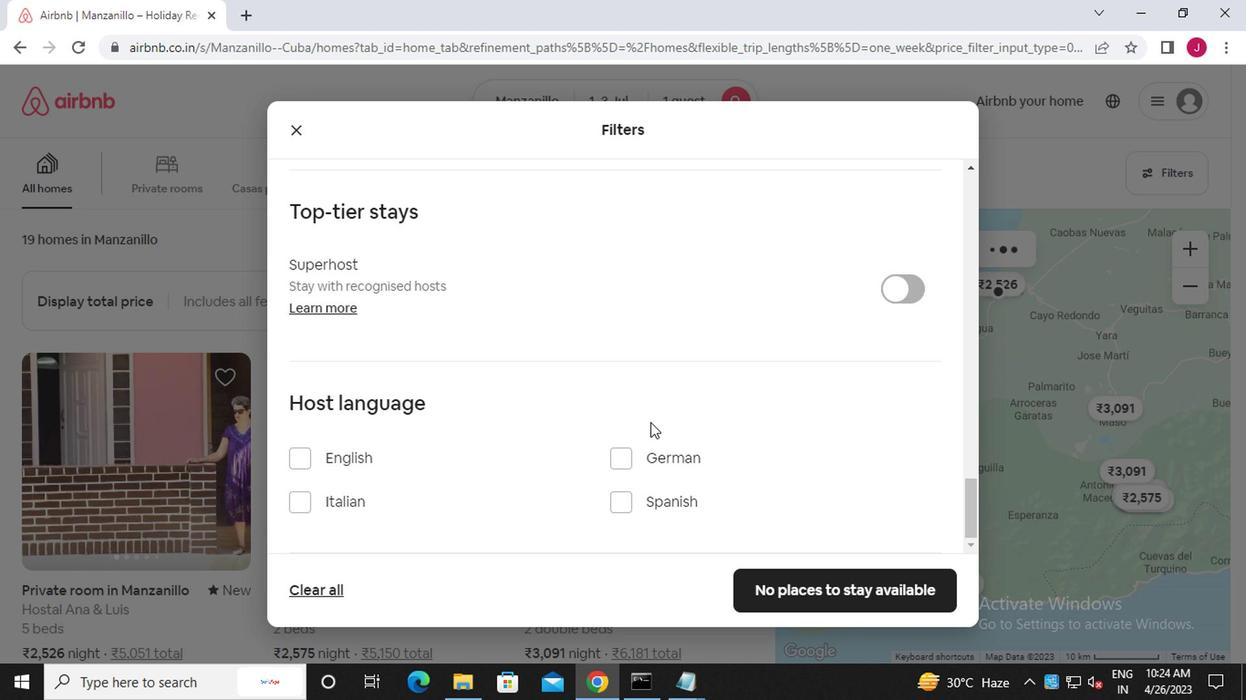 
Action: Mouse scrolled (645, 423) with delta (0, 0)
Screenshot: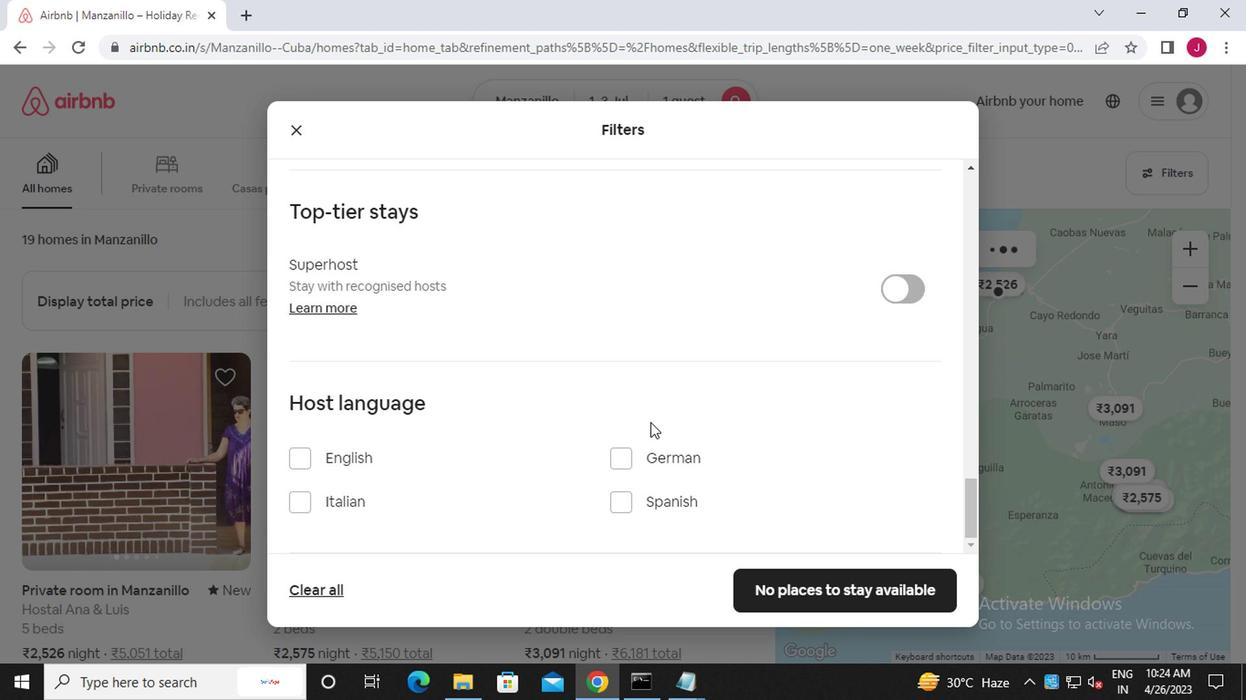 
Action: Mouse scrolled (645, 423) with delta (0, 0)
Screenshot: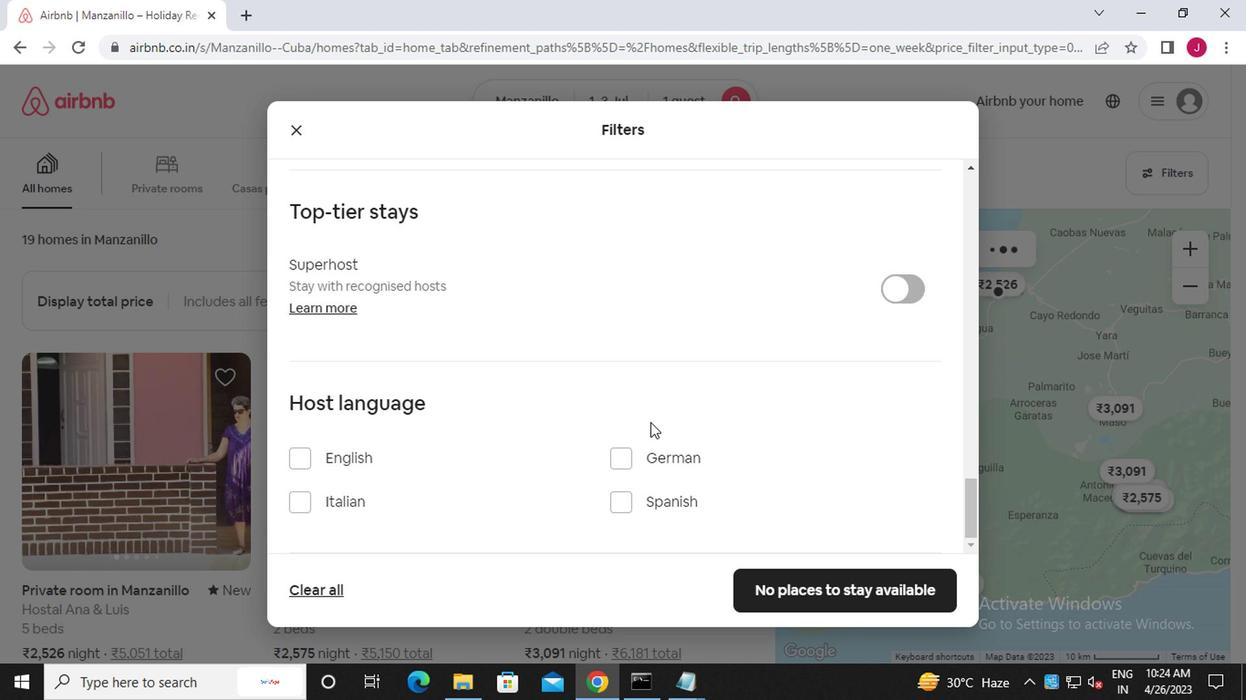 
Action: Mouse scrolled (645, 423) with delta (0, 0)
Screenshot: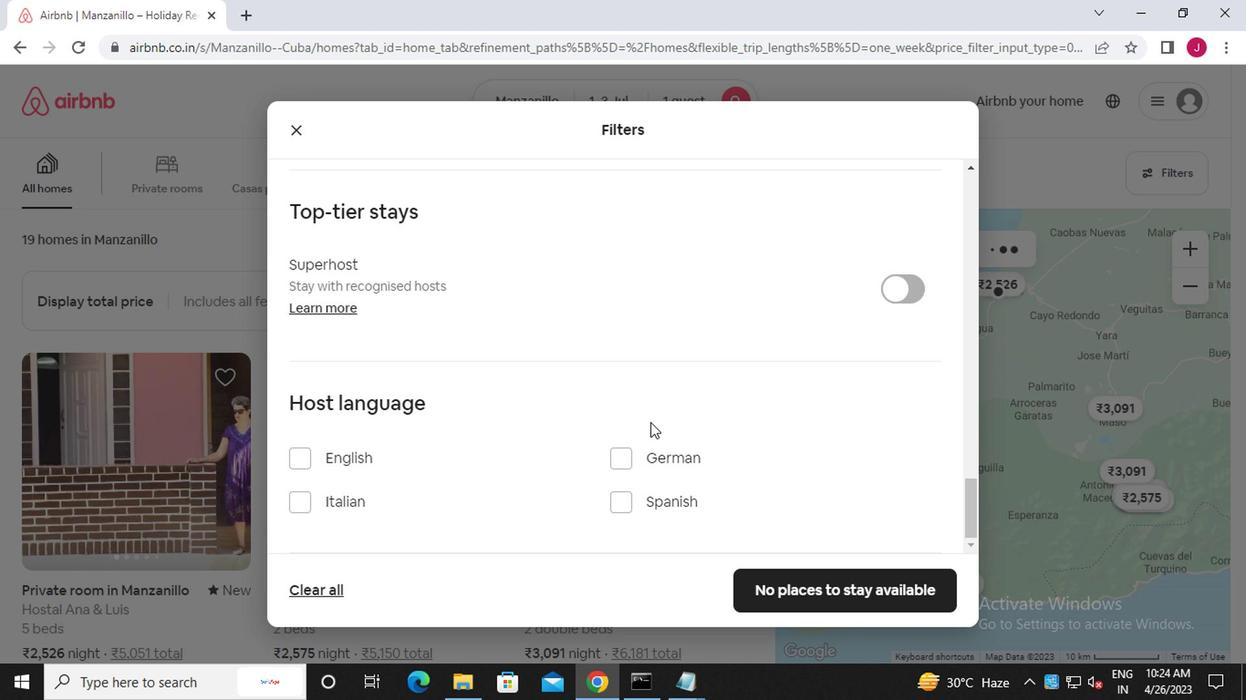 
Action: Mouse moved to (645, 426)
Screenshot: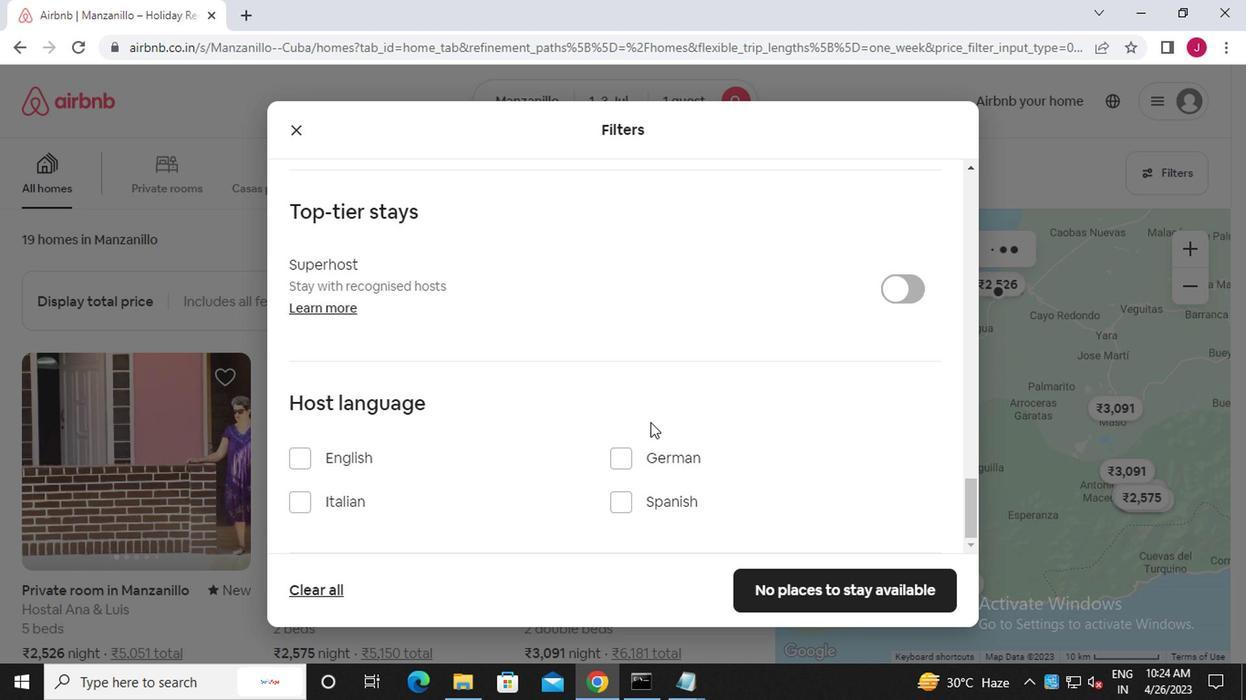 
Action: Mouse scrolled (645, 425) with delta (0, 0)
Screenshot: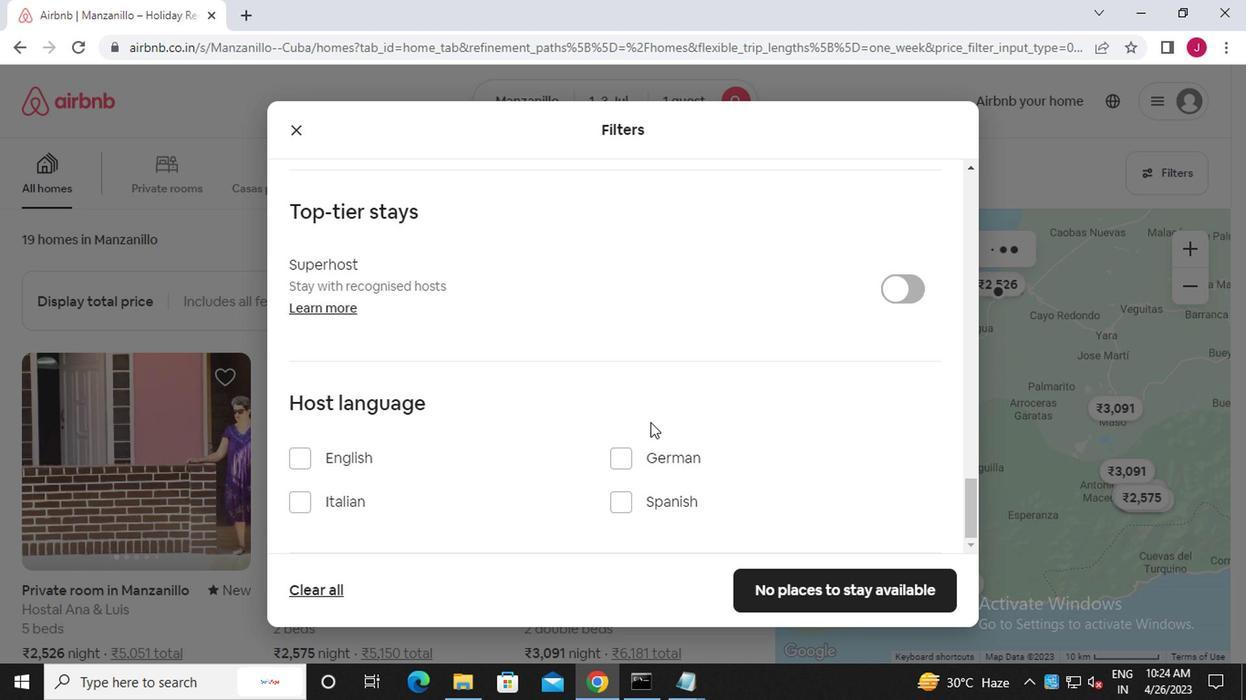 
Action: Mouse moved to (784, 598)
Screenshot: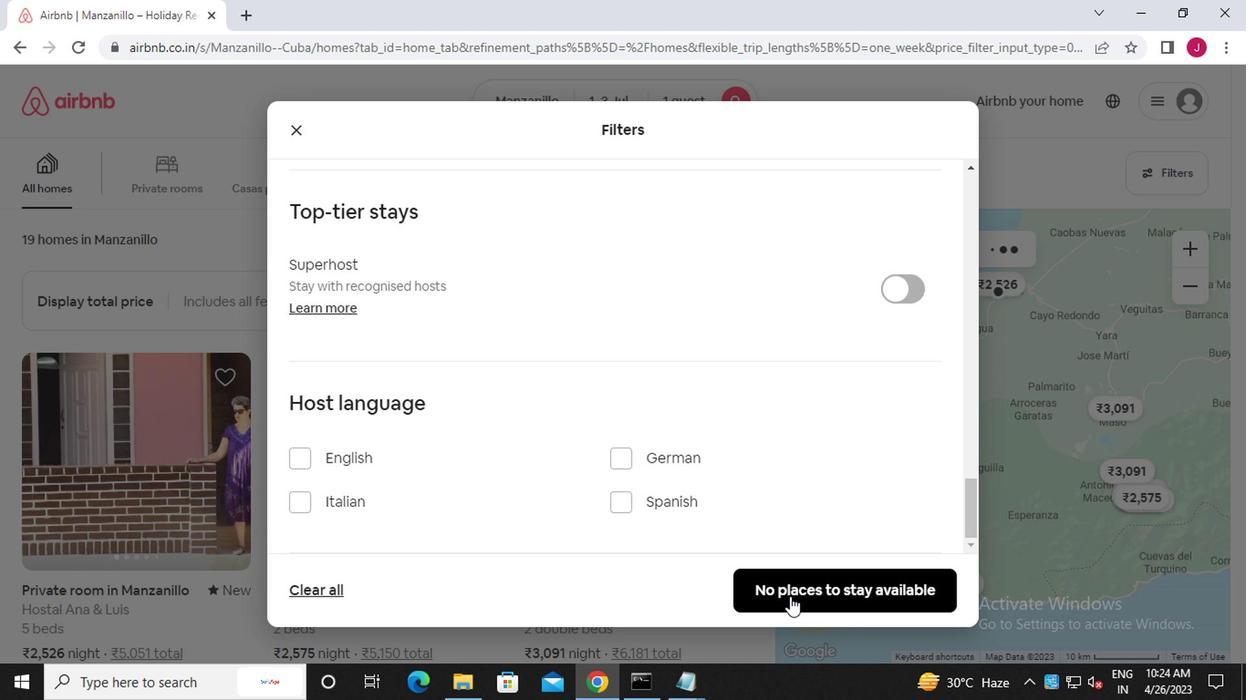 
Action: Mouse pressed left at (784, 598)
Screenshot: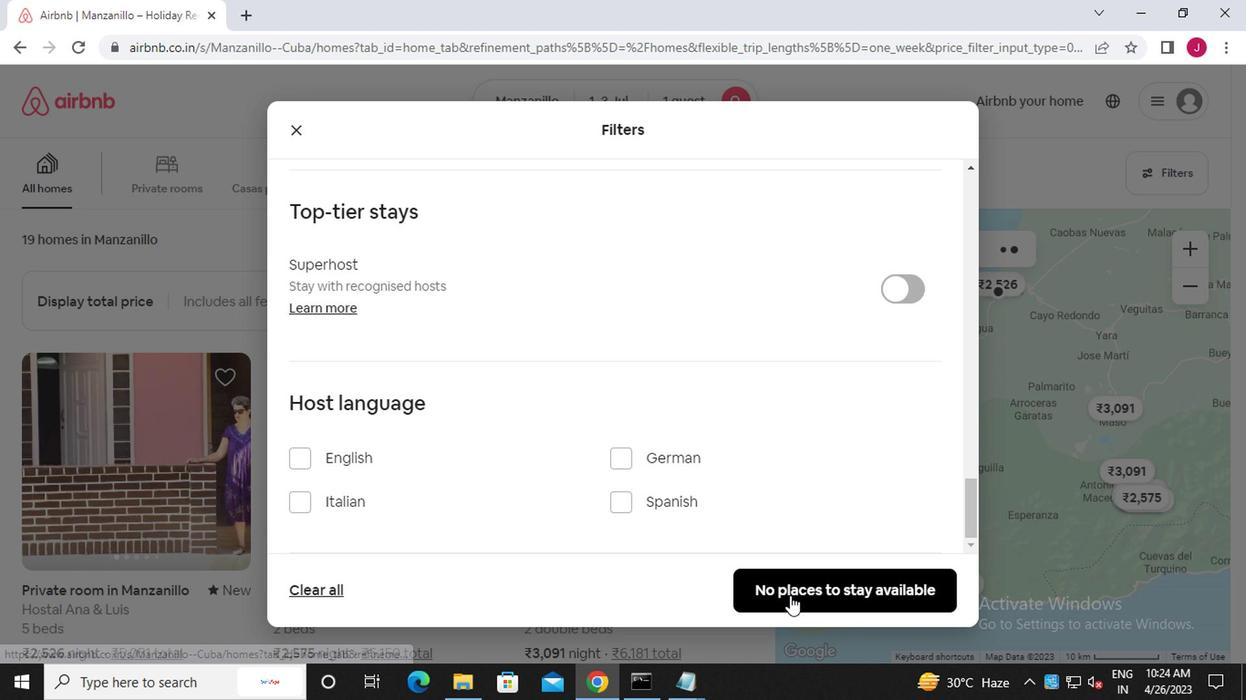 
Action: Mouse moved to (776, 598)
Screenshot: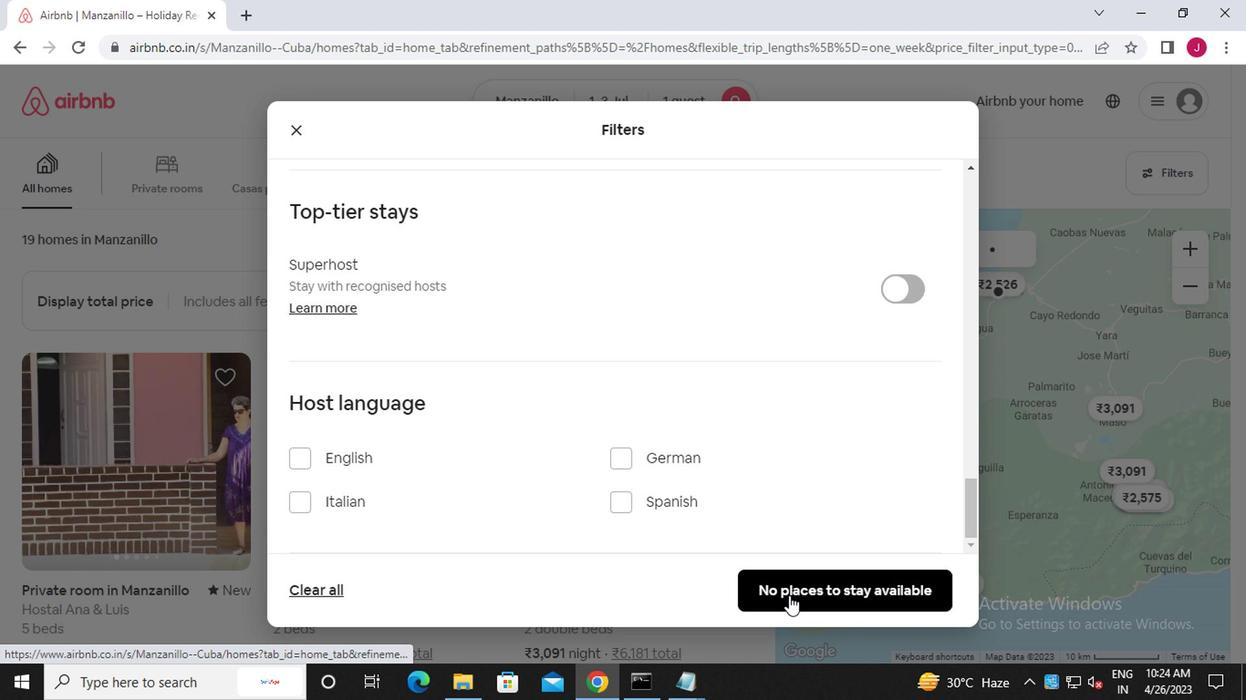 
